 Task: Add an event with the title Lunch Break: Yoga and Mindfulness Meditation Session, date '2024/05/04', time 7:30 AM to 9:30 AMand add a description: Participants will understand the role of nonverbal cues, such as body language, facial expressions, and gestures, in communication. They will learn how to use nonverbal signals effectively to convey their message and understand the nonverbal cues of others.Select event color  Sage . Add location for the event as: Addis Ababa, Ethiopia, logged in from the account softage.4@softage.netand send the event invitation to softage.7@softage.net and softage.8@softage.net. Set a reminder for the event Daily
Action: Mouse moved to (92, 122)
Screenshot: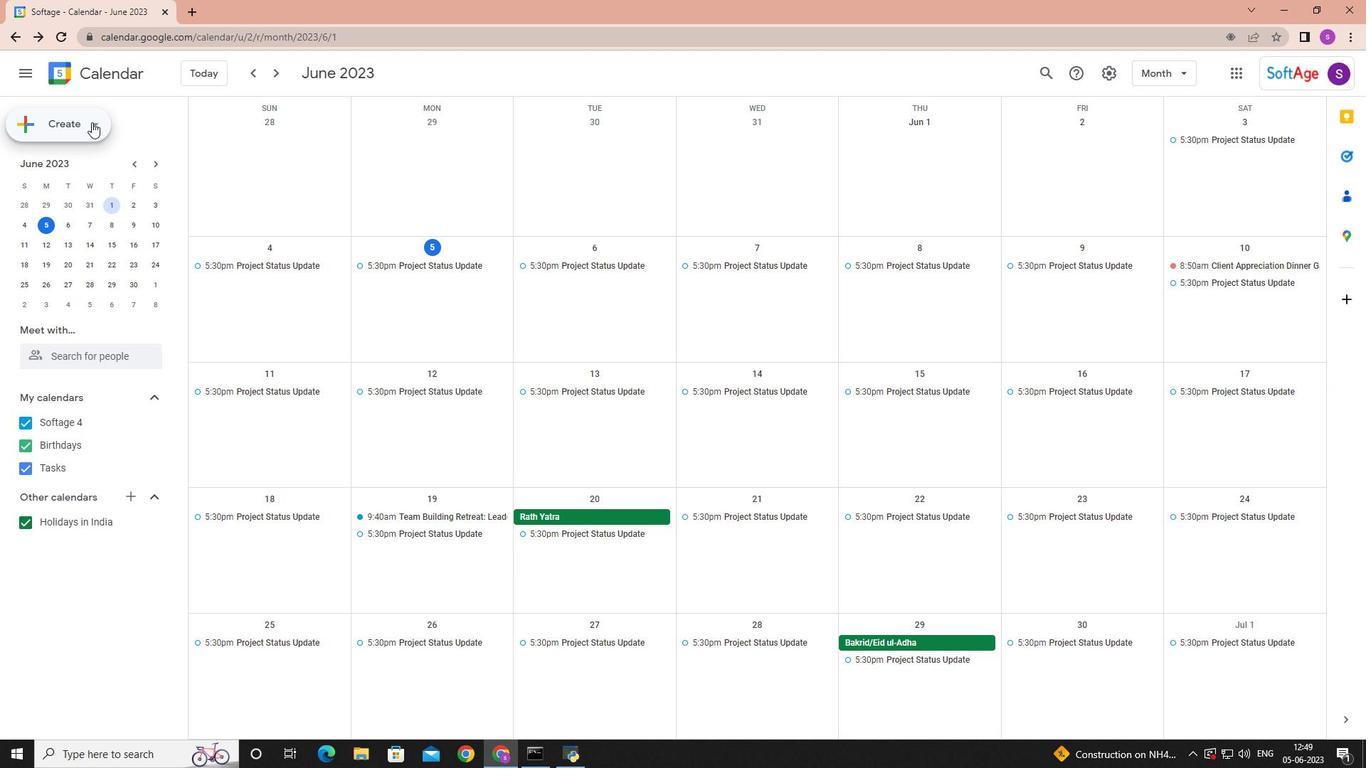 
Action: Mouse pressed left at (92, 122)
Screenshot: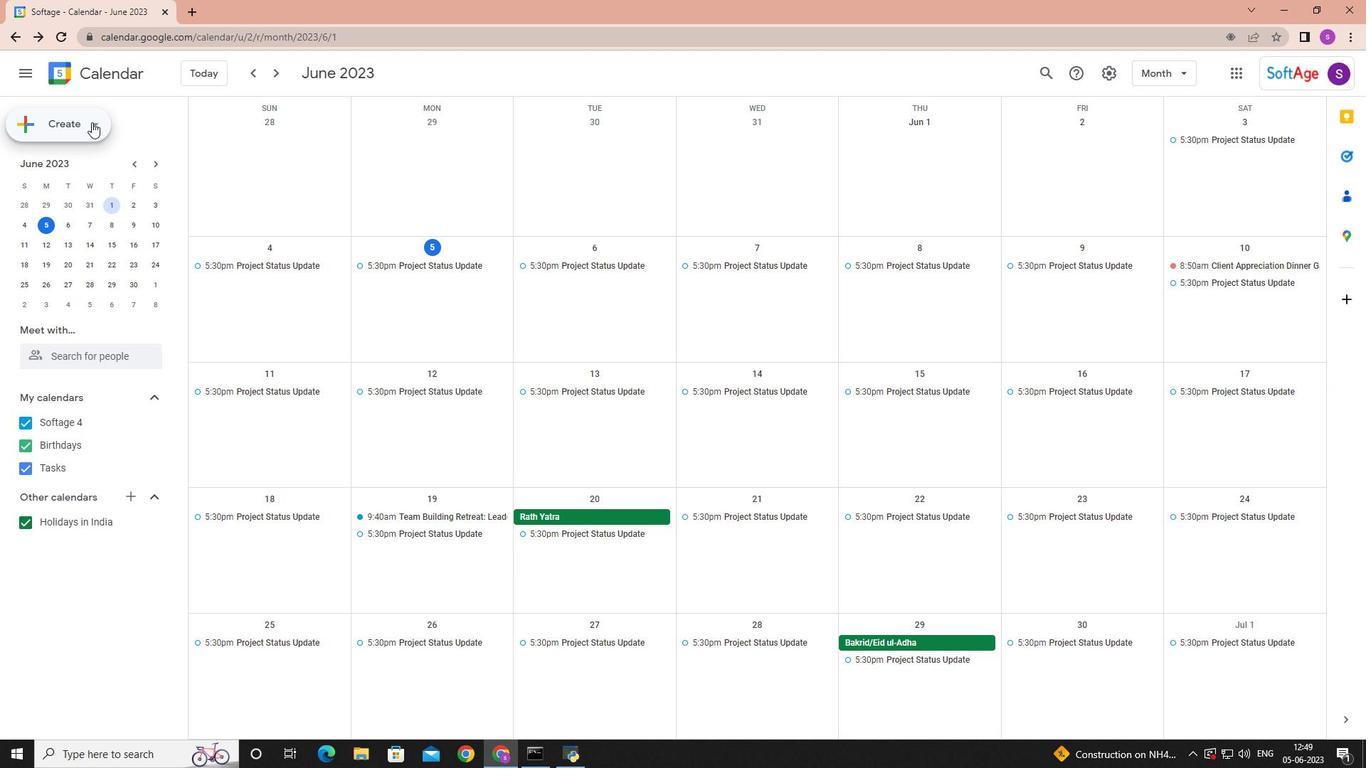 
Action: Mouse moved to (91, 156)
Screenshot: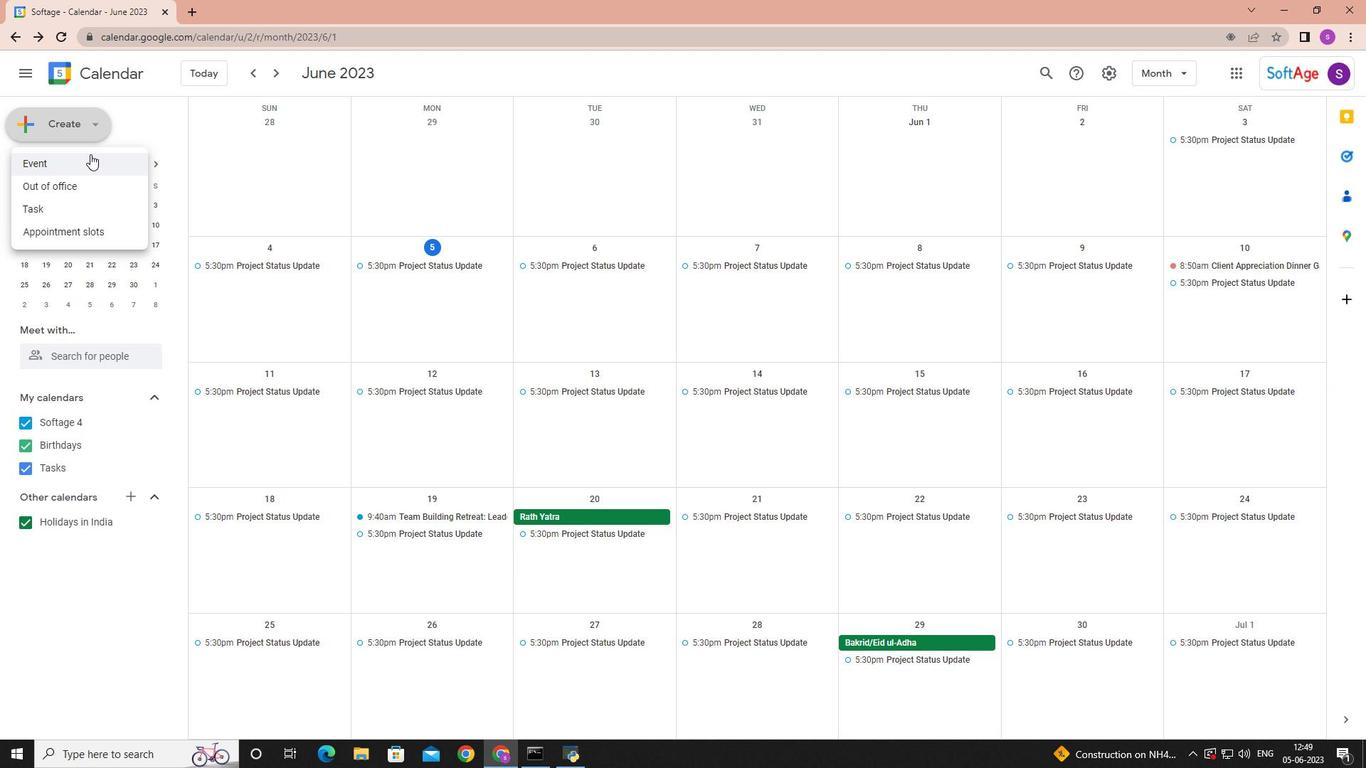 
Action: Mouse pressed left at (91, 156)
Screenshot: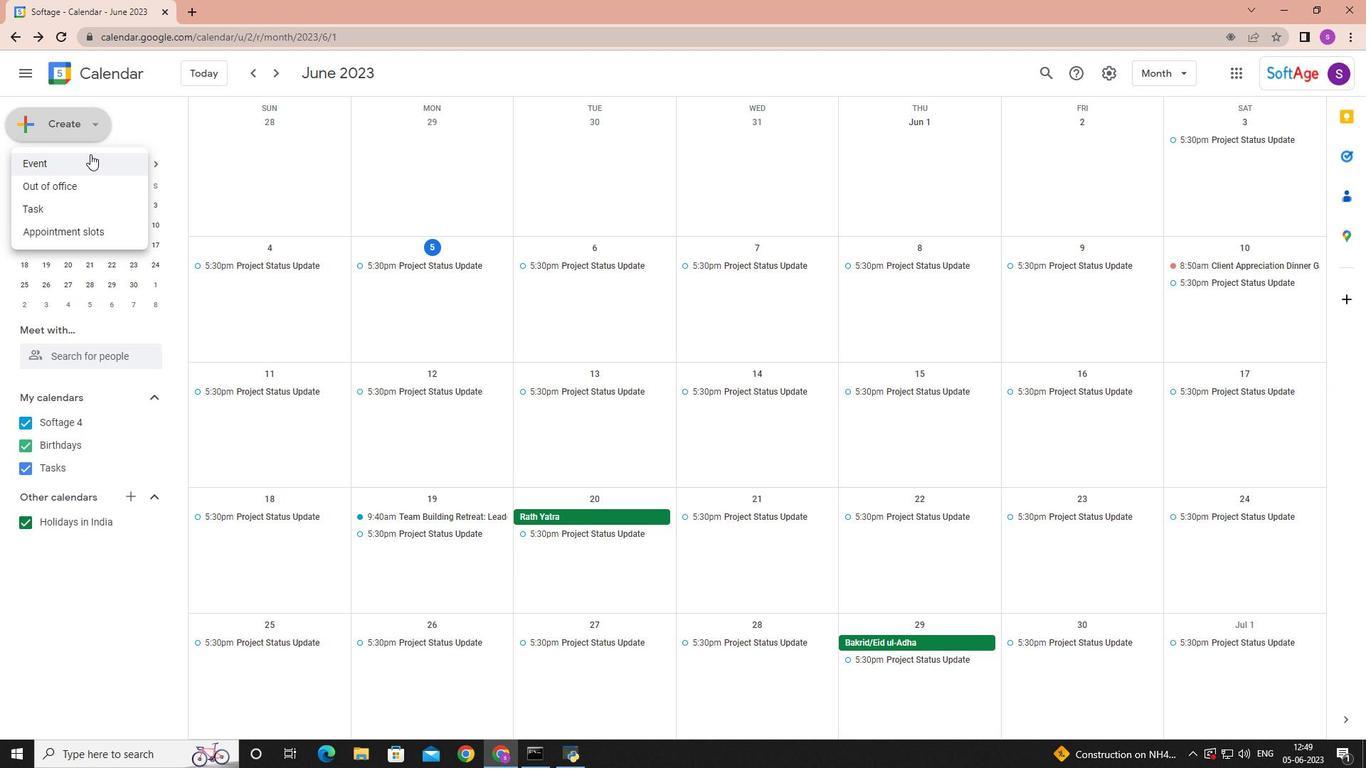 
Action: Mouse moved to (701, 476)
Screenshot: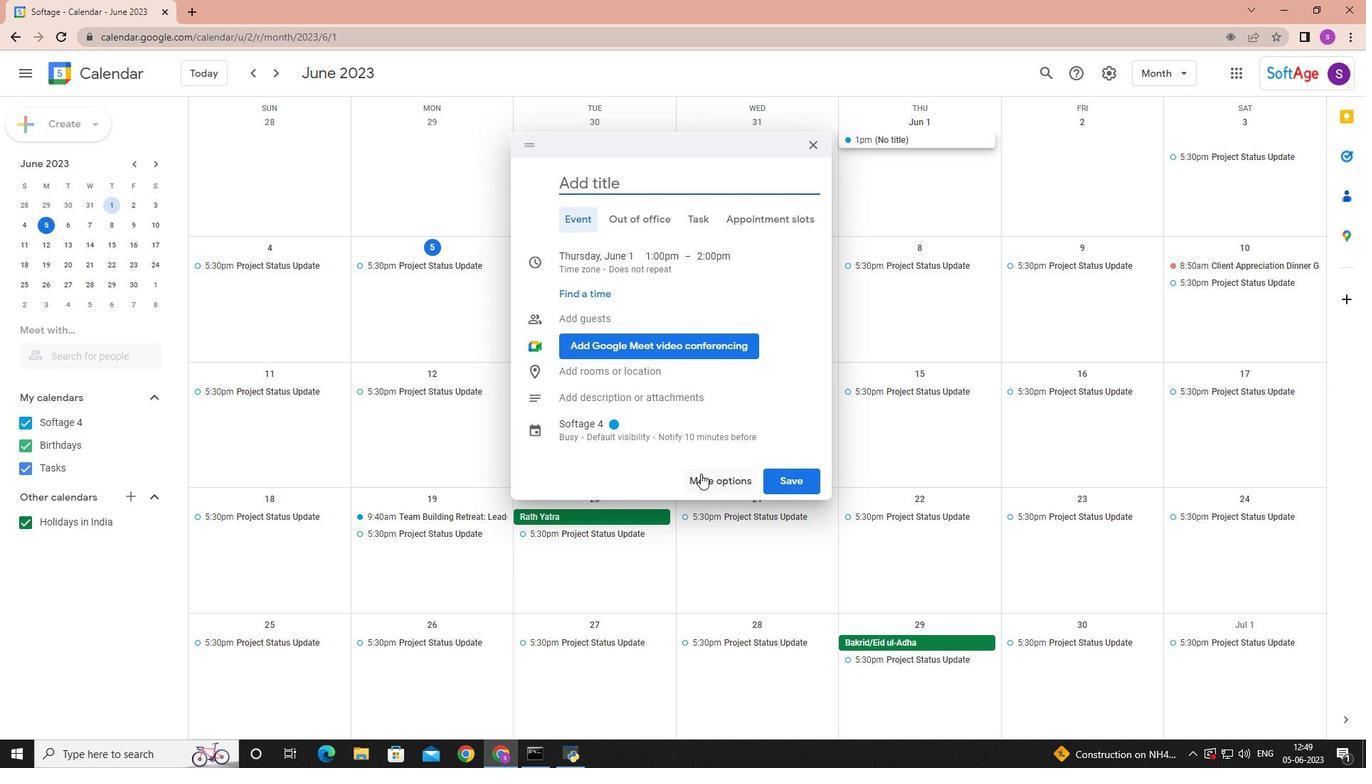 
Action: Mouse pressed left at (701, 476)
Screenshot: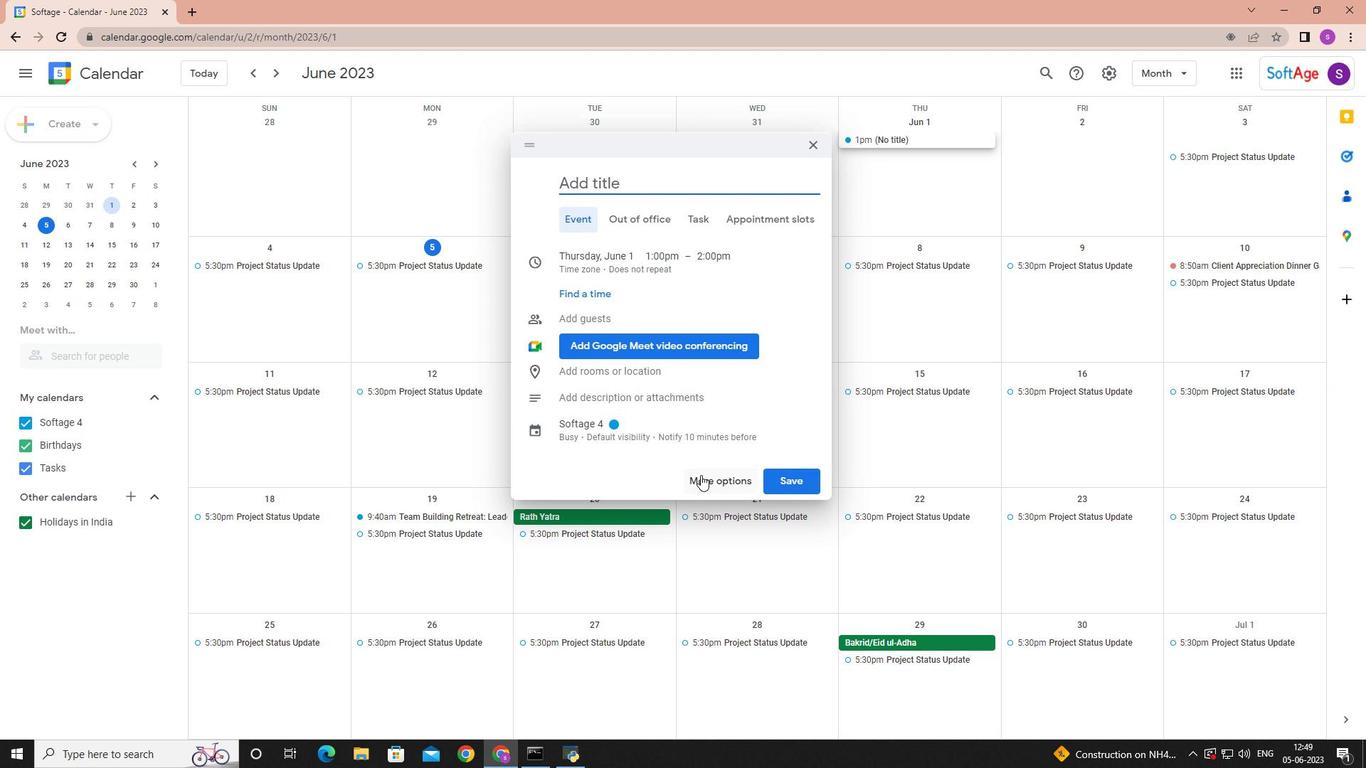 
Action: Mouse moved to (699, 477)
Screenshot: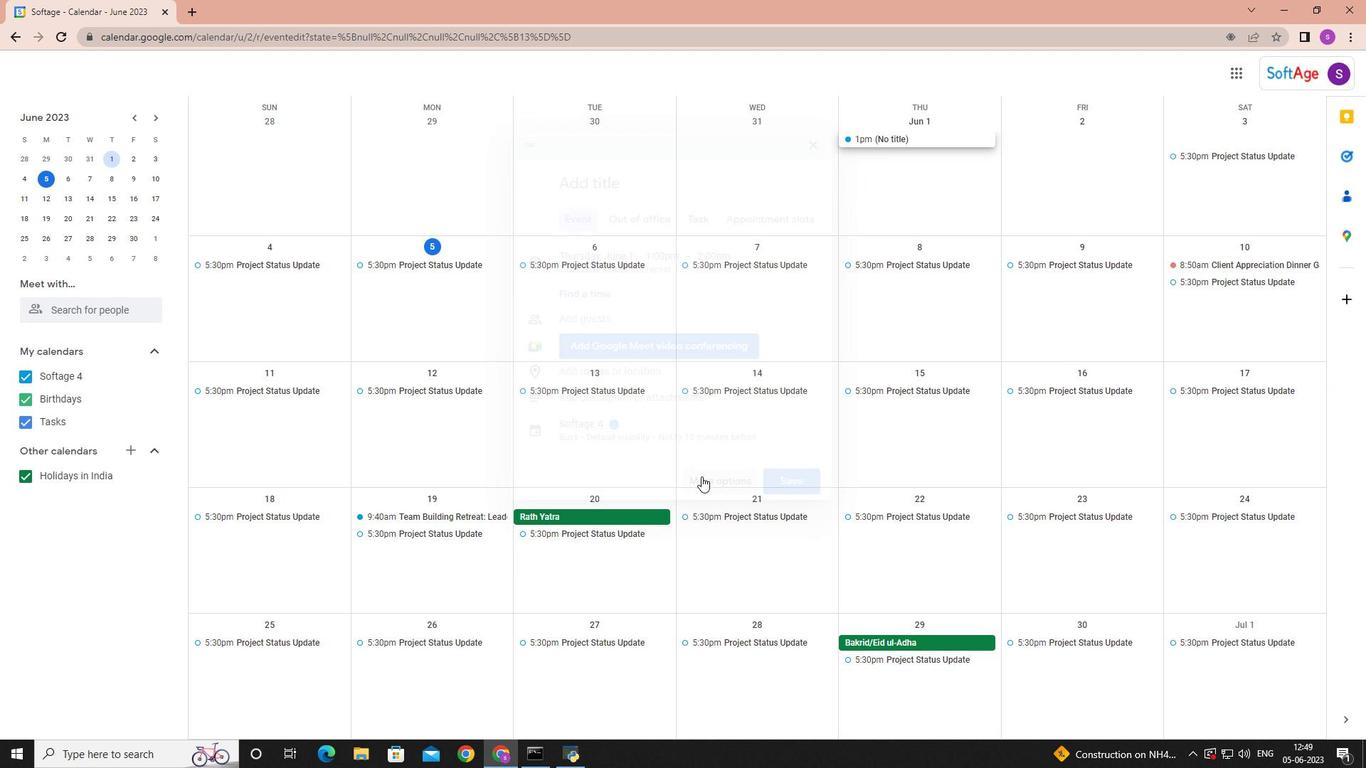 
Action: Key pressed <Key.shift>Lunch<Key.space><Key.shift>Break<Key.shift>:<Key.space><Key.shift>Yoga<Key.space>and<Key.space><Key.shift>Mindfulness<Key.space><Key.shift>Meditation<Key.space>session
Screenshot: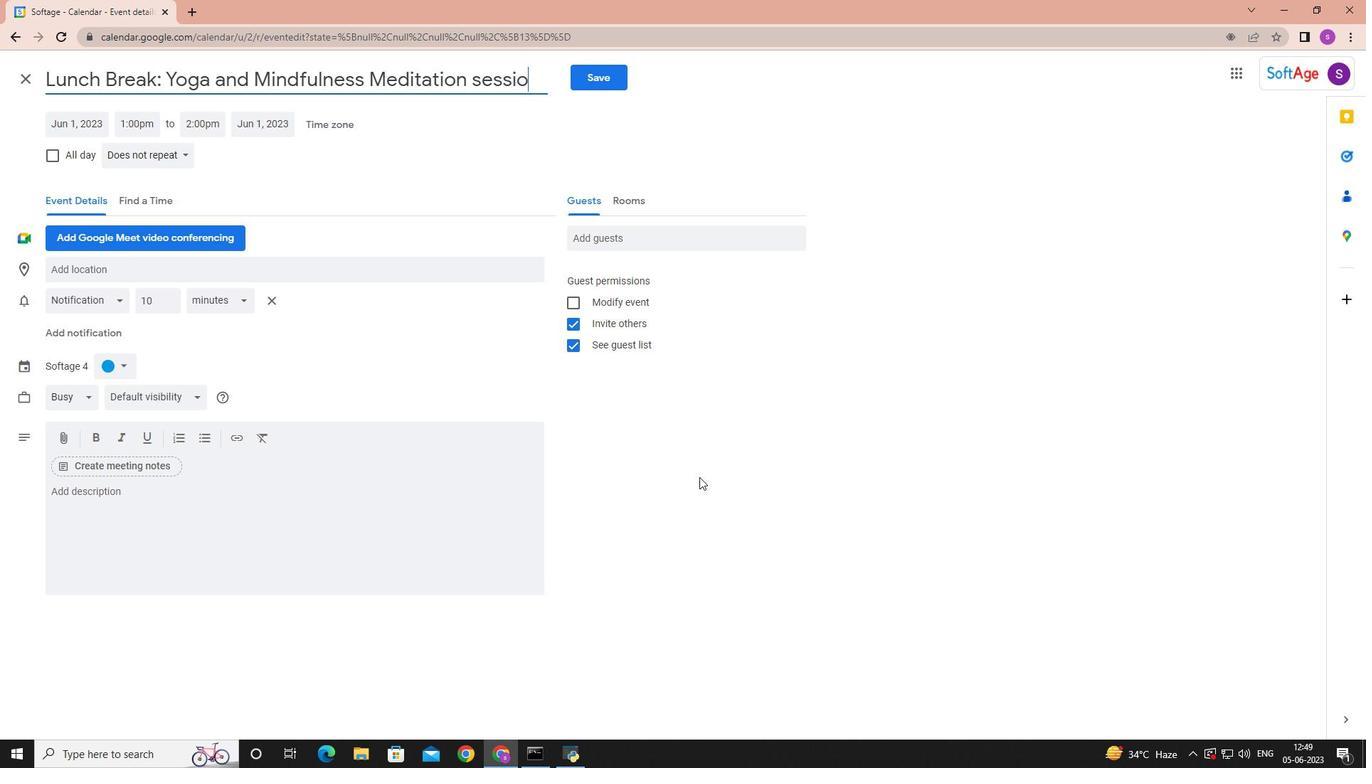
Action: Mouse moved to (81, 128)
Screenshot: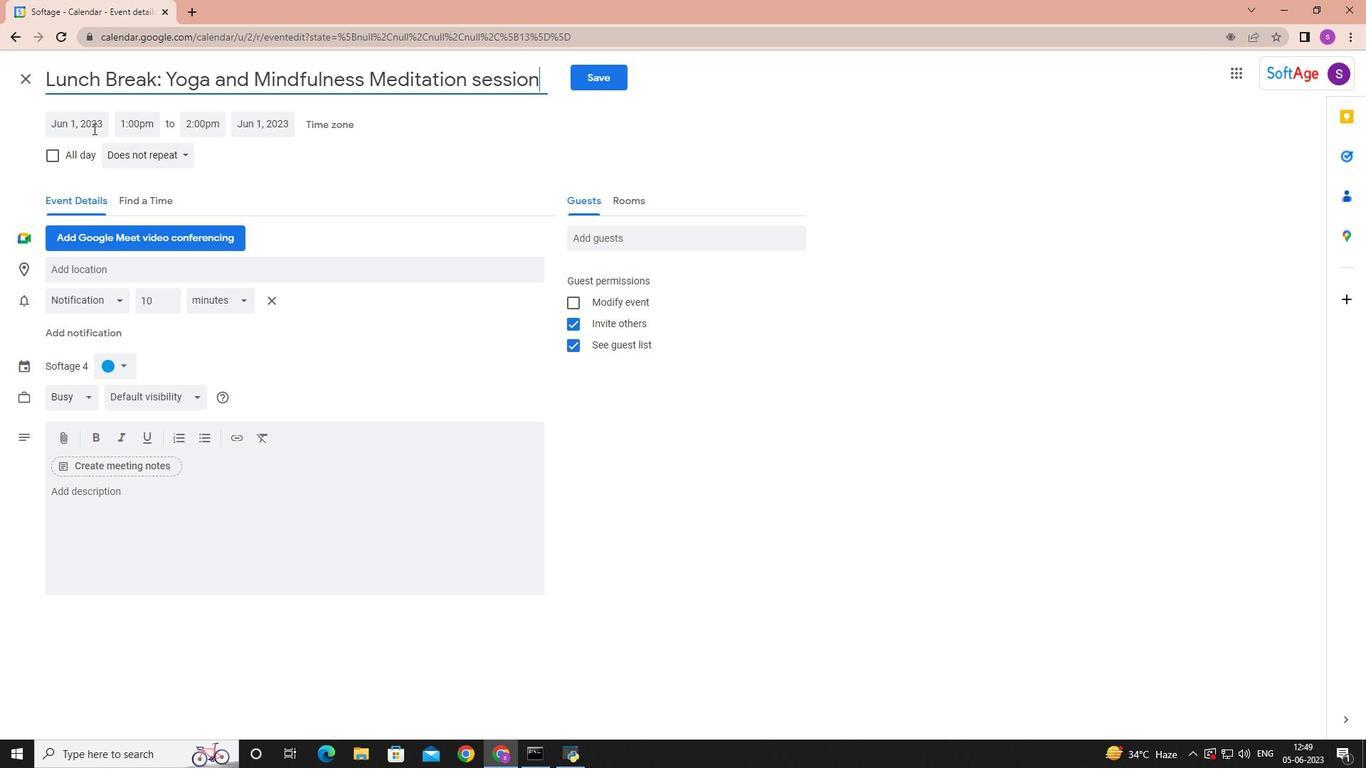 
Action: Mouse pressed left at (81, 128)
Screenshot: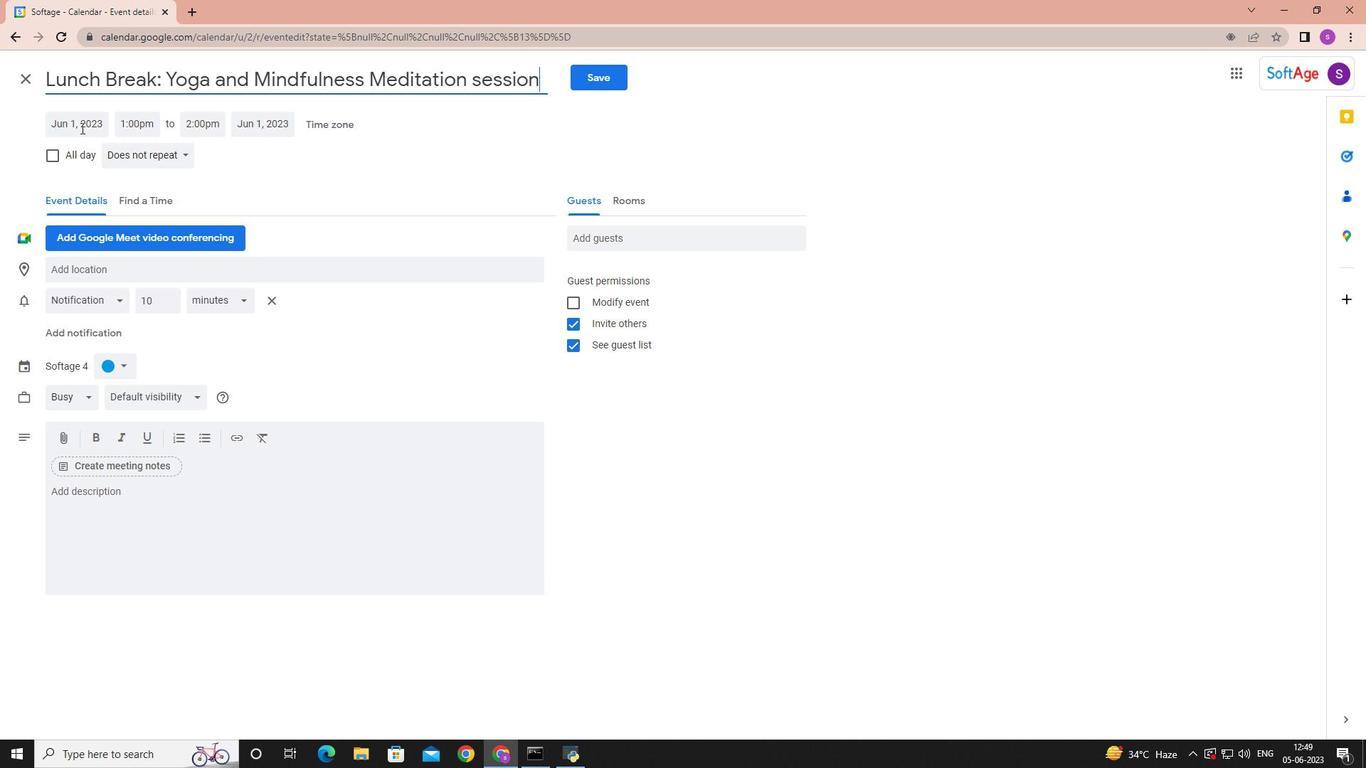 
Action: Mouse moved to (224, 153)
Screenshot: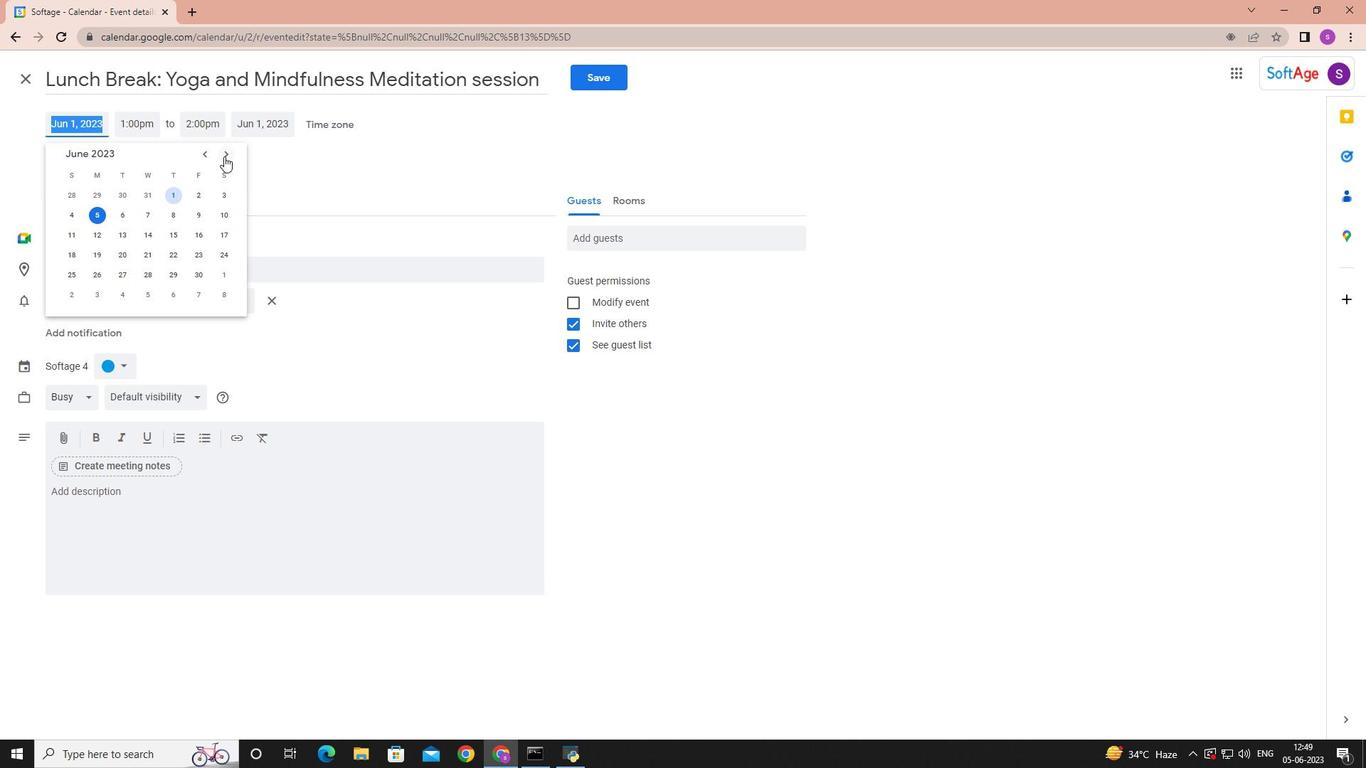 
Action: Mouse pressed left at (224, 153)
Screenshot: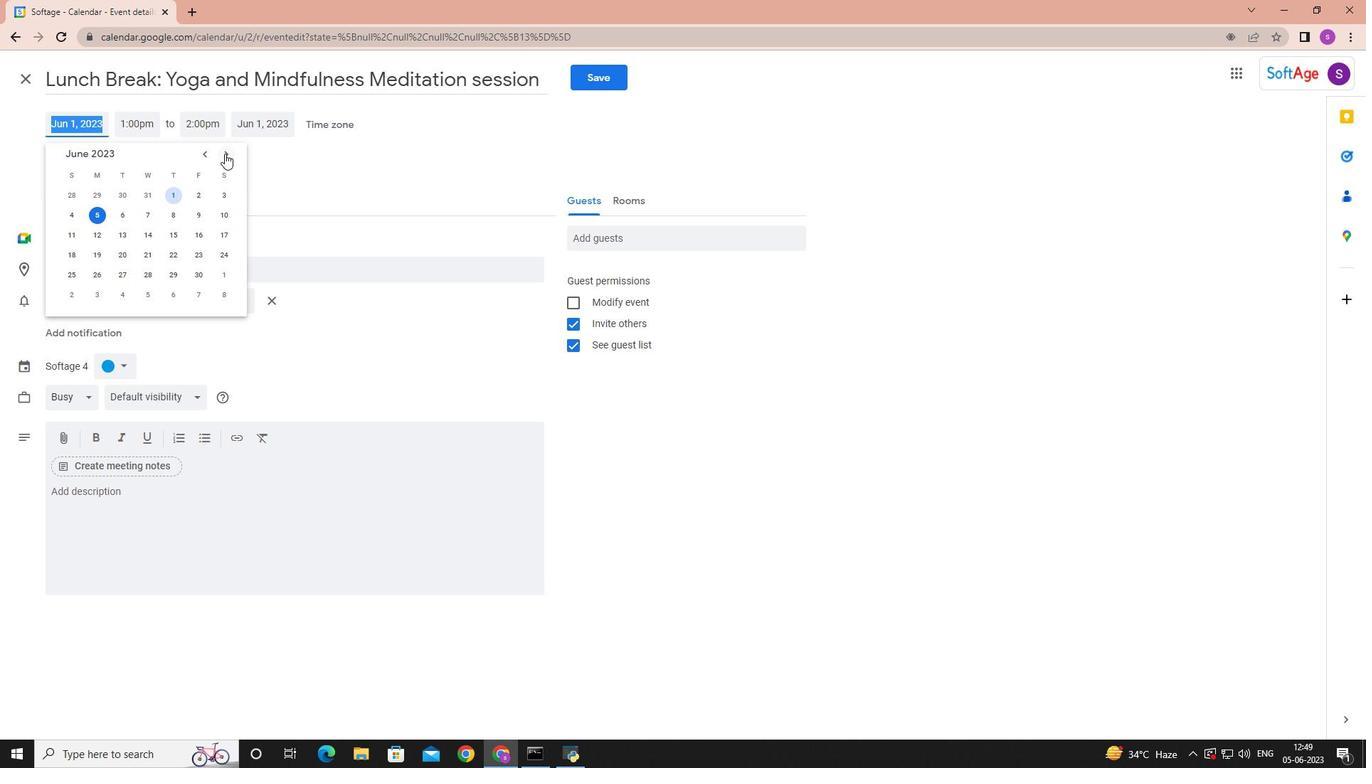 
Action: Mouse pressed left at (224, 153)
Screenshot: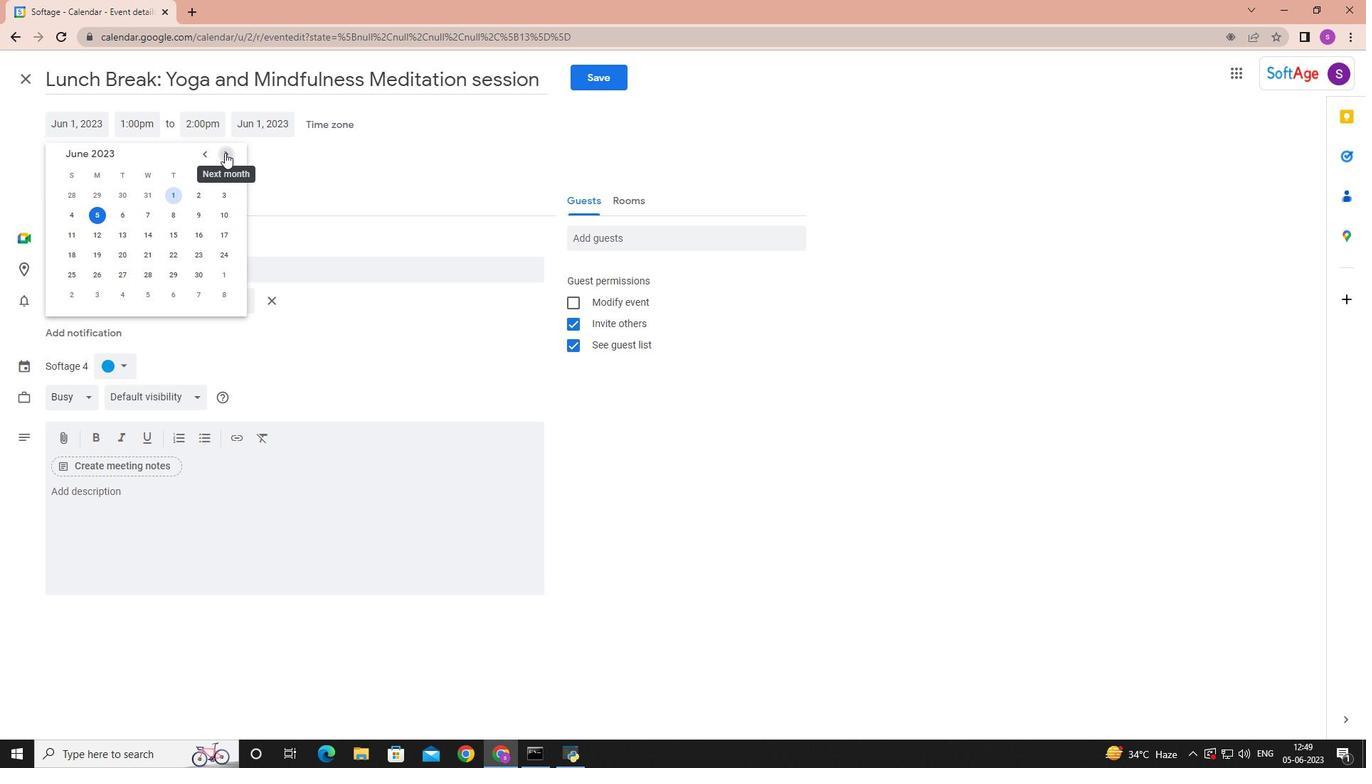 
Action: Mouse pressed left at (224, 153)
Screenshot: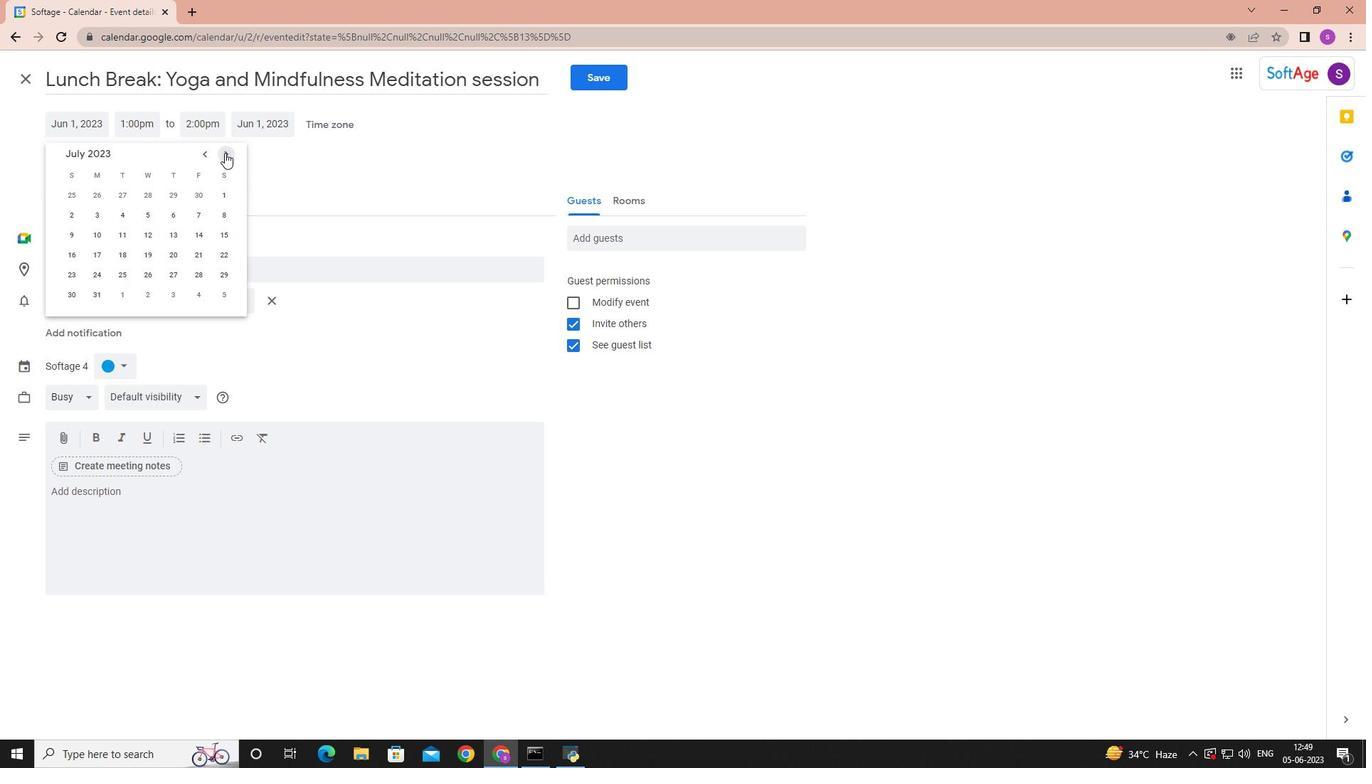 
Action: Mouse pressed left at (224, 153)
Screenshot: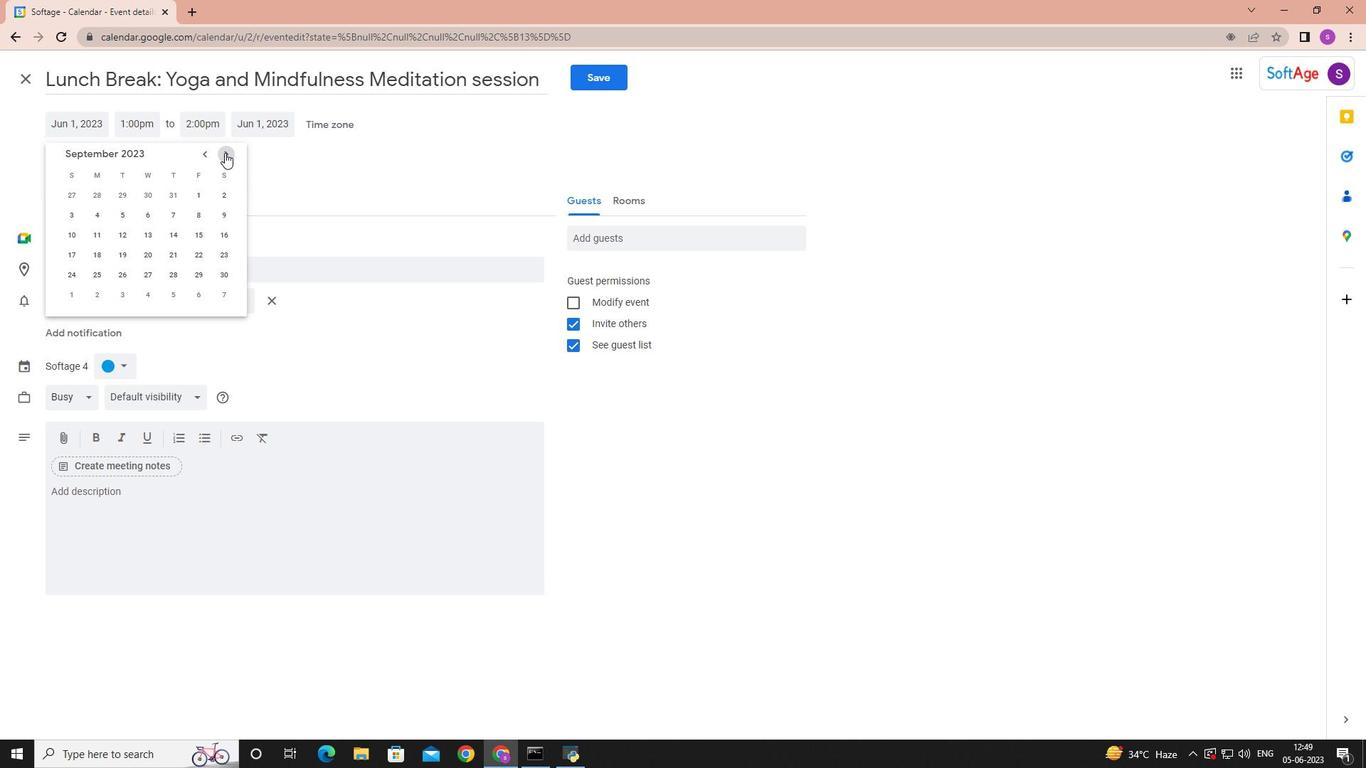 
Action: Mouse pressed left at (224, 153)
Screenshot: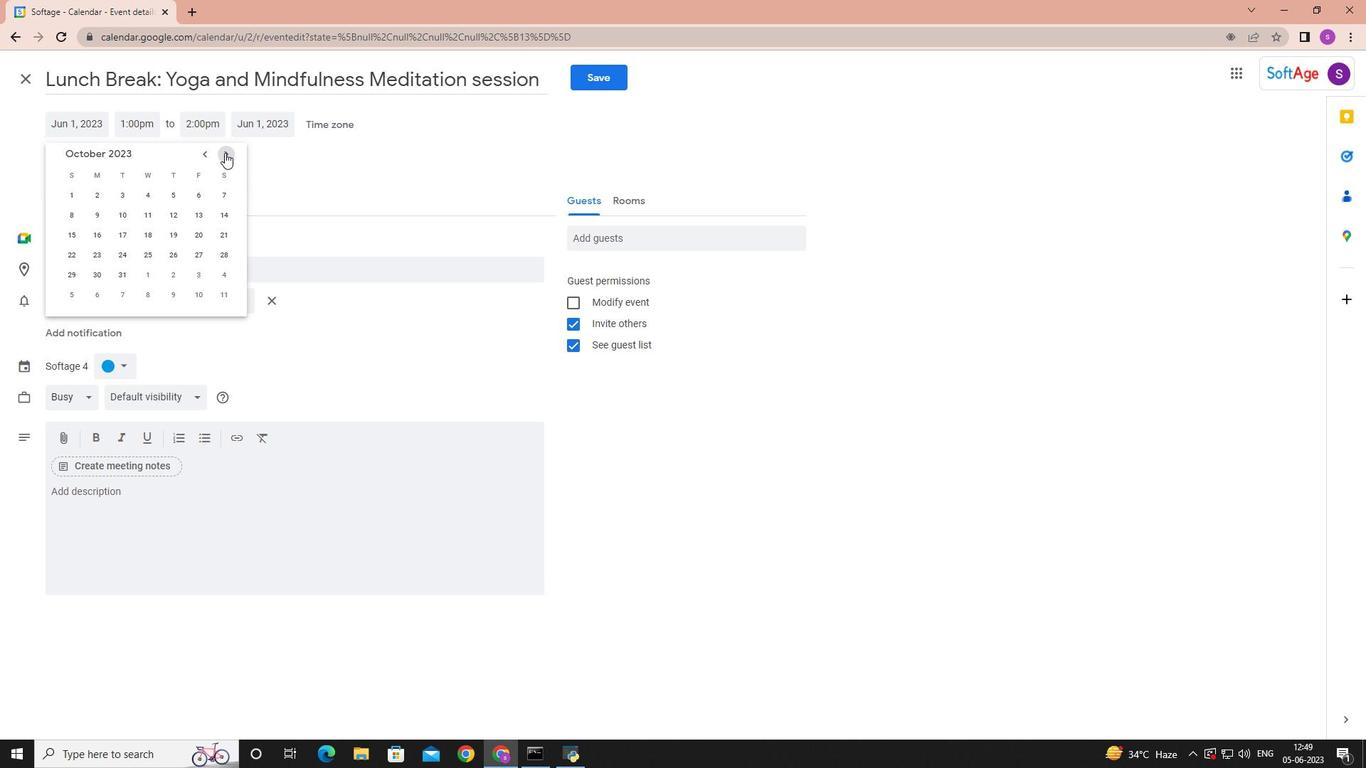 
Action: Mouse pressed left at (224, 153)
Screenshot: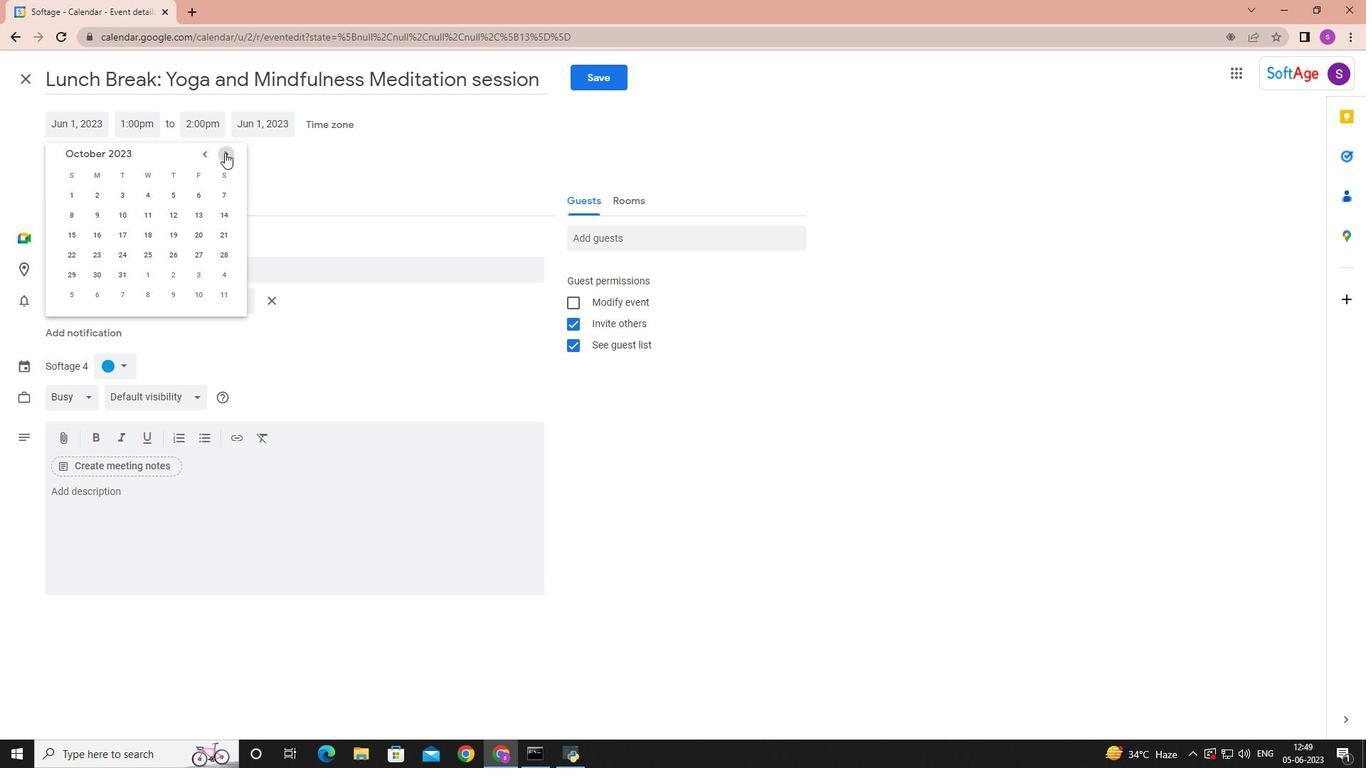 
Action: Mouse pressed left at (224, 153)
Screenshot: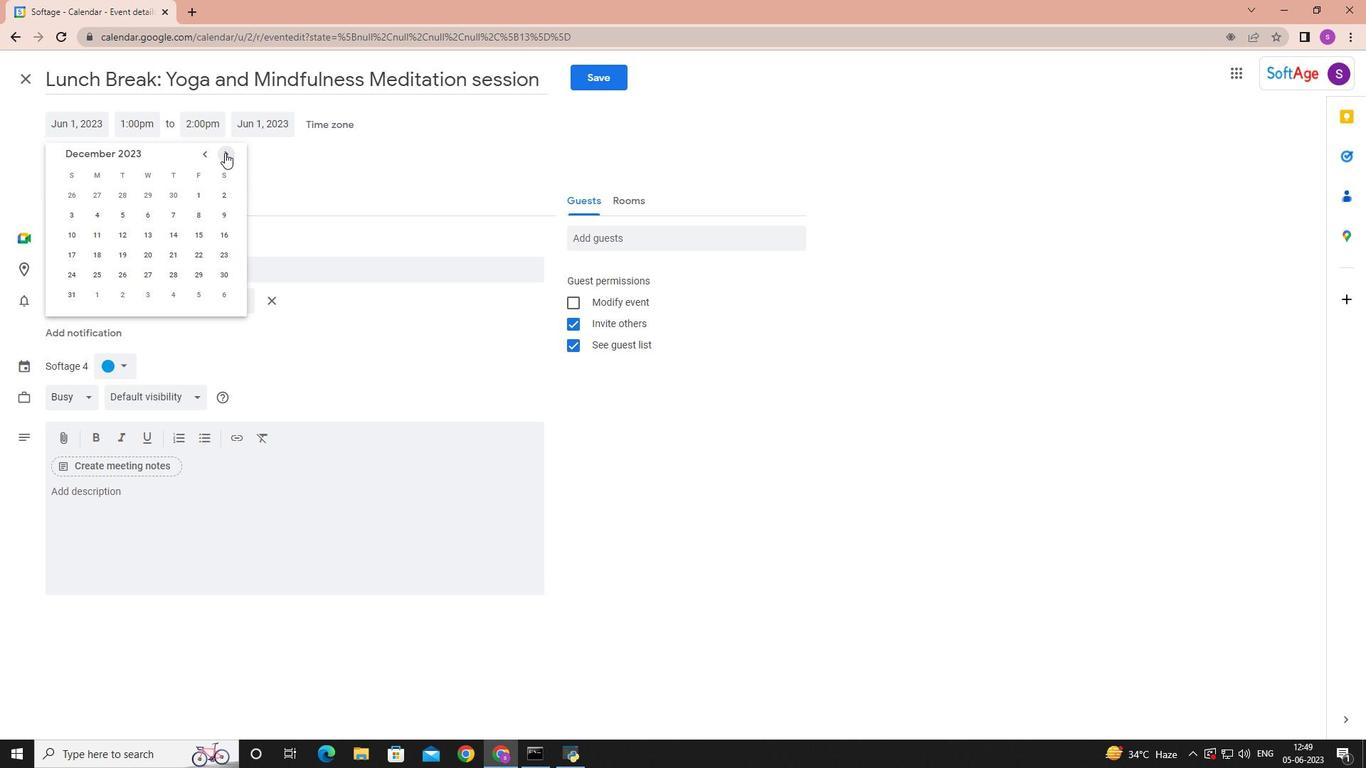 
Action: Mouse pressed left at (224, 153)
Screenshot: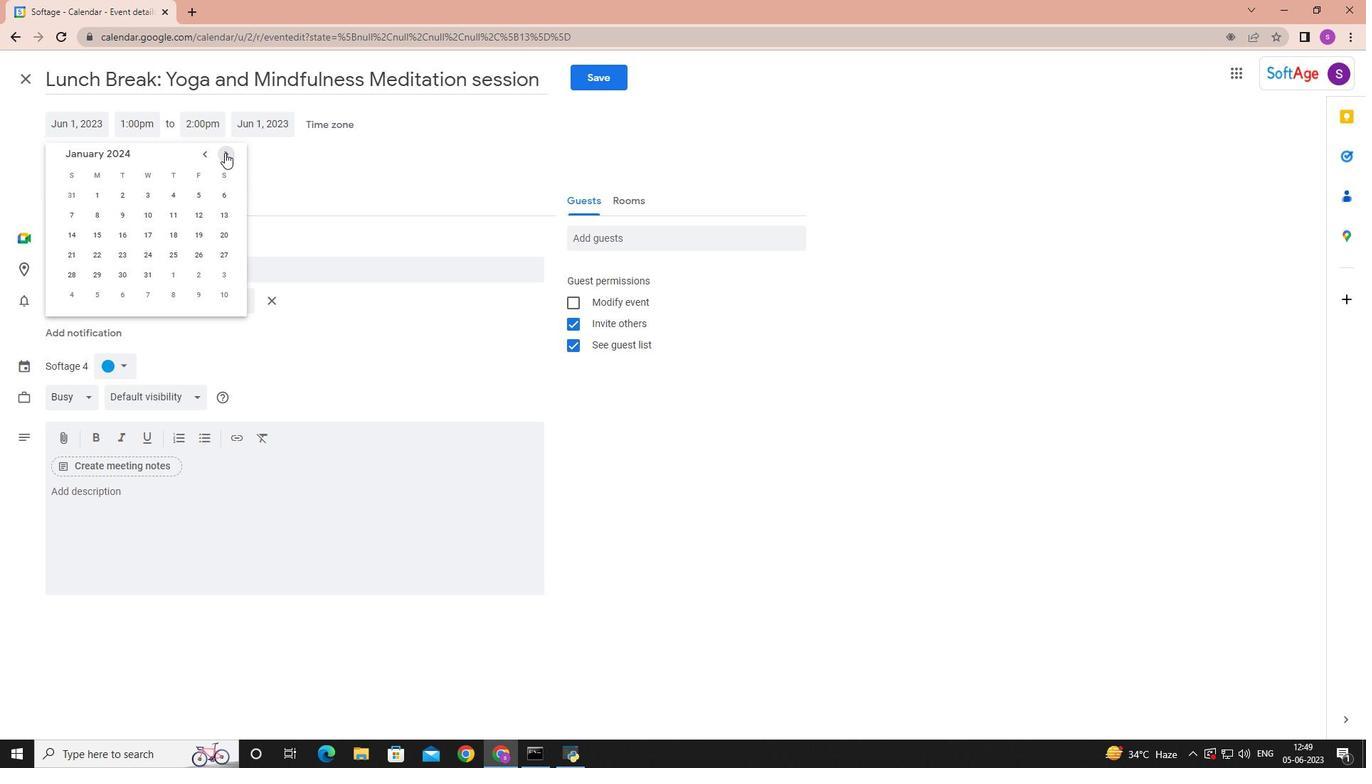 
Action: Mouse pressed left at (224, 153)
Screenshot: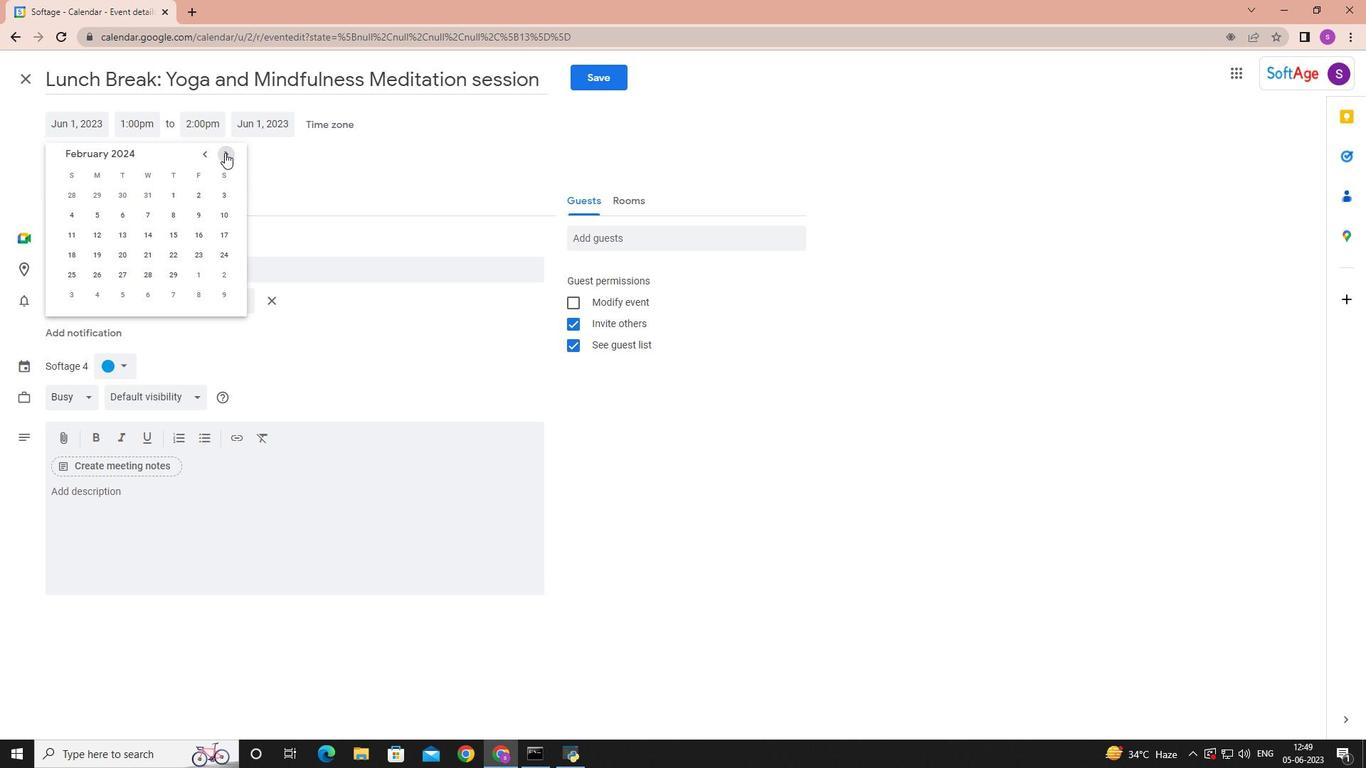 
Action: Mouse pressed left at (224, 153)
Screenshot: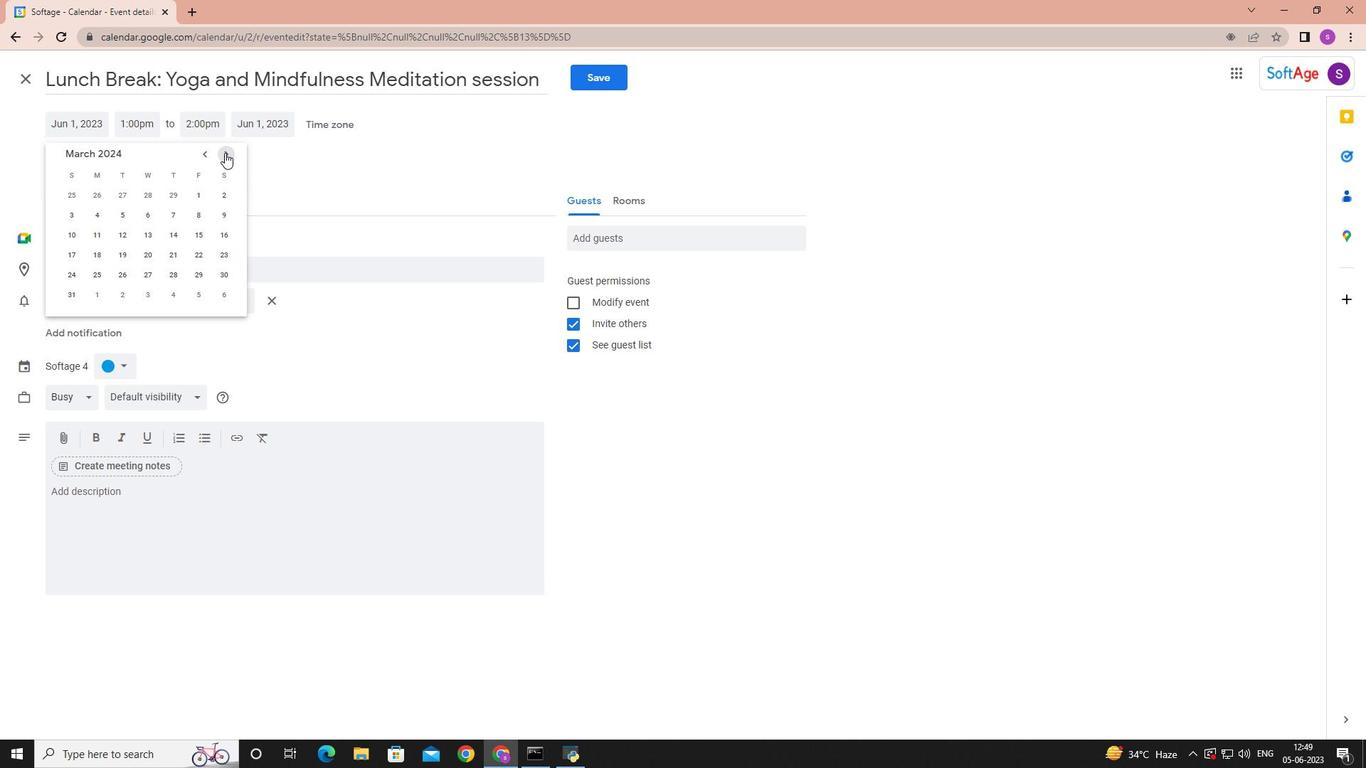 
Action: Mouse pressed left at (224, 153)
Screenshot: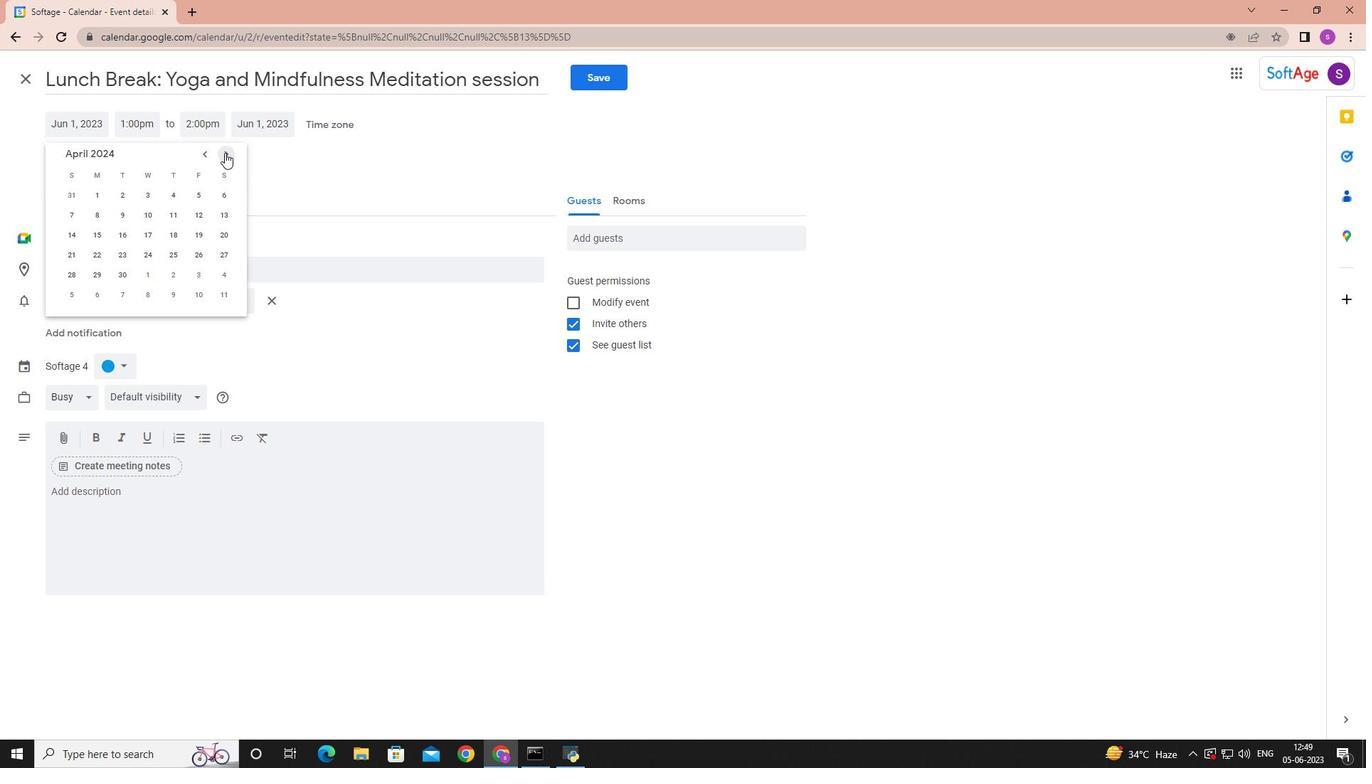 
Action: Mouse moved to (222, 195)
Screenshot: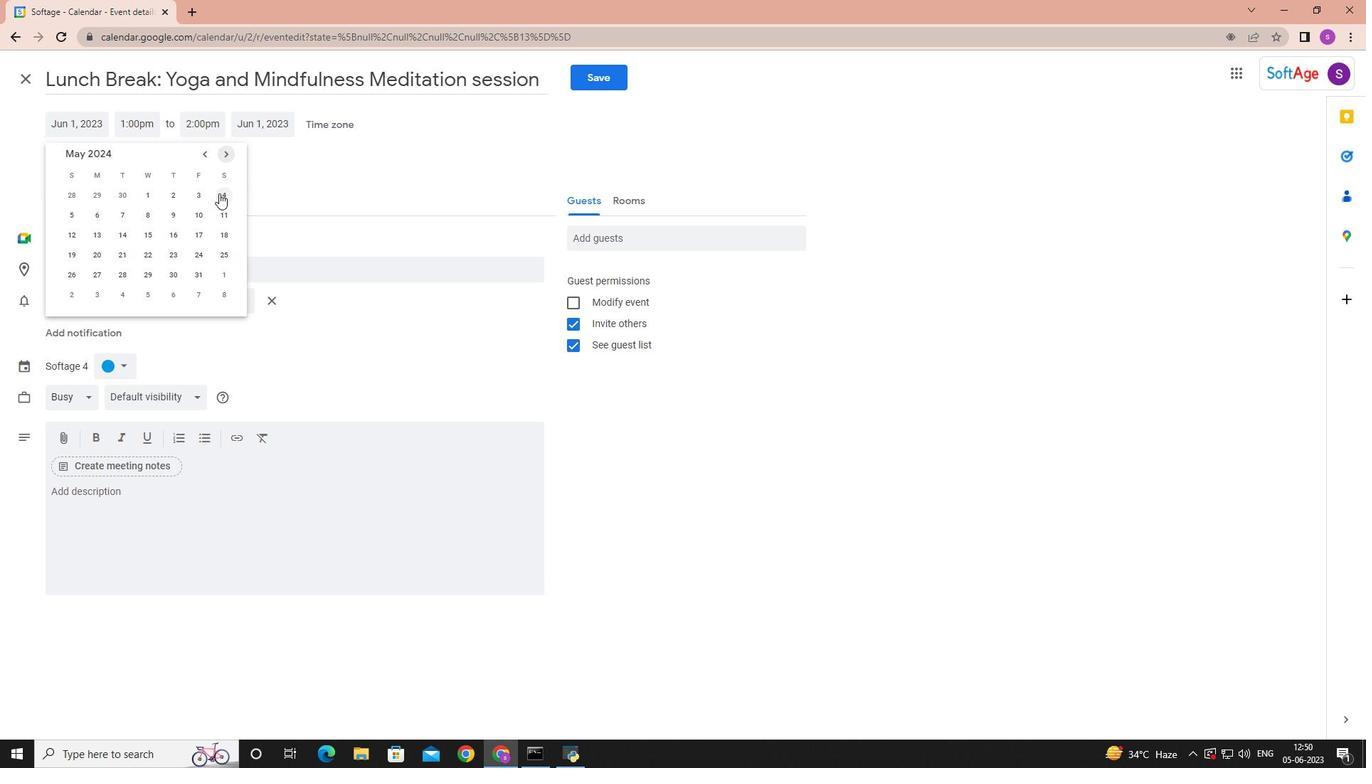 
Action: Mouse pressed left at (222, 195)
Screenshot: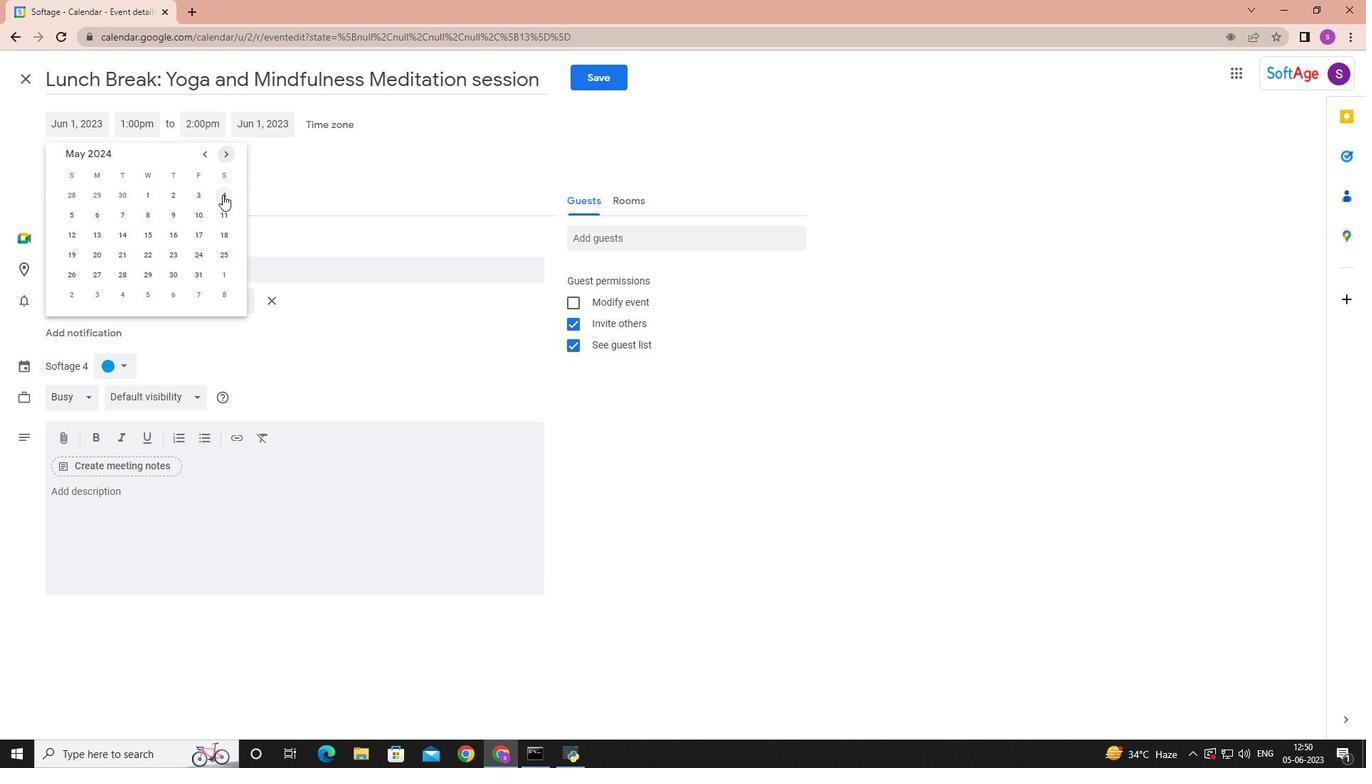 
Action: Mouse moved to (148, 123)
Screenshot: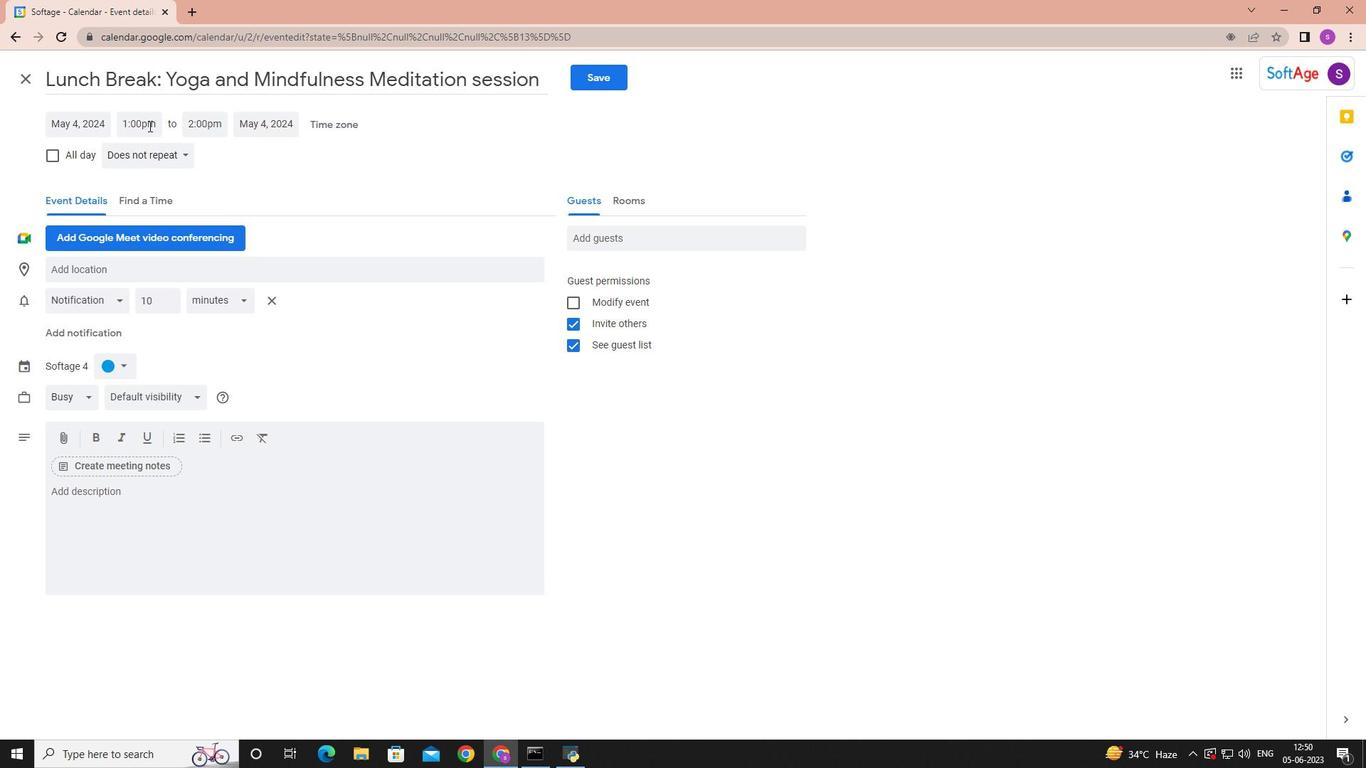 
Action: Mouse pressed left at (148, 123)
Screenshot: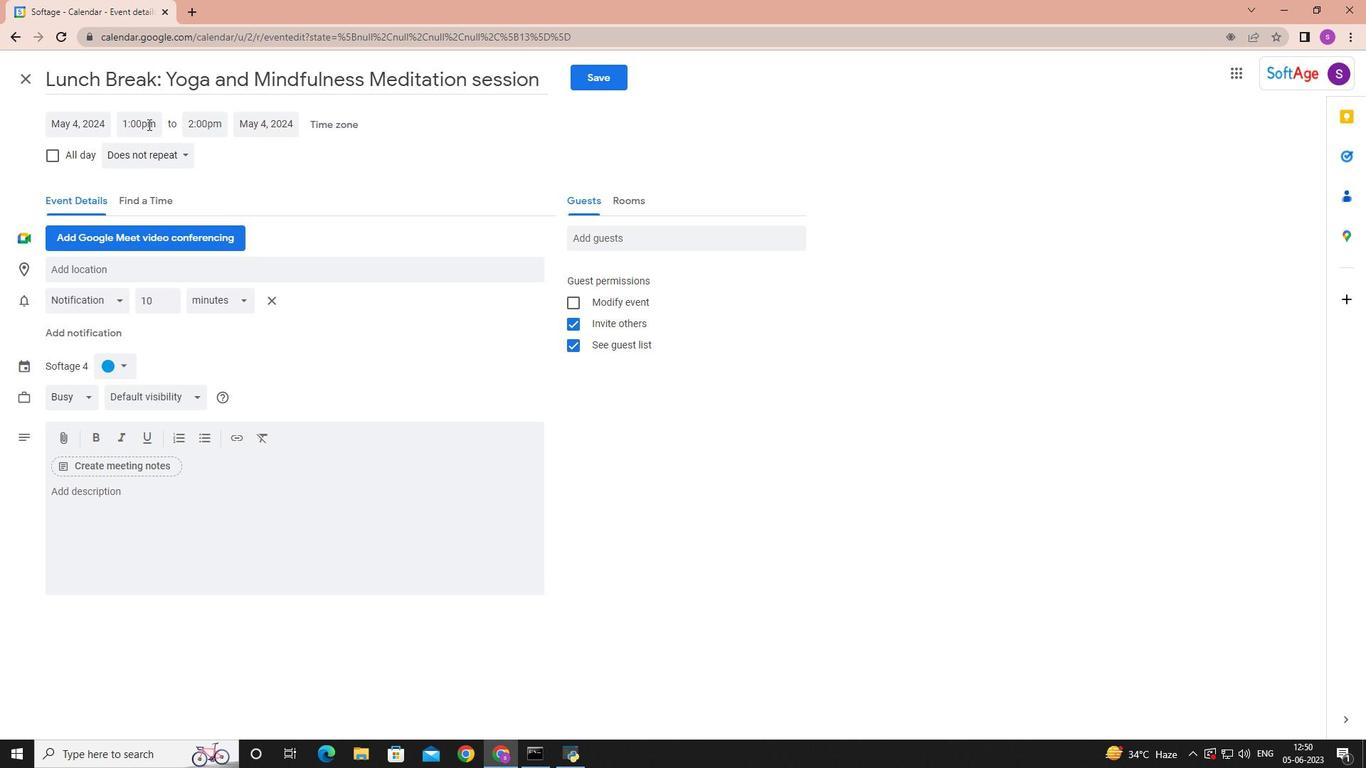 
Action: Mouse moved to (176, 195)
Screenshot: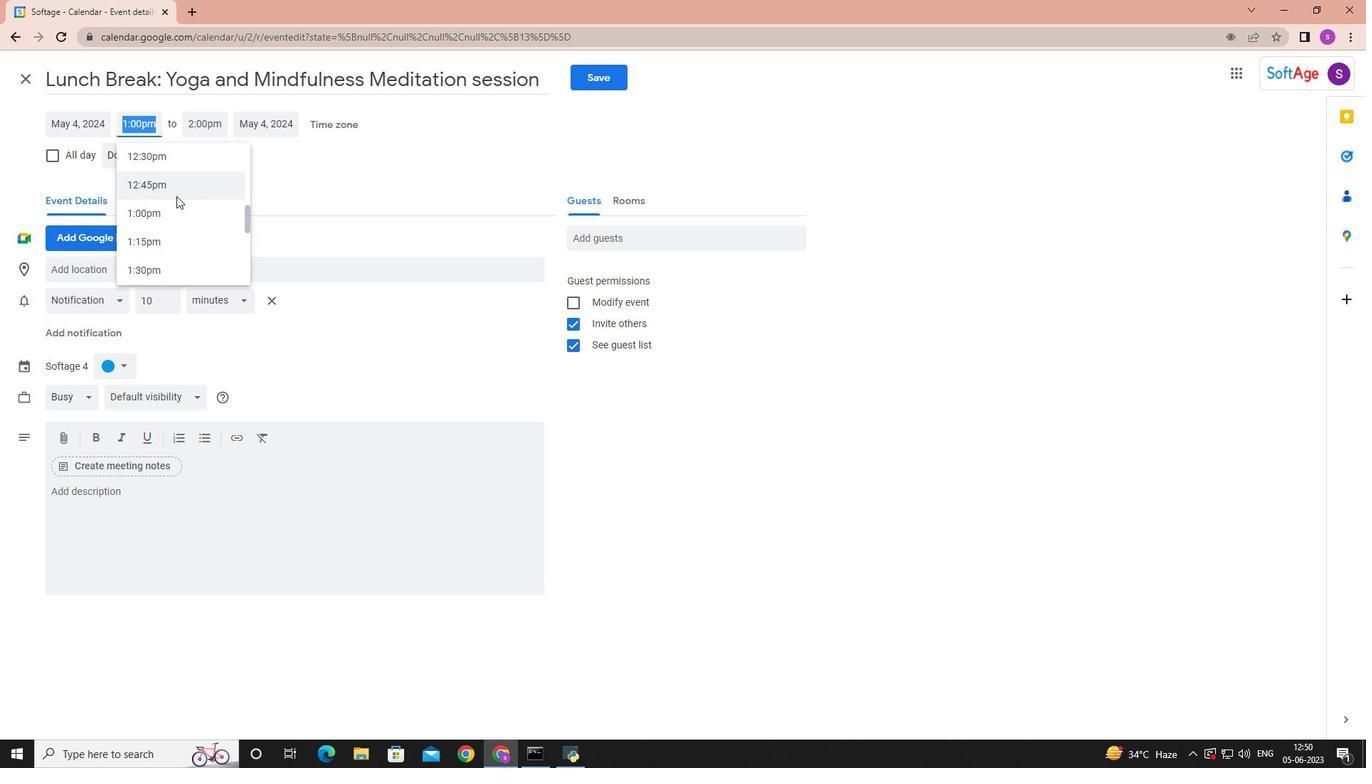 
Action: Mouse scrolled (176, 196) with delta (0, 0)
Screenshot: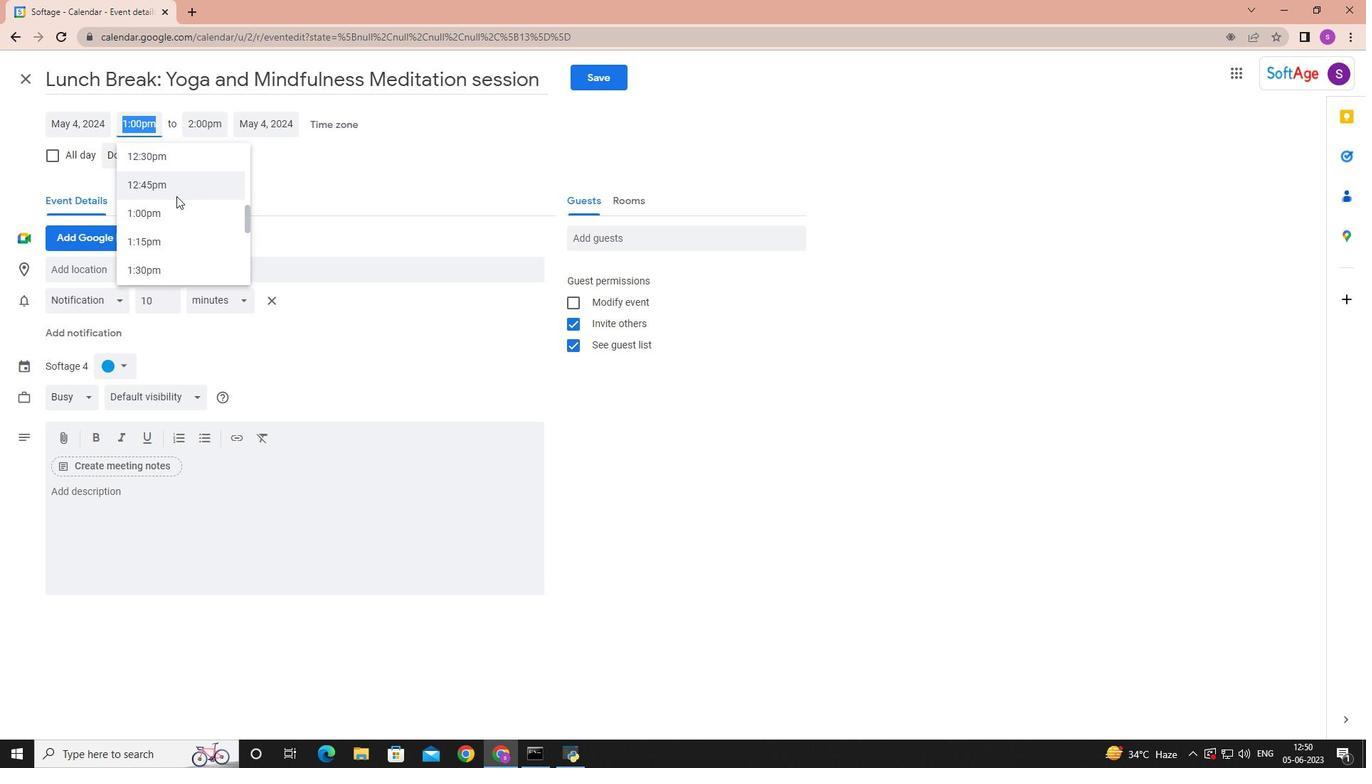 
Action: Mouse scrolled (176, 196) with delta (0, 0)
Screenshot: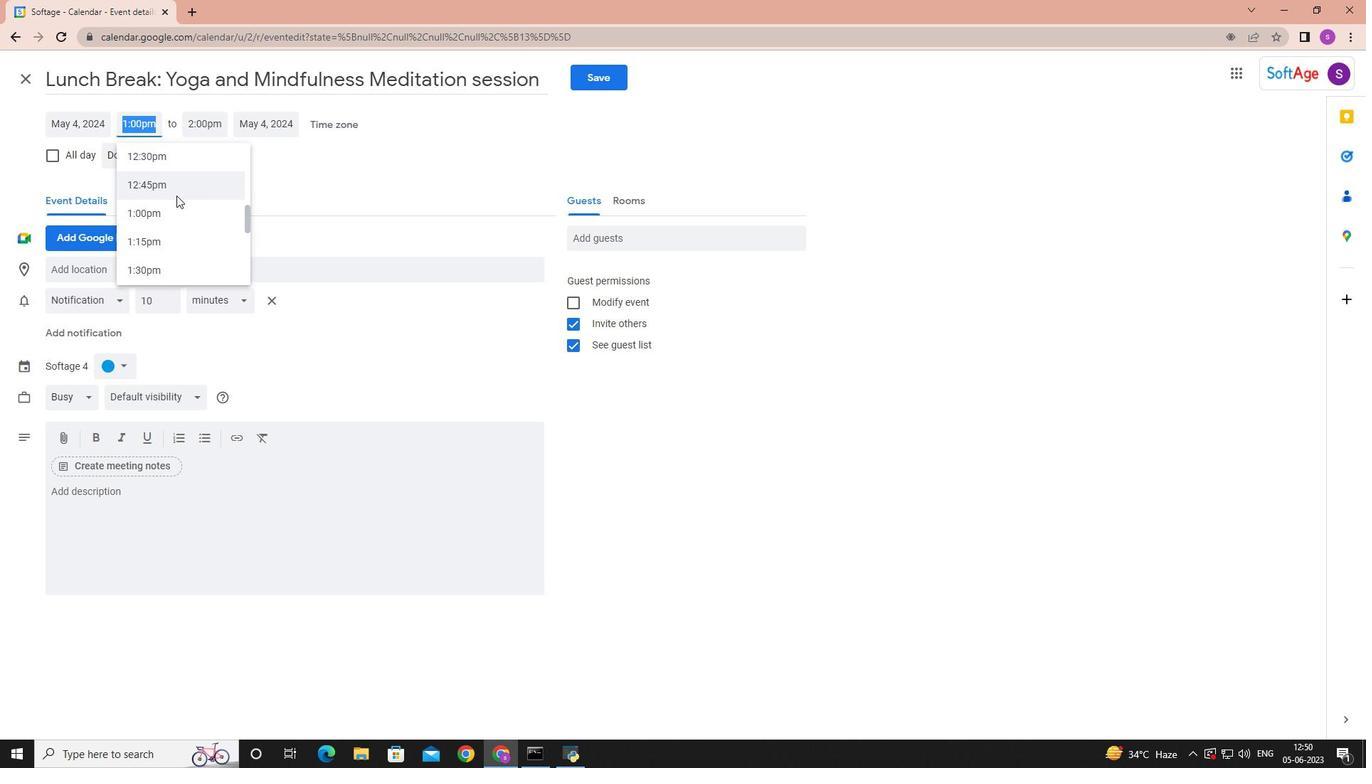 
Action: Mouse scrolled (176, 196) with delta (0, 0)
Screenshot: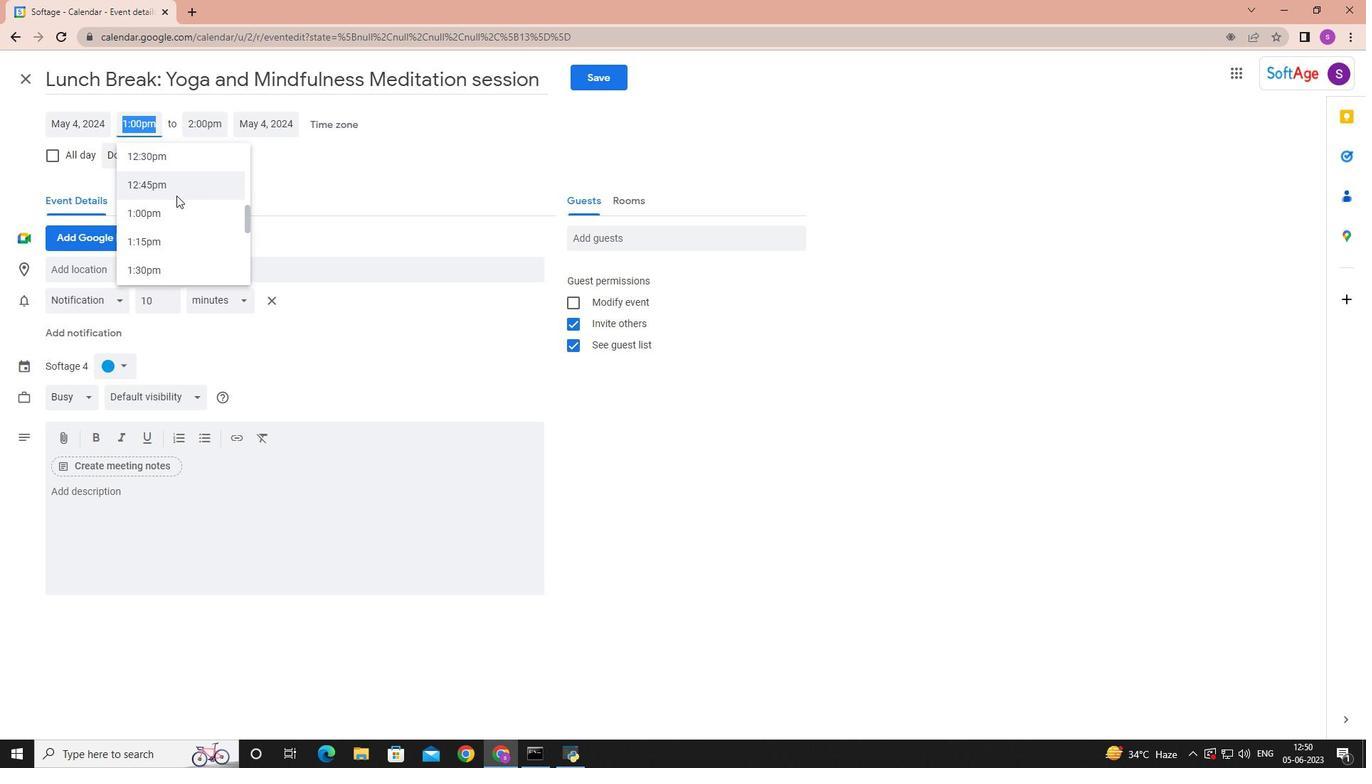 
Action: Mouse moved to (176, 195)
Screenshot: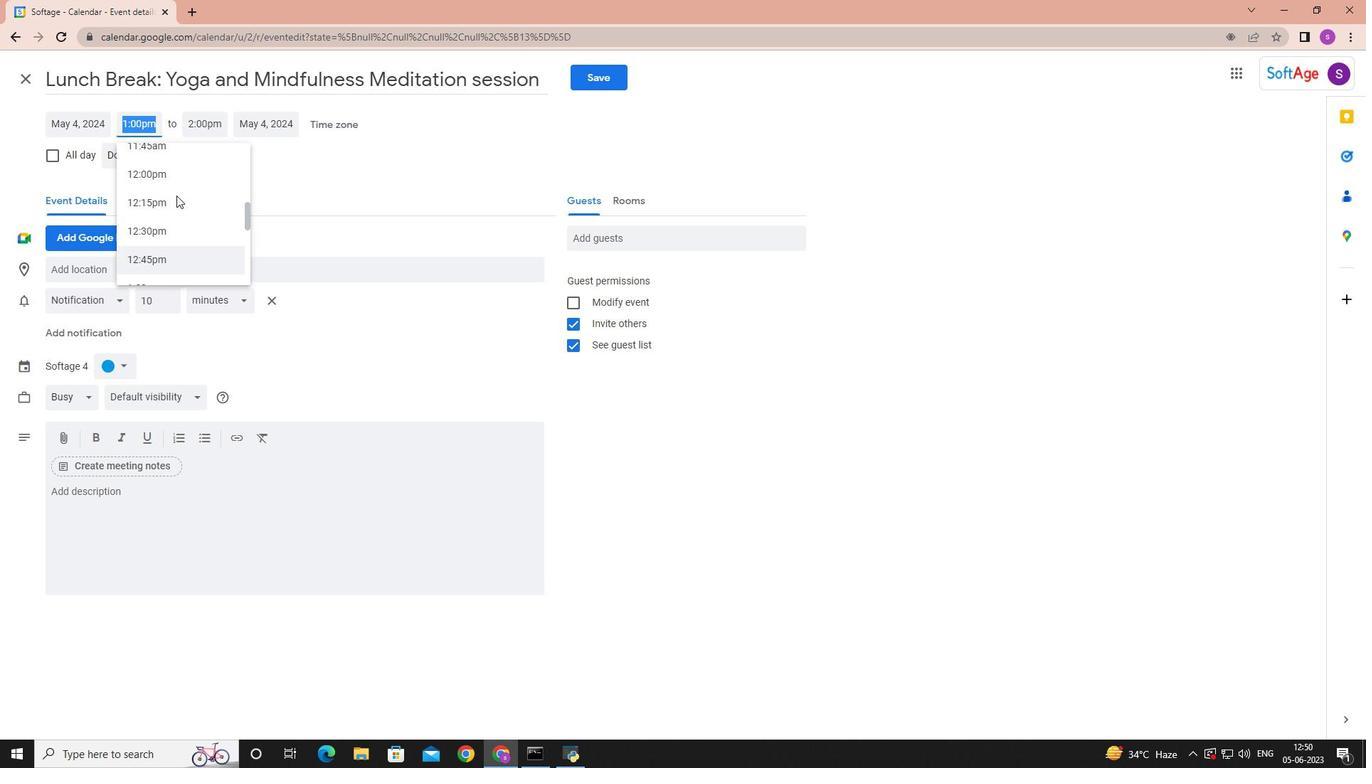 
Action: Mouse scrolled (176, 196) with delta (0, 0)
Screenshot: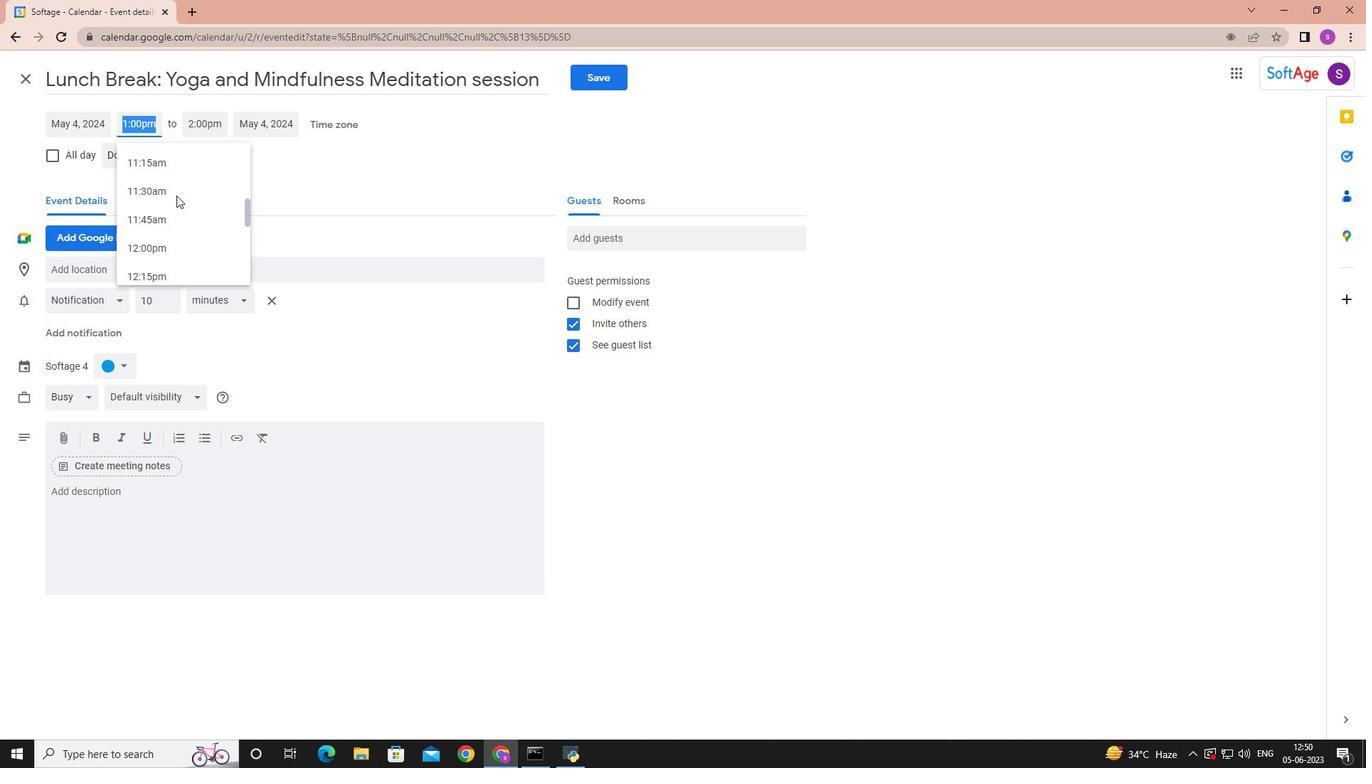 
Action: Mouse scrolled (176, 196) with delta (0, 0)
Screenshot: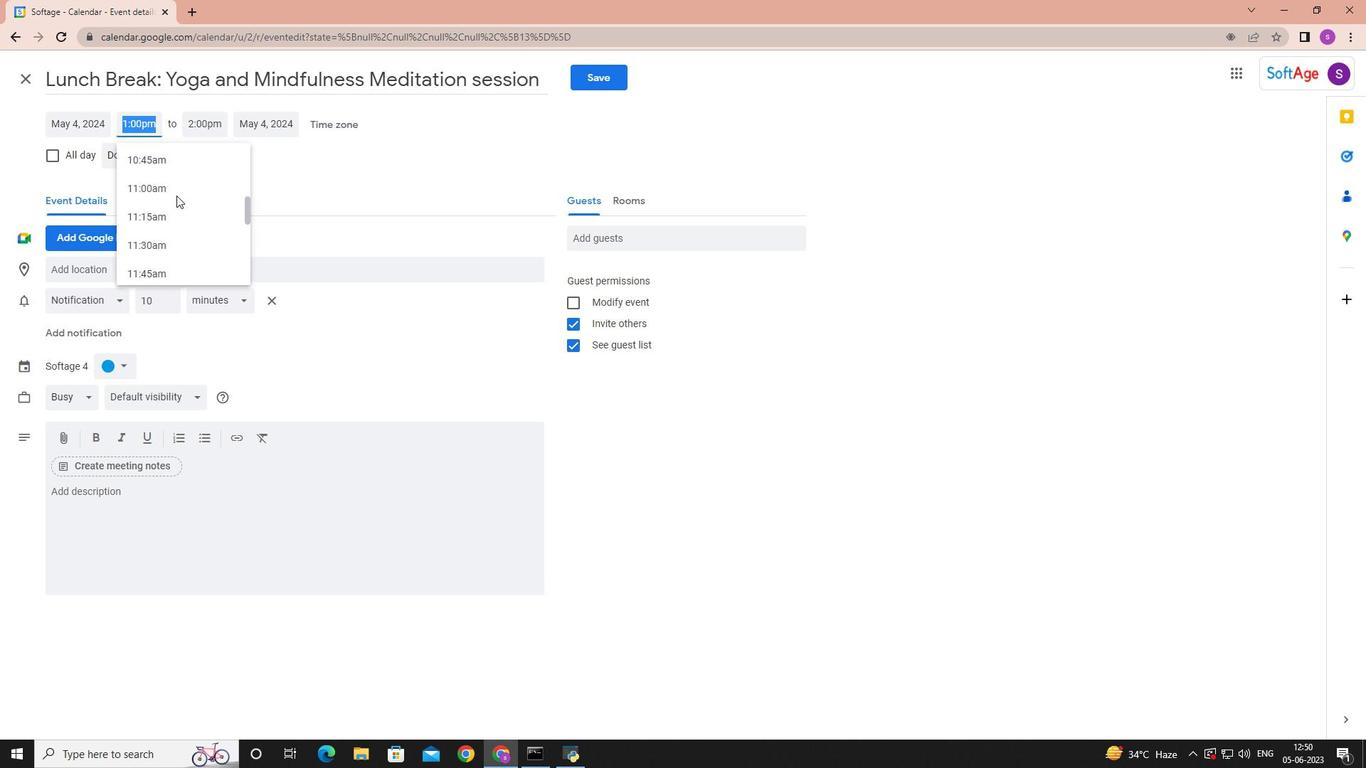 
Action: Mouse scrolled (176, 196) with delta (0, 0)
Screenshot: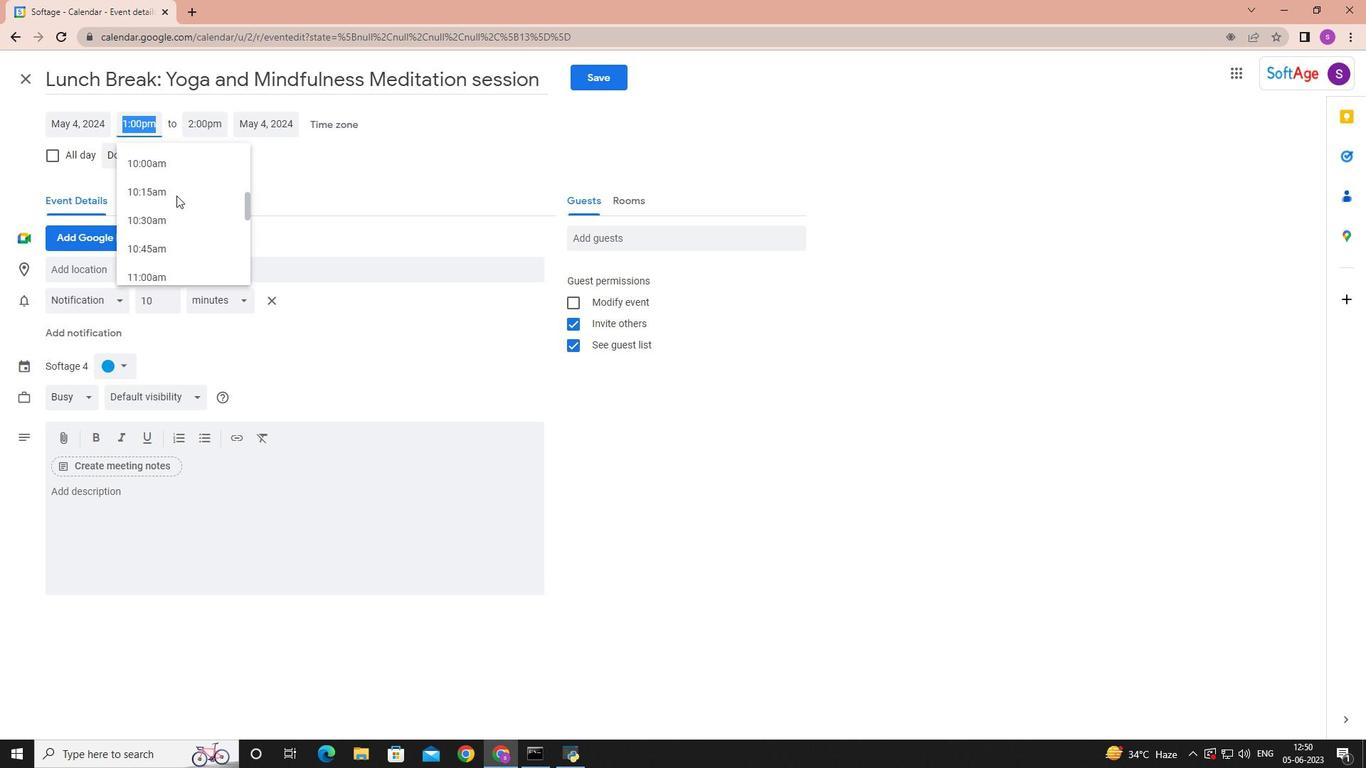 
Action: Mouse scrolled (176, 196) with delta (0, 0)
Screenshot: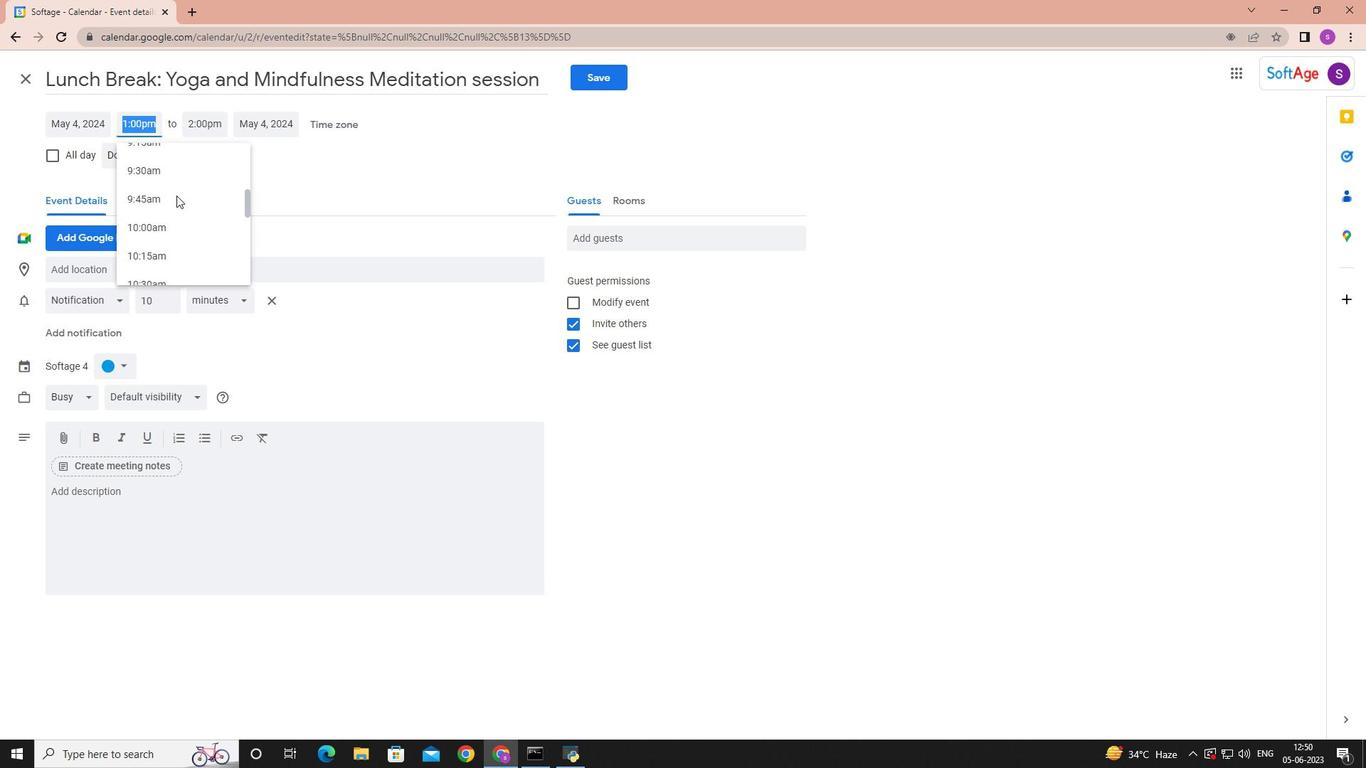 
Action: Mouse scrolled (176, 196) with delta (0, 0)
Screenshot: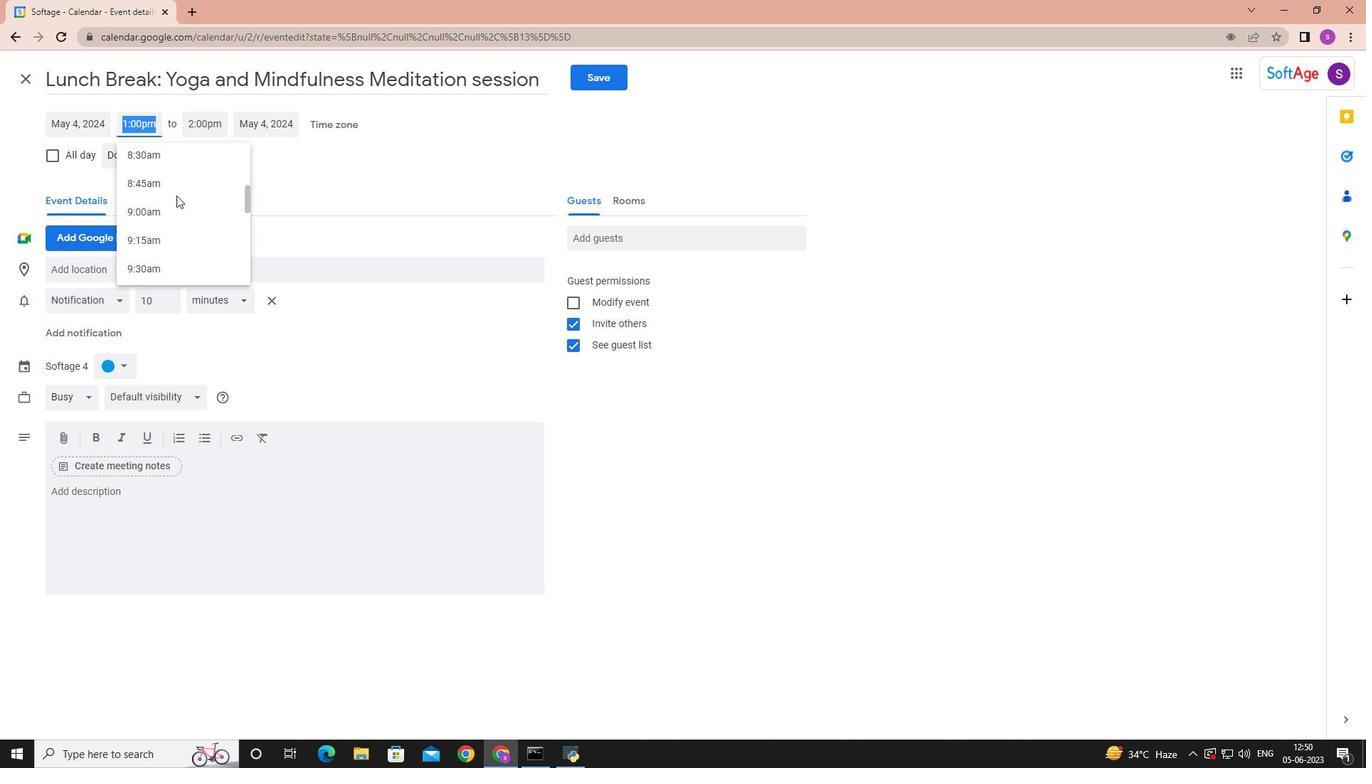 
Action: Mouse scrolled (176, 196) with delta (0, 0)
Screenshot: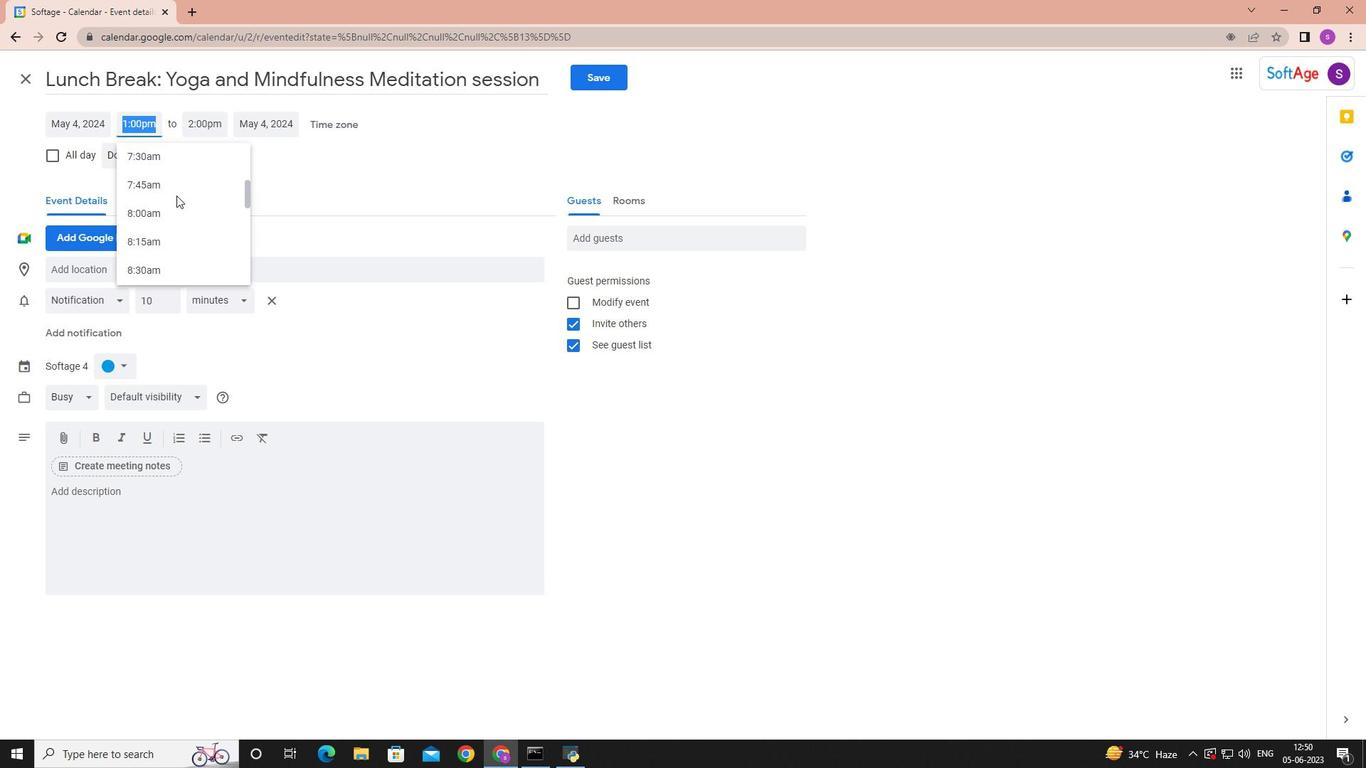 
Action: Mouse scrolled (176, 196) with delta (0, 0)
Screenshot: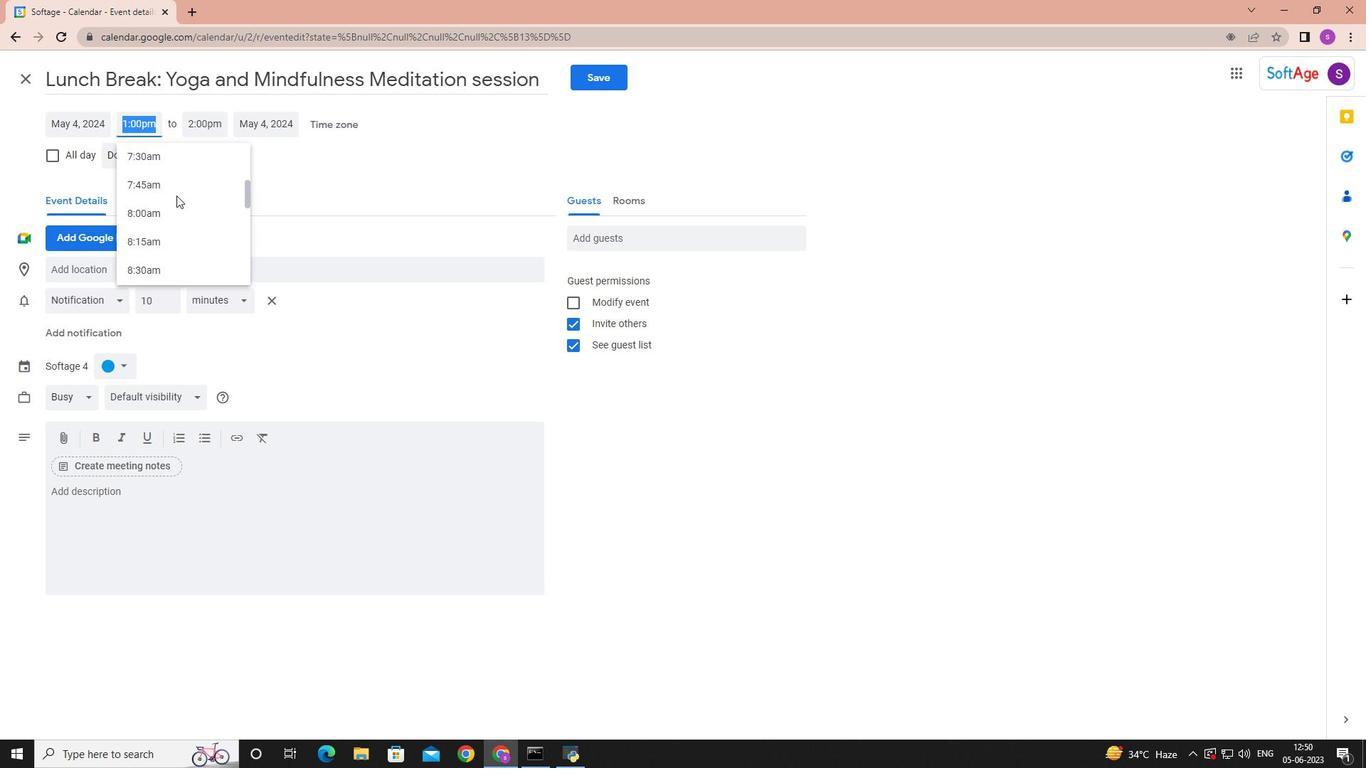 
Action: Mouse moved to (177, 196)
Screenshot: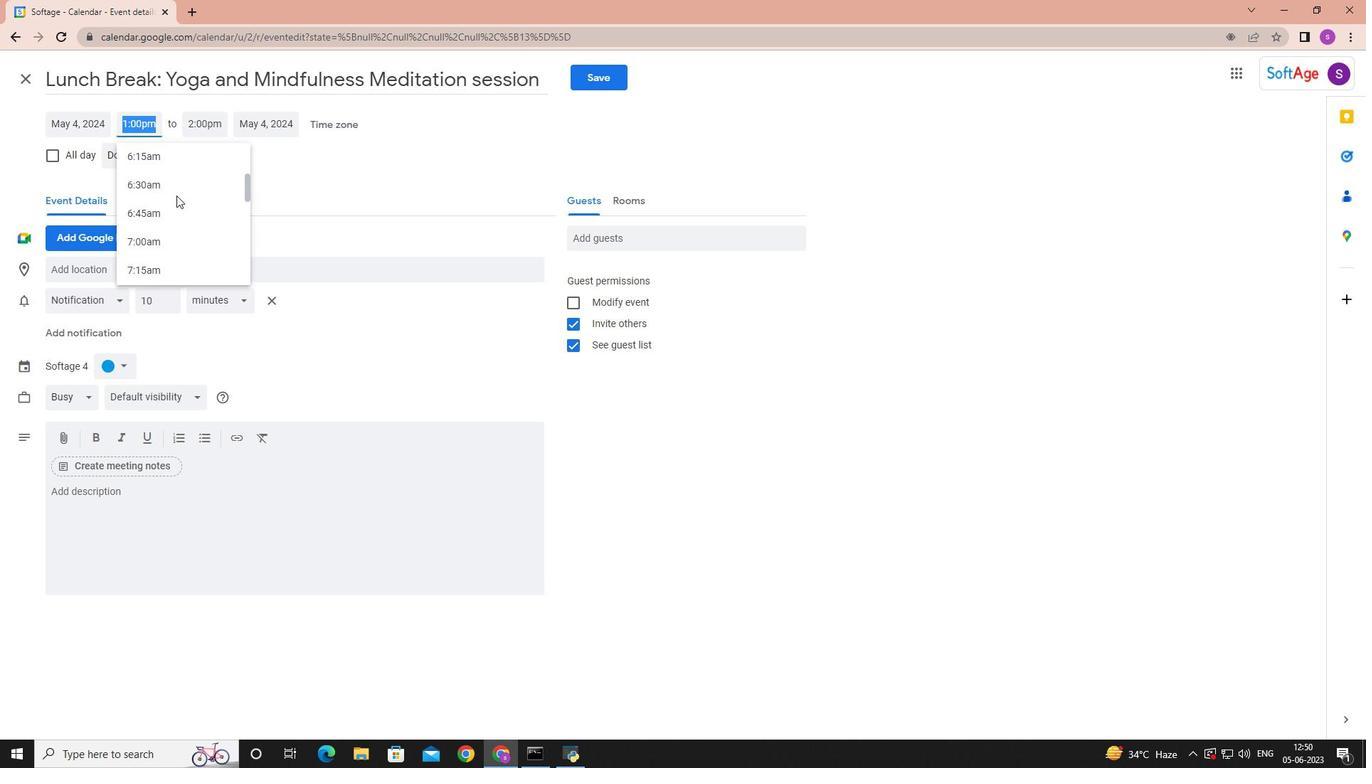 
Action: Mouse scrolled (177, 195) with delta (0, 0)
Screenshot: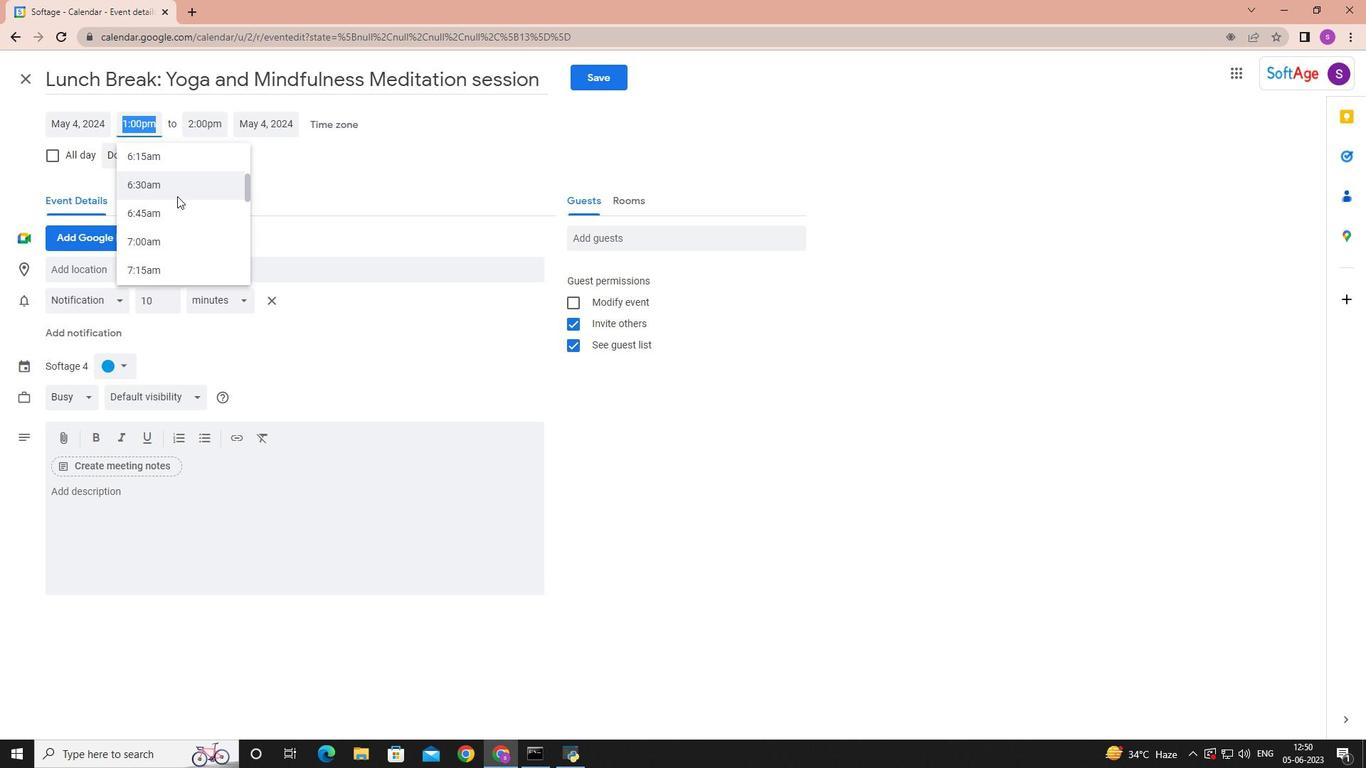
Action: Mouse moved to (179, 224)
Screenshot: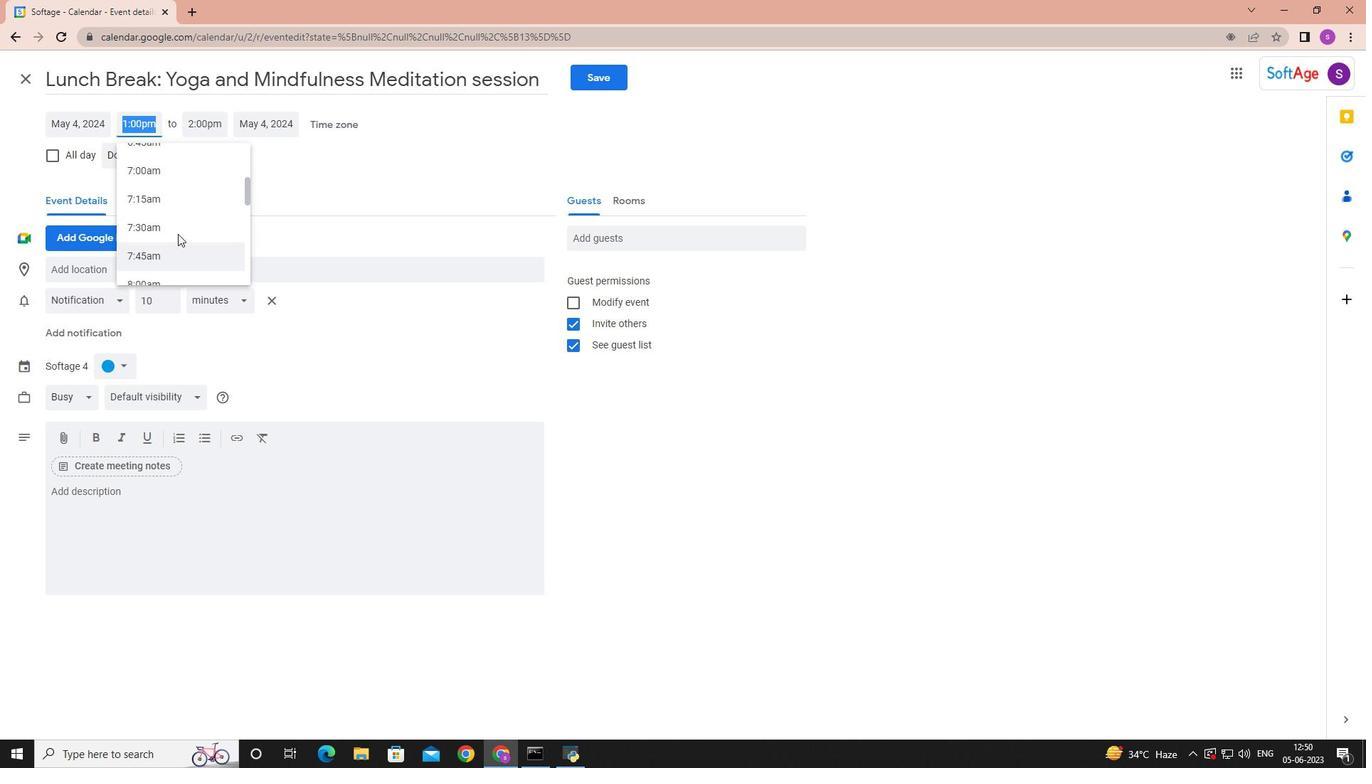 
Action: Mouse pressed left at (179, 224)
Screenshot: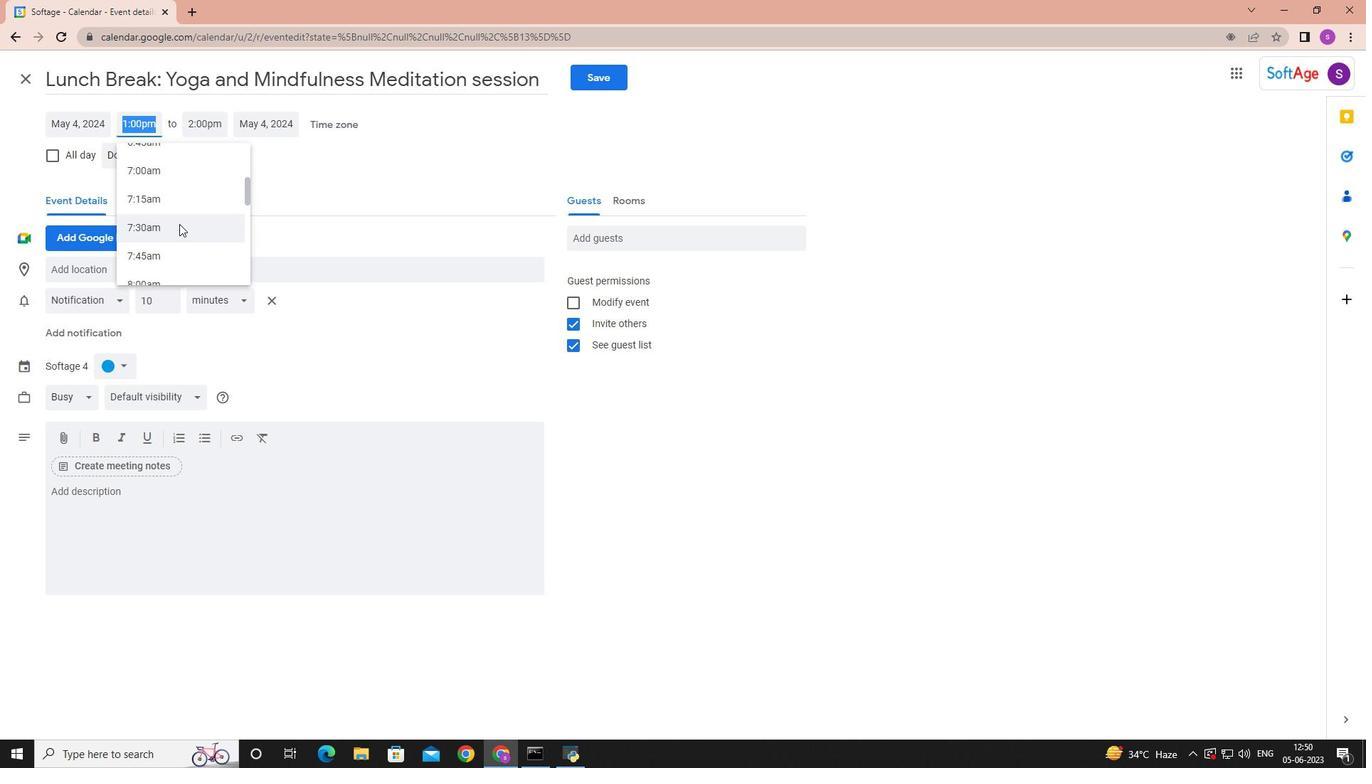
Action: Mouse moved to (202, 123)
Screenshot: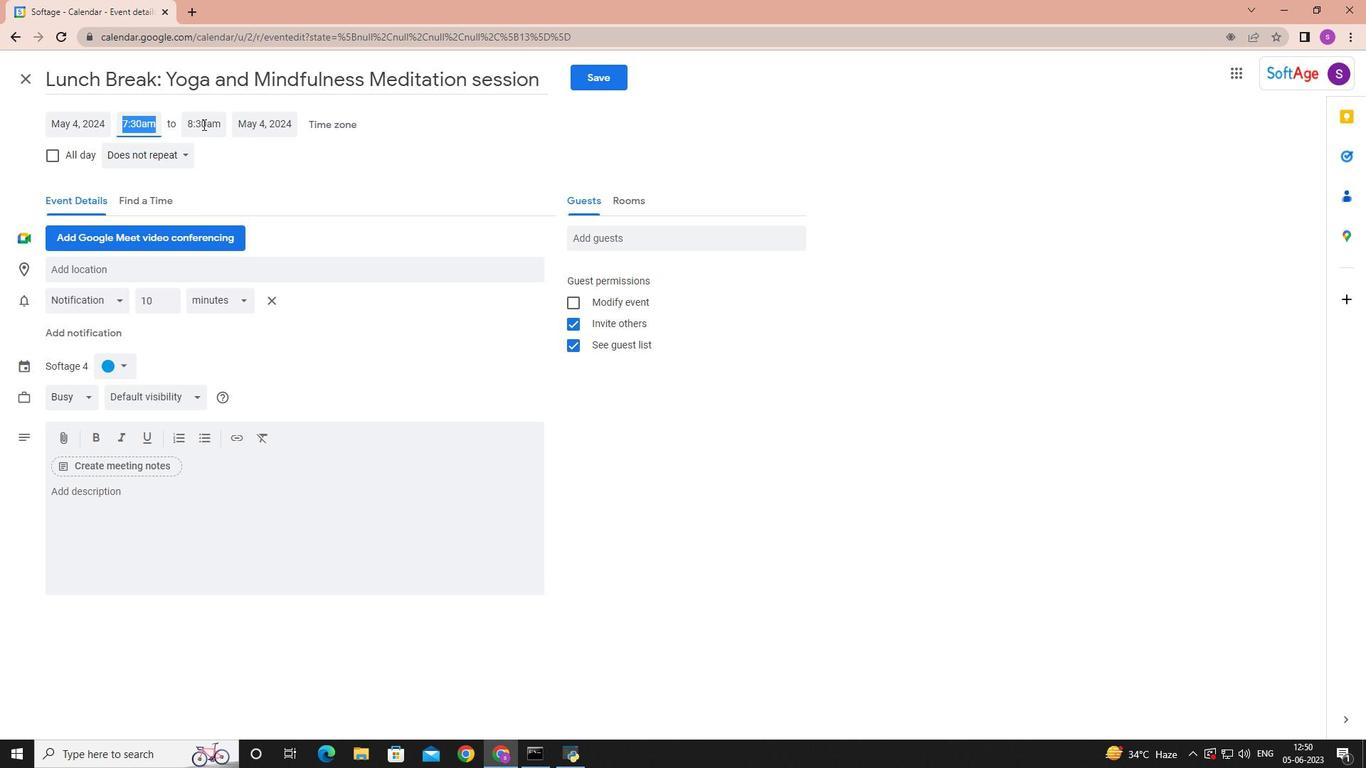 
Action: Mouse pressed left at (202, 123)
Screenshot: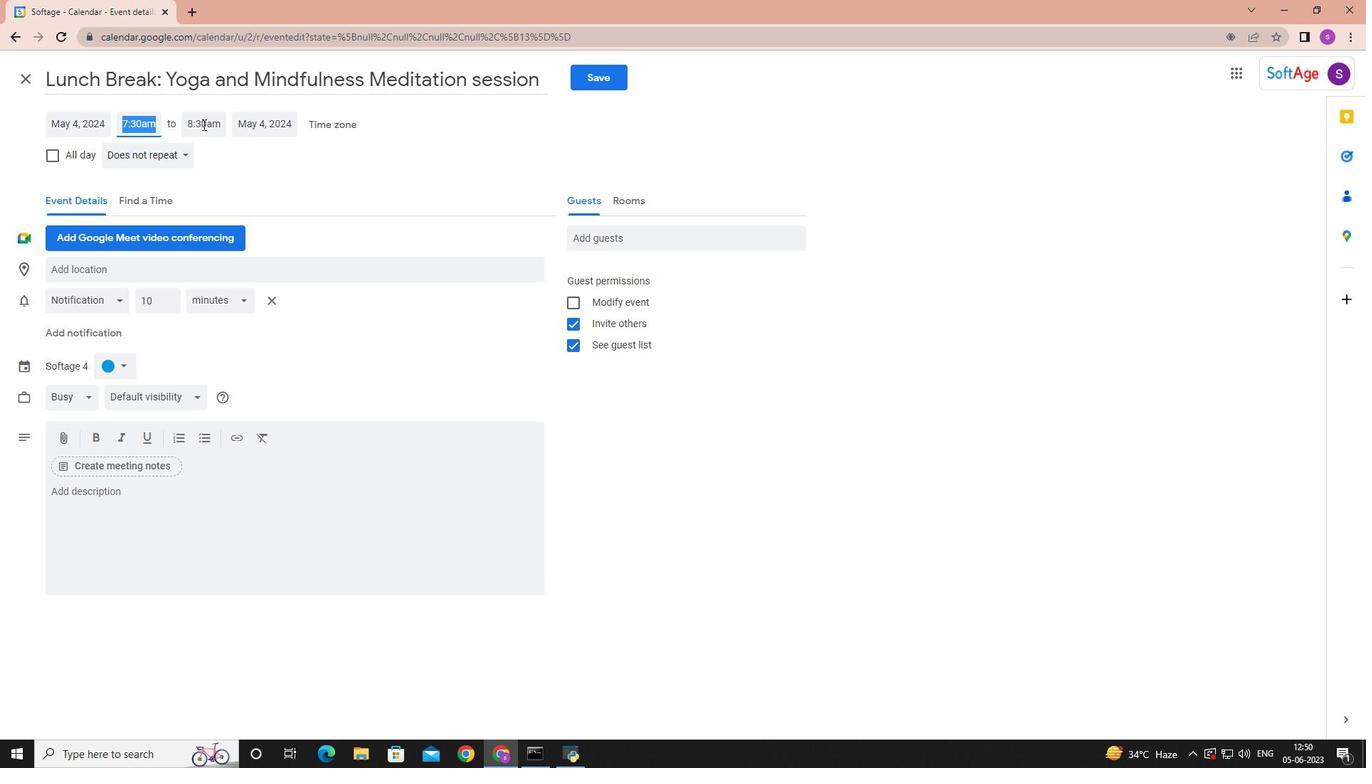 
Action: Mouse moved to (261, 267)
Screenshot: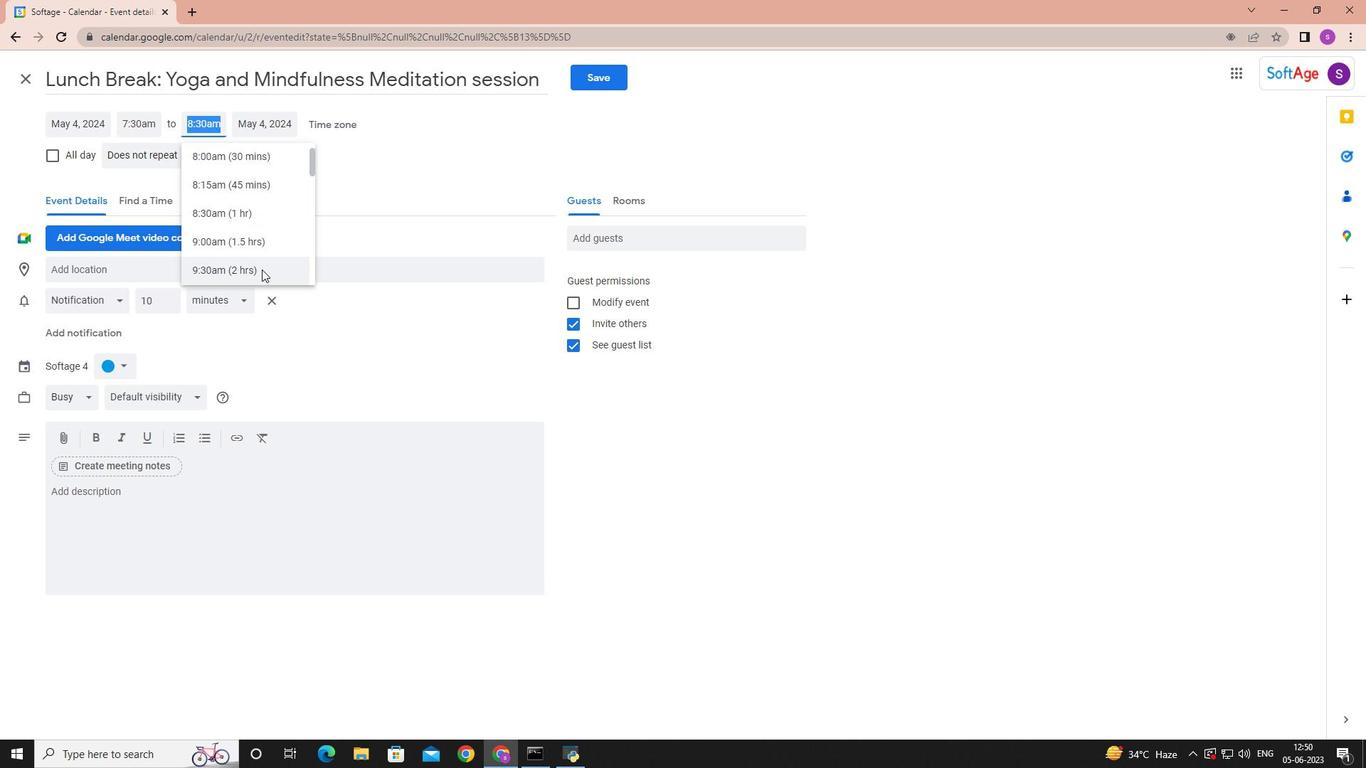 
Action: Mouse pressed left at (261, 267)
Screenshot: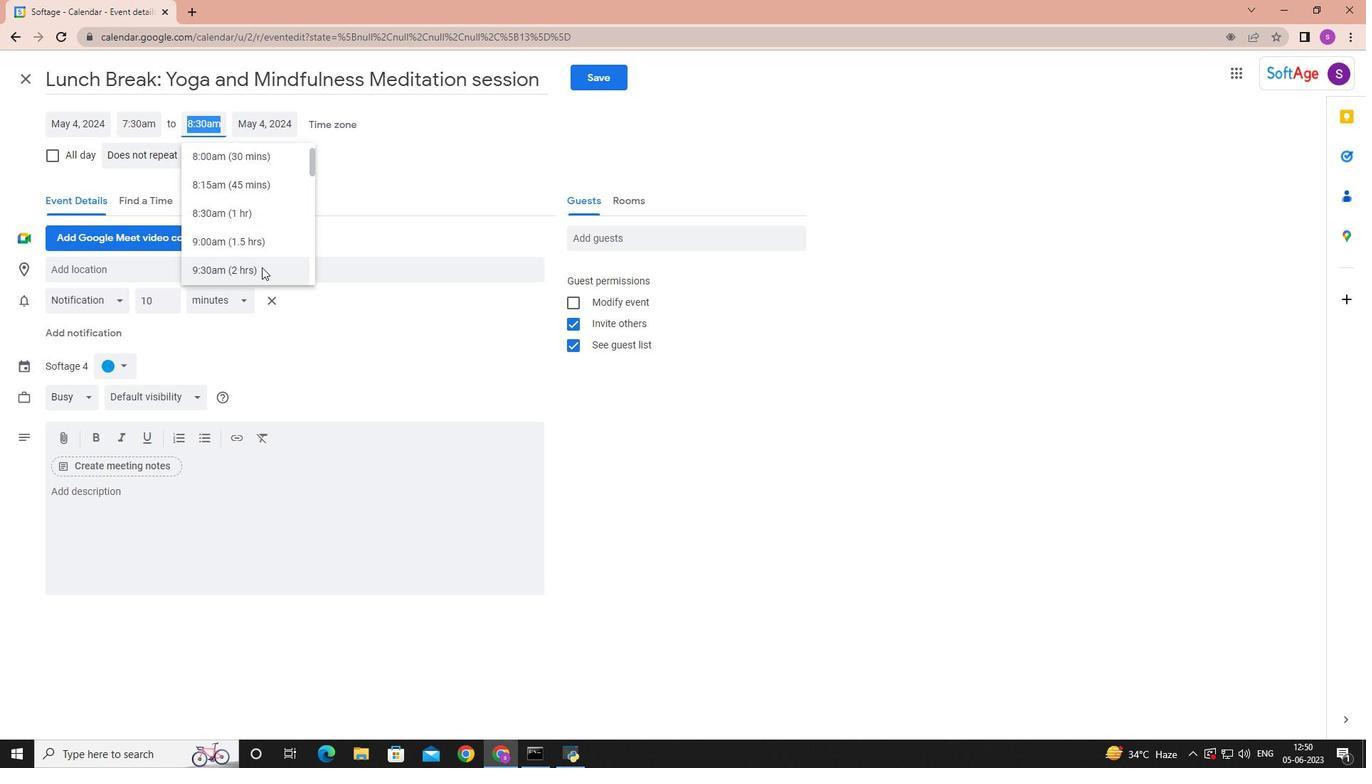 
Action: Mouse moved to (129, 513)
Screenshot: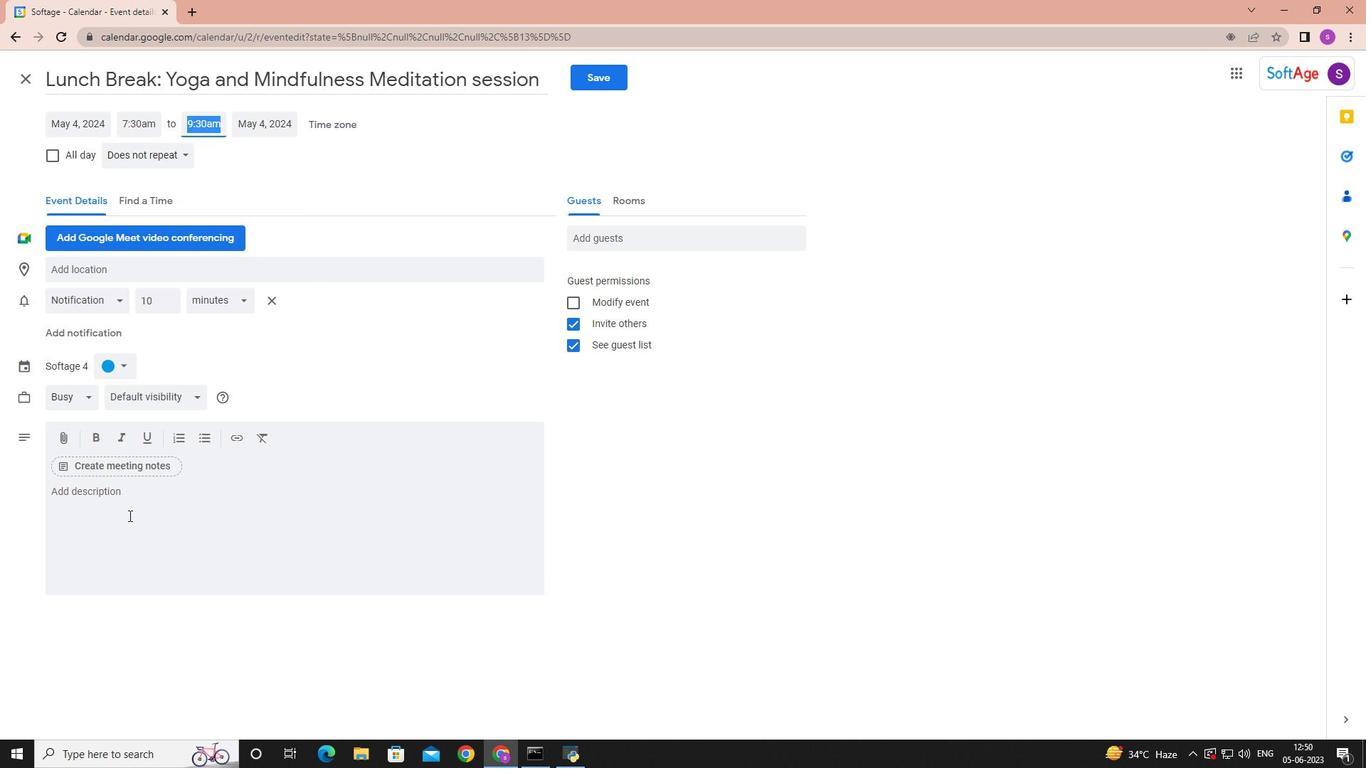 
Action: Mouse pressed left at (129, 513)
Screenshot: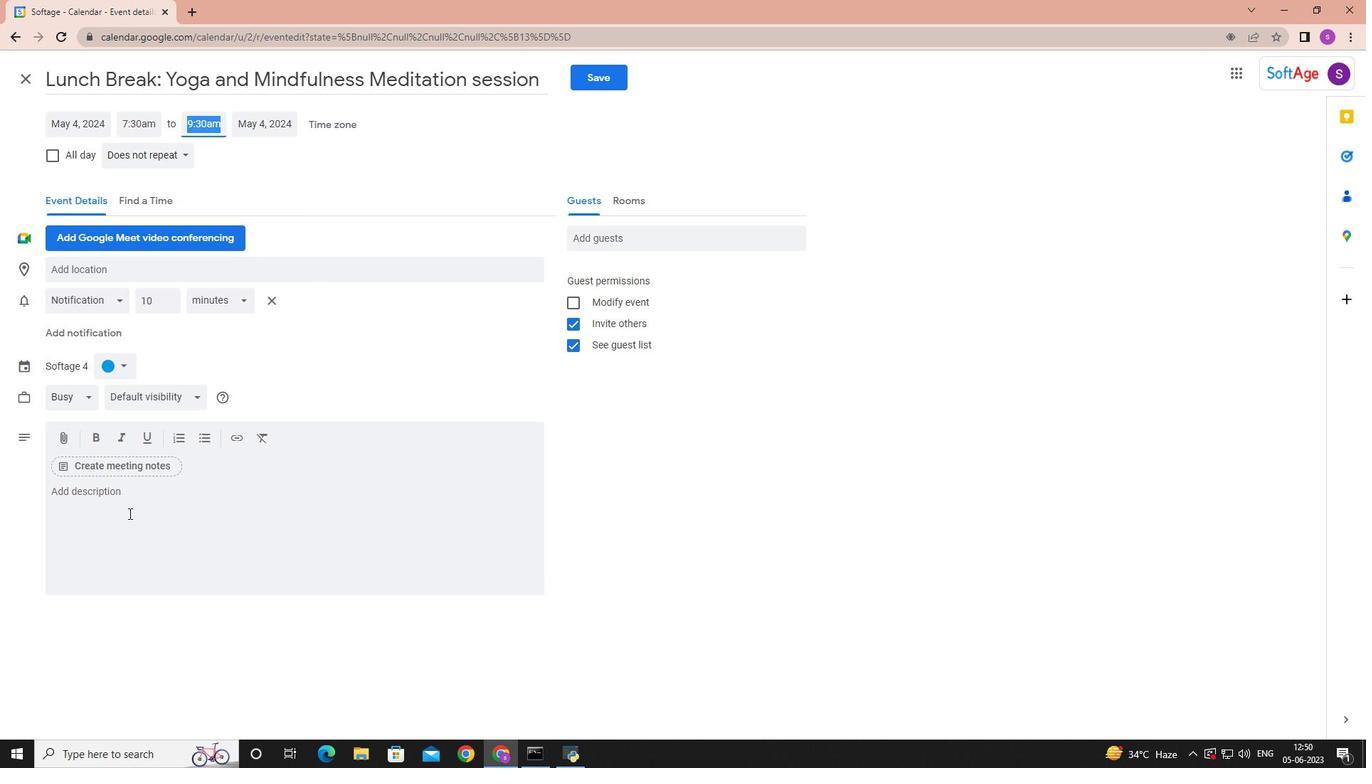 
Action: Key pressed <Key.shift>Participants<Key.space>will<Key.space>understand<Key.space>the<Key.space>role<Key.space>of<Key.space>nonverbal<Key.space>v<Key.backspace>cues,<Key.space>such<Key.space>as<Key.space>boby<Key.space><Key.backspace><Key.backspace><Key.backspace>dy<Key.space>language,<Key.space>facial<Key.space>expressions,<Key.space>and<Key.space>gestures<Key.space>in<Key.space>communication<Key.space><Key.backspace>.<Key.space><Key.shift>They<Key.space>will<Key.space>learn<Key.space>how<Key.space>to<Key.space>use<Key.space>nonverbal<Key.space>signals<Key.space>effectively<Key.space>to<Key.space>convey<Key.space>their<Key.space>message<Key.space>and<Key.space>understand<Key.space>the<Key.space>nonverbal<Key.space>cues<Key.space>of<Key.space>othert<Key.backspace><Key.space><Key.backspace>.<Key.space>
Screenshot: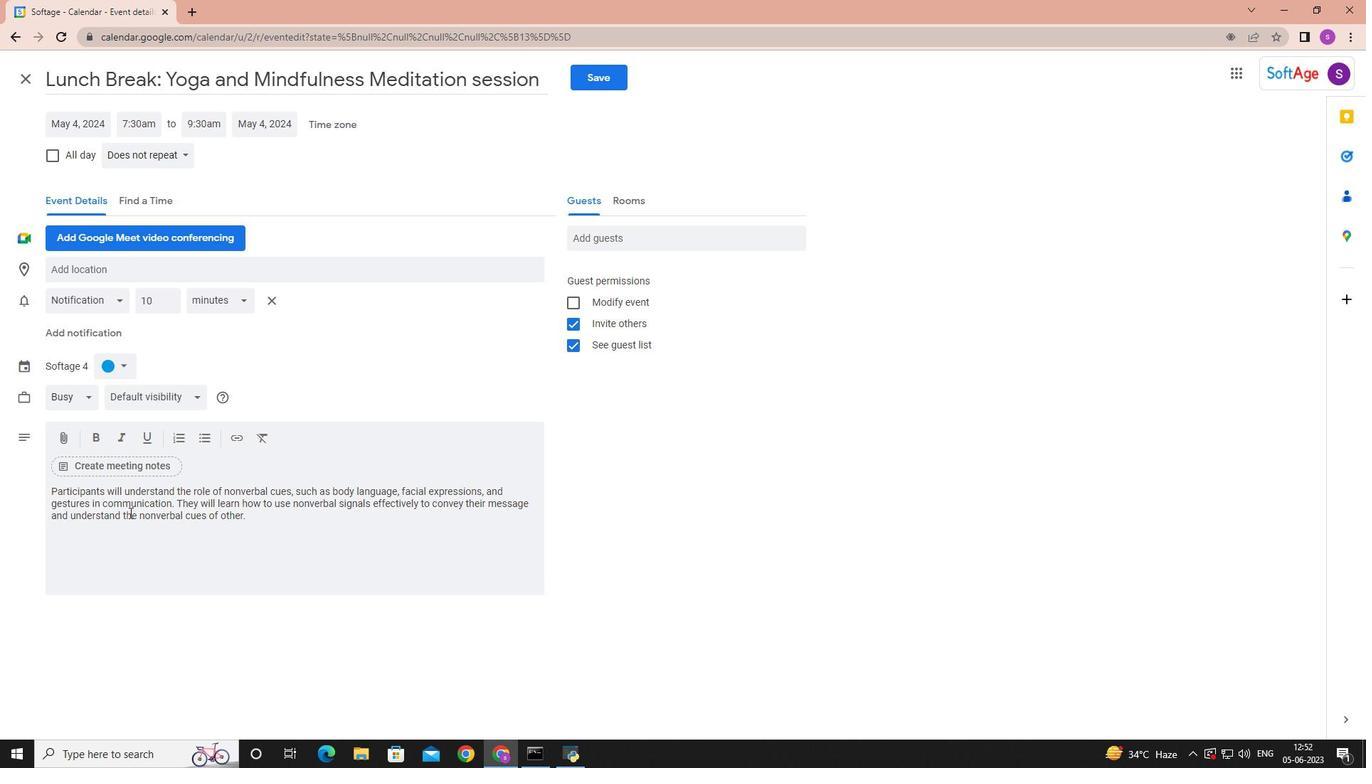 
Action: Mouse moved to (118, 361)
Screenshot: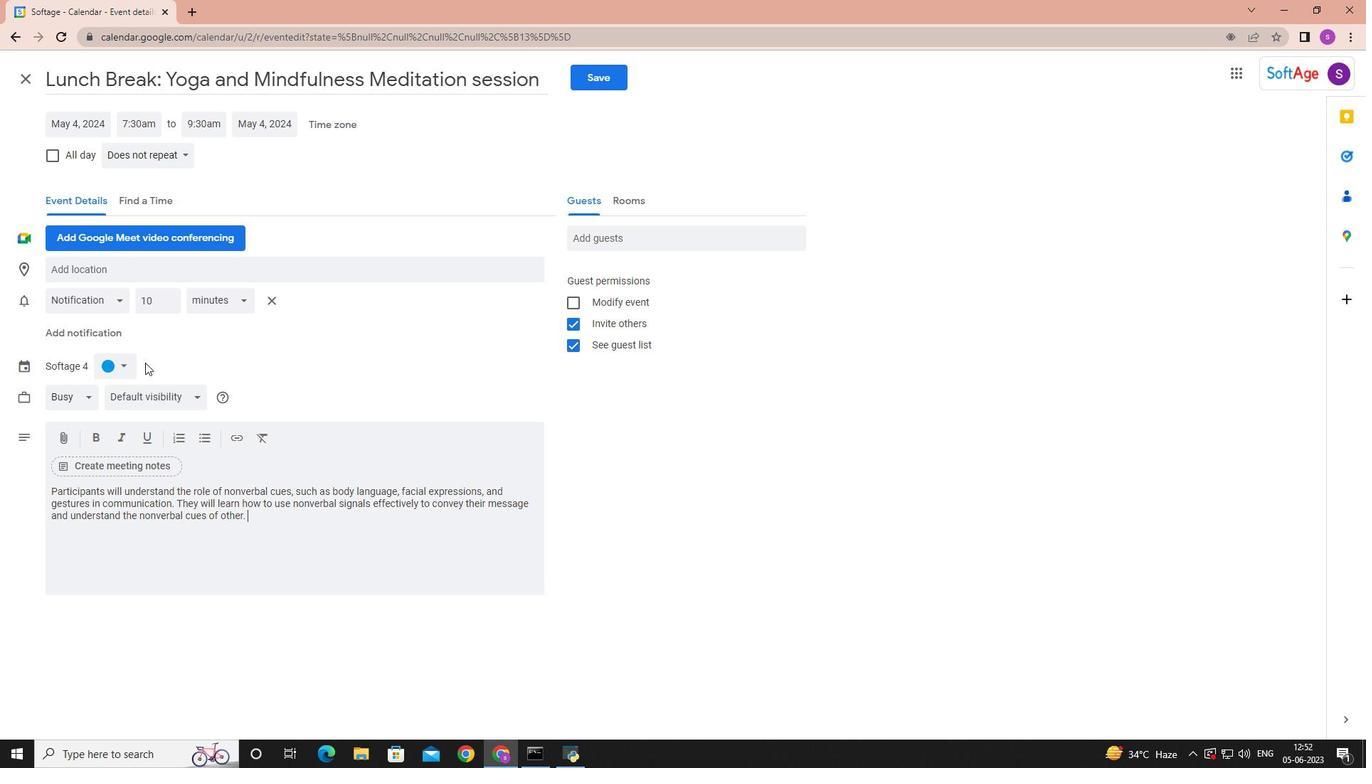 
Action: Mouse pressed left at (118, 361)
Screenshot: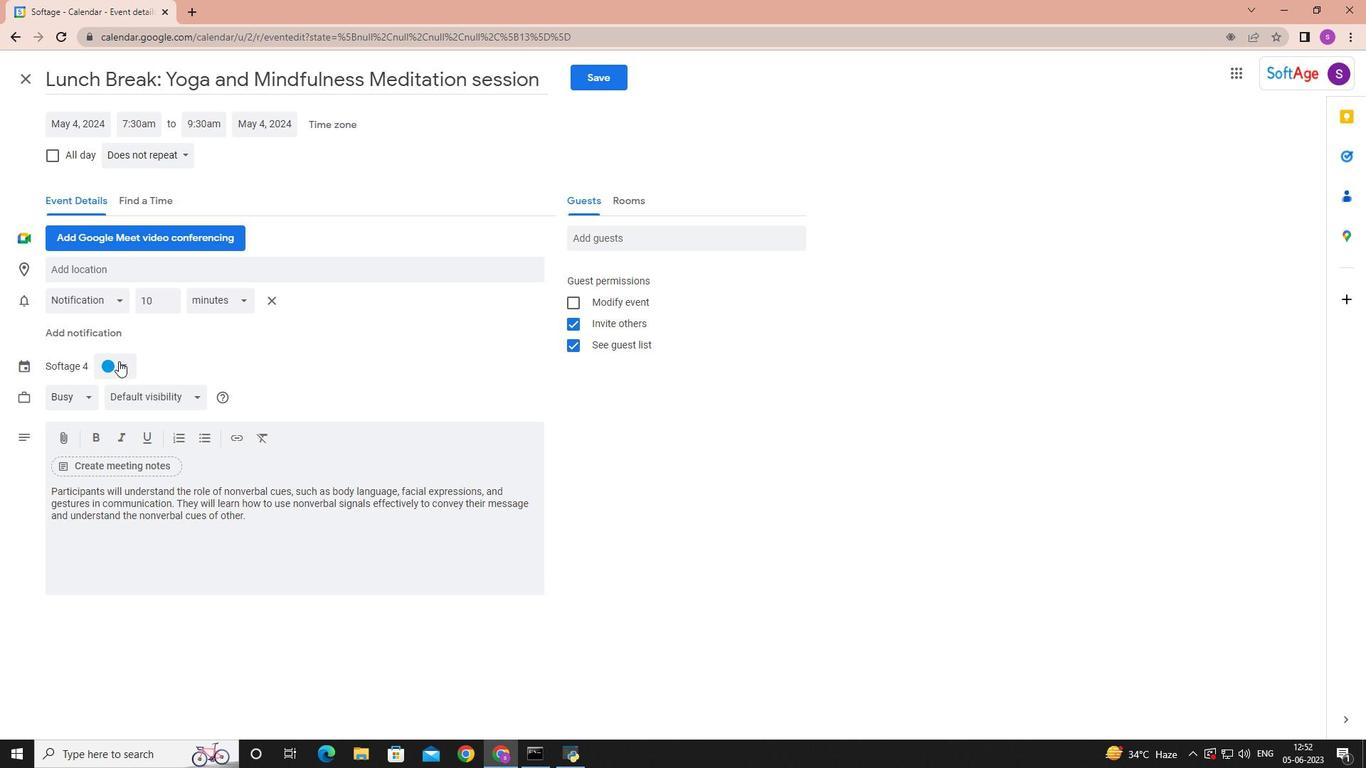 
Action: Mouse moved to (106, 397)
Screenshot: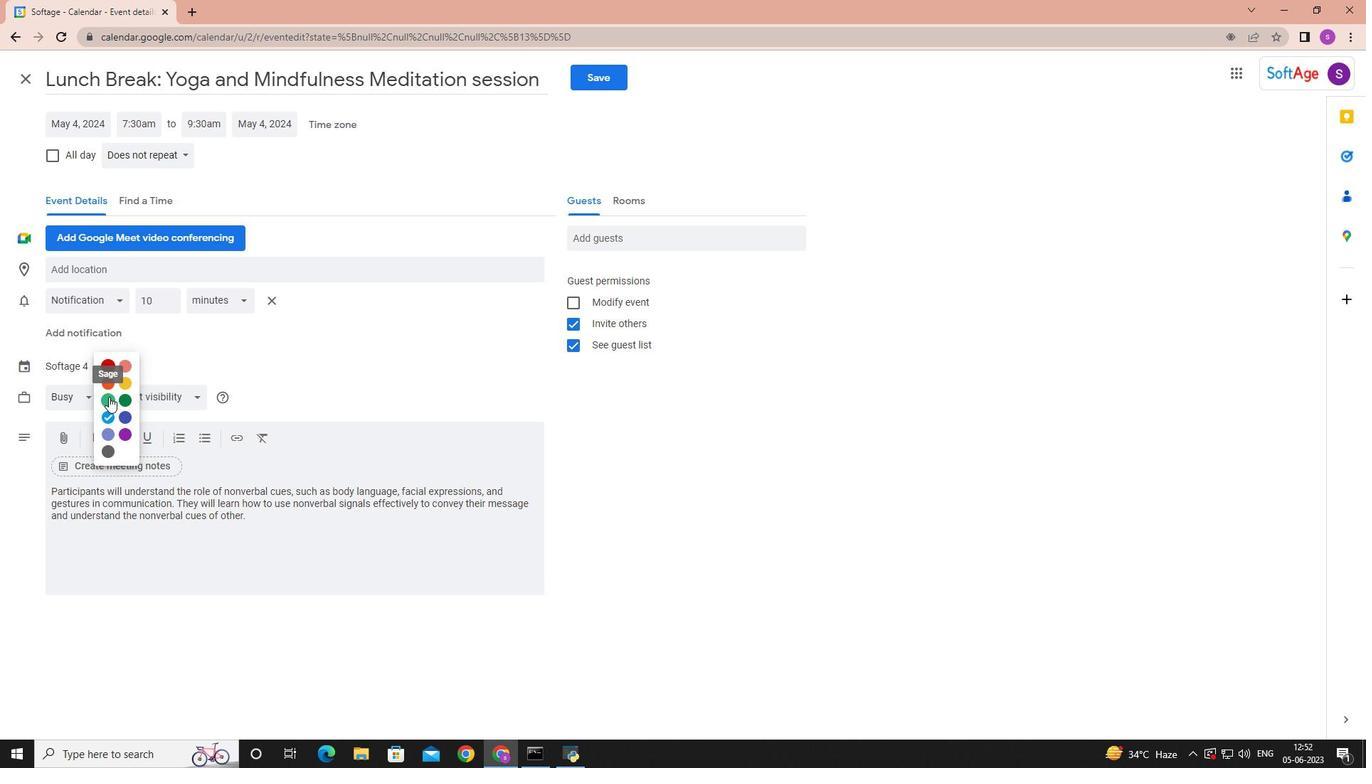 
Action: Mouse pressed left at (106, 397)
Screenshot: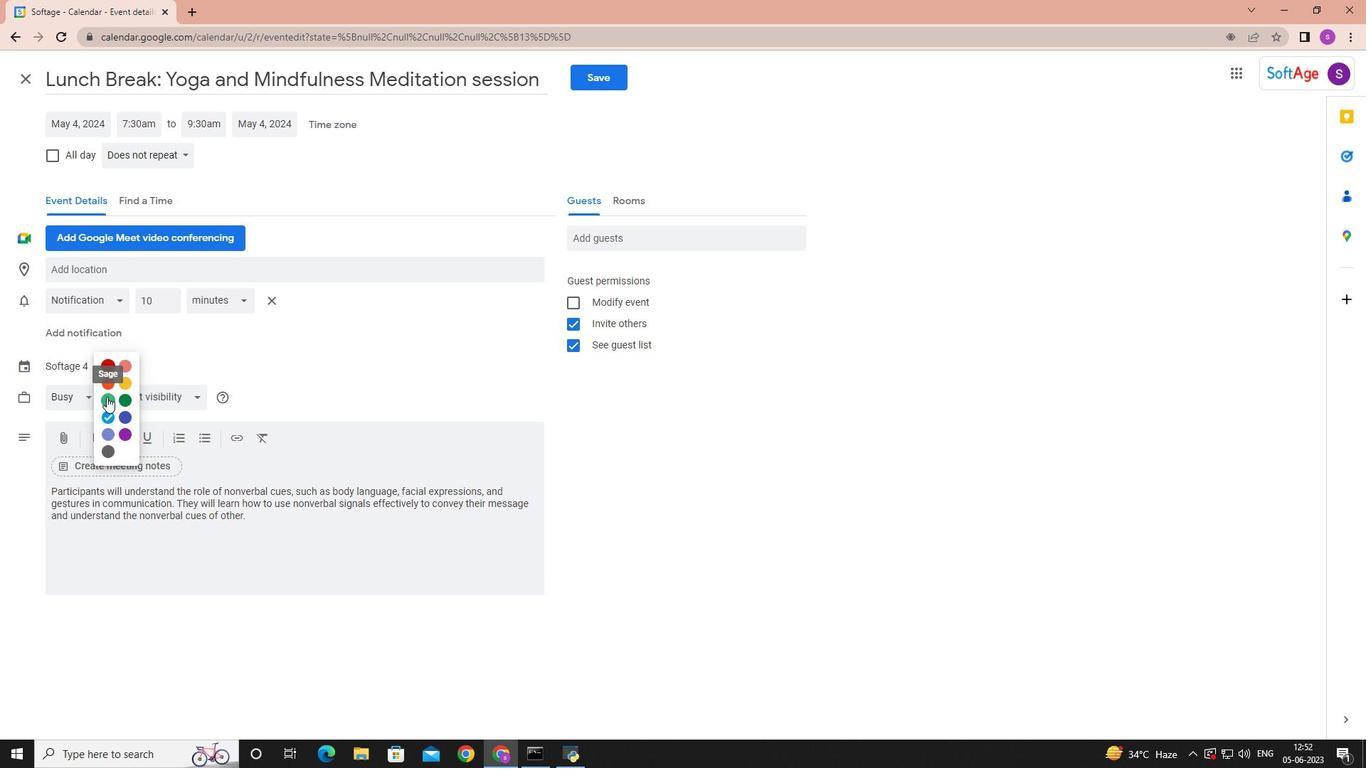 
Action: Mouse moved to (122, 271)
Screenshot: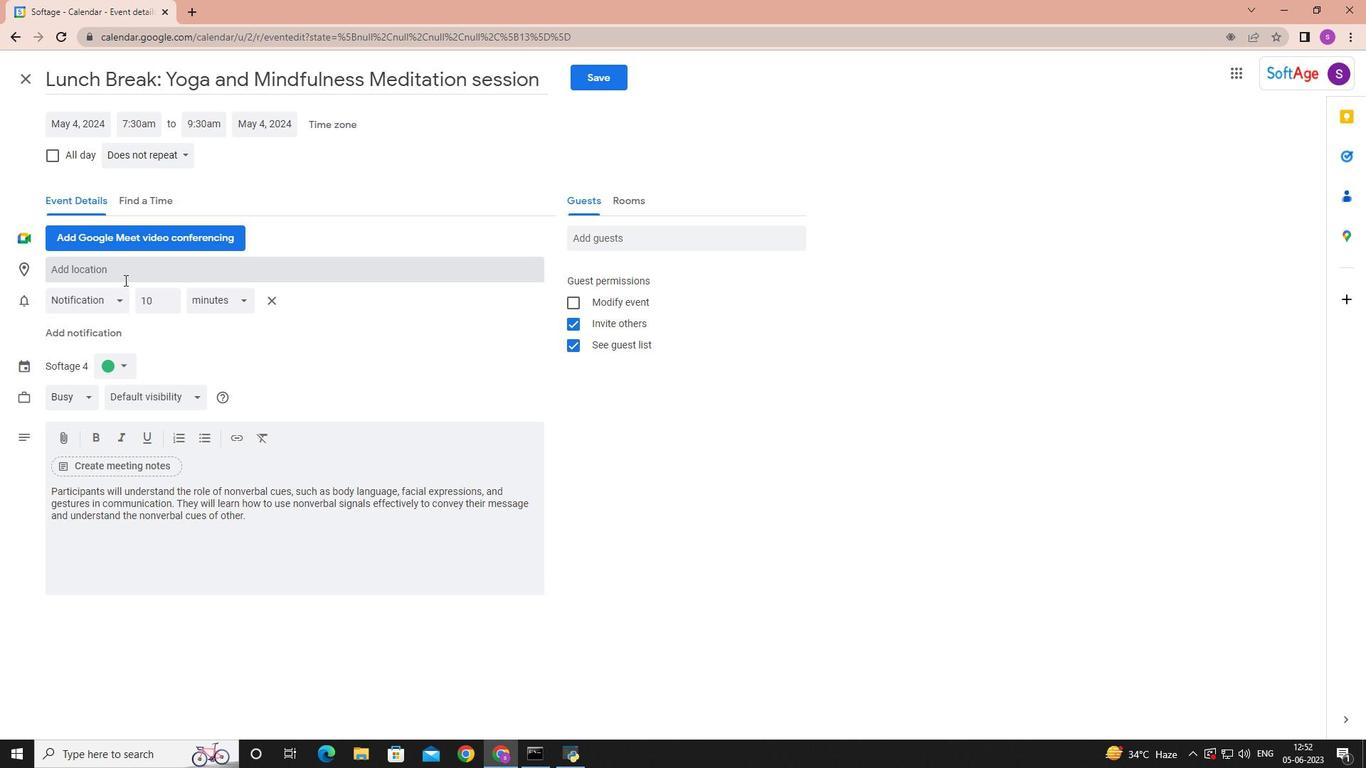 
Action: Mouse pressed left at (122, 271)
Screenshot: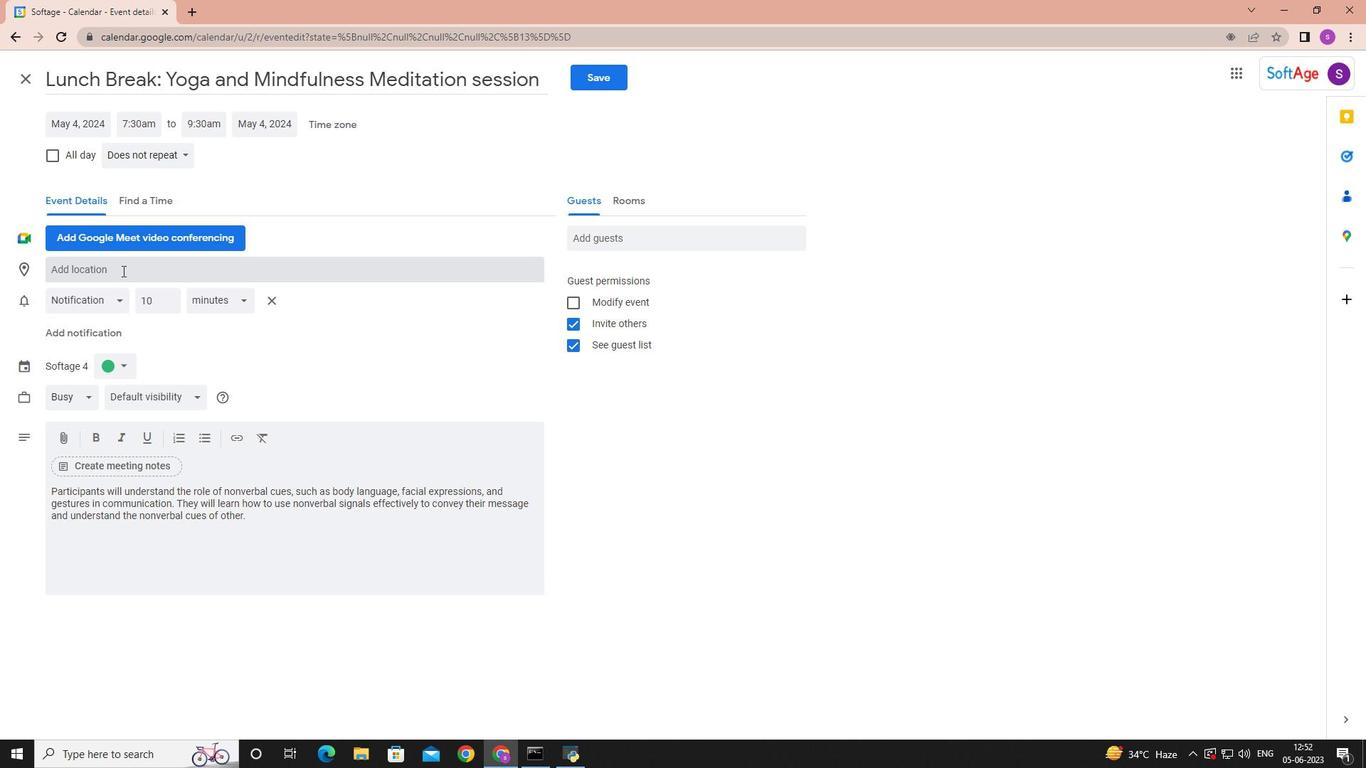 
Action: Key pressed <Key.shift>Addis<Key.space><Key.shift>Ababa,<Key.space><Key.shift>Ethiopia
Screenshot: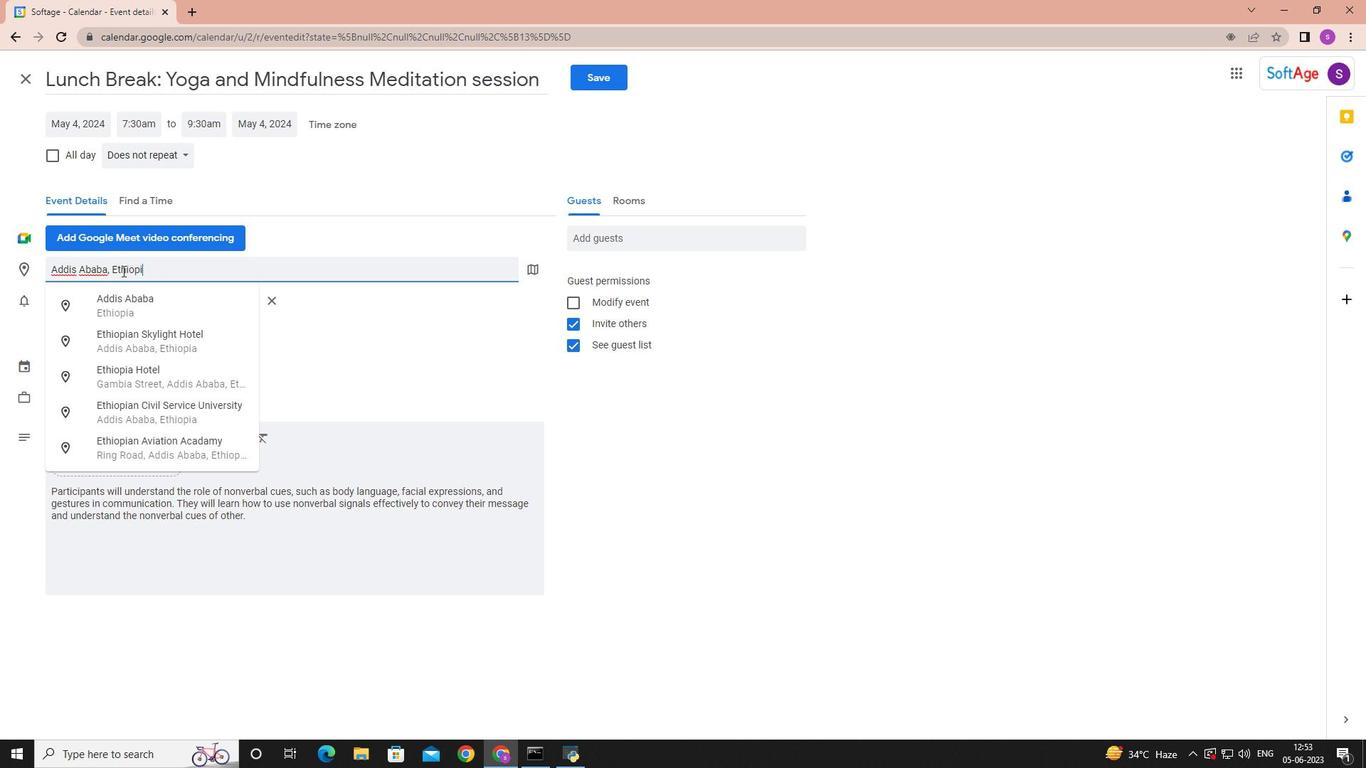 
Action: Mouse moved to (674, 238)
Screenshot: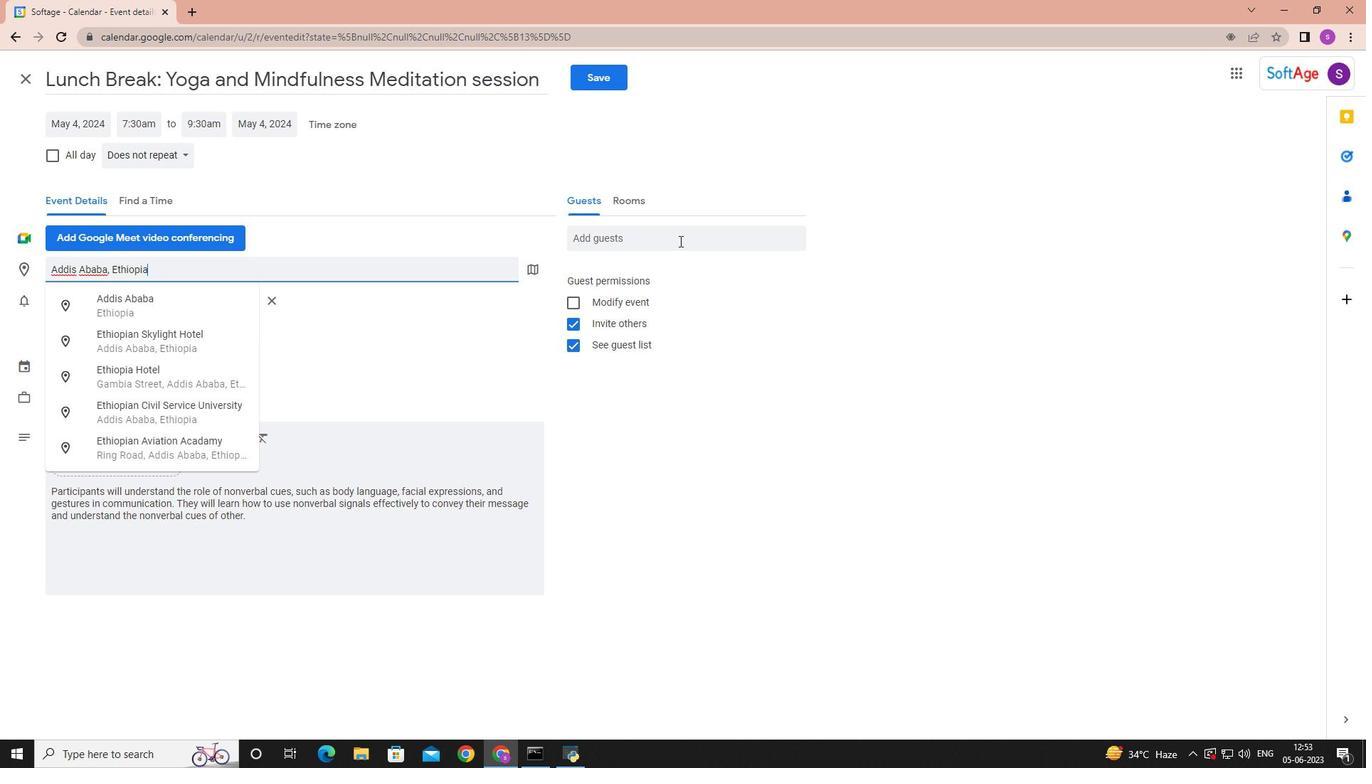 
Action: Mouse pressed left at (674, 238)
Screenshot: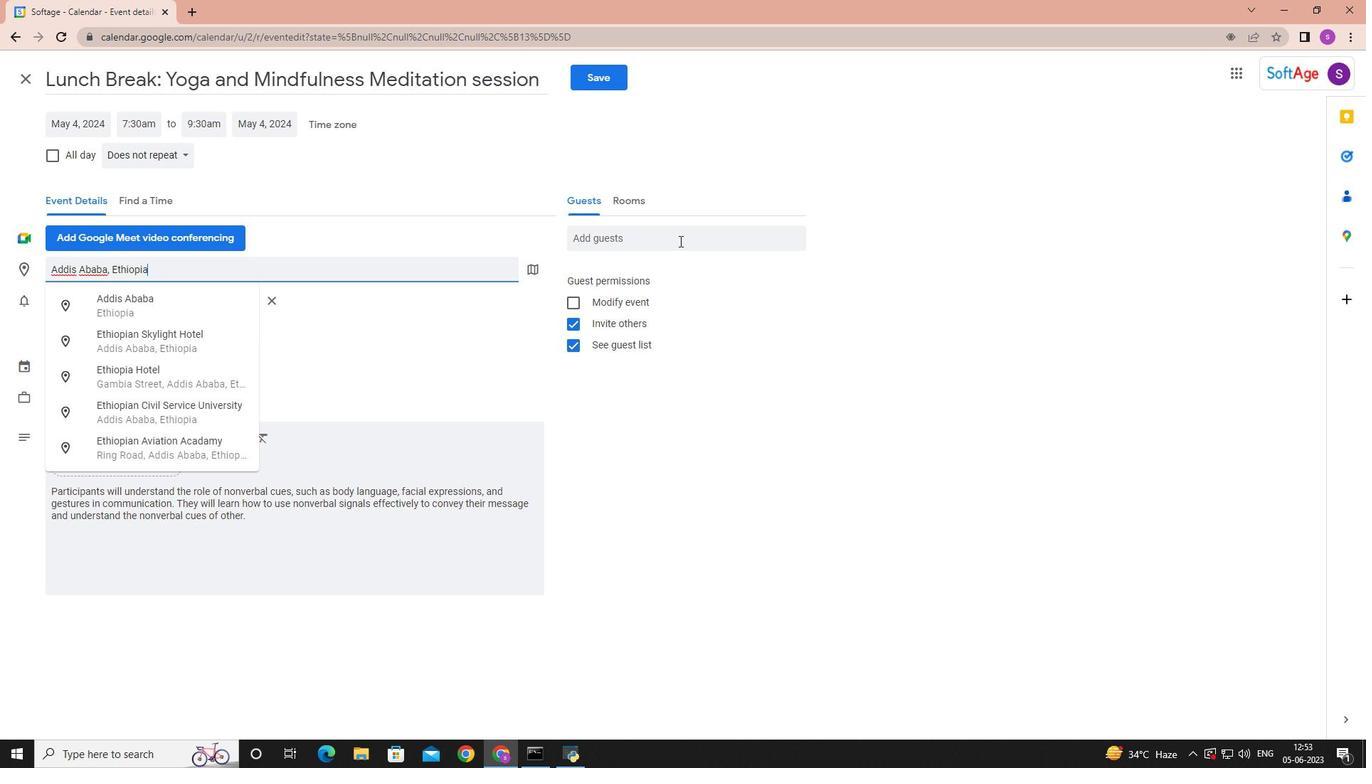 
Action: Key pressed softage.7
Screenshot: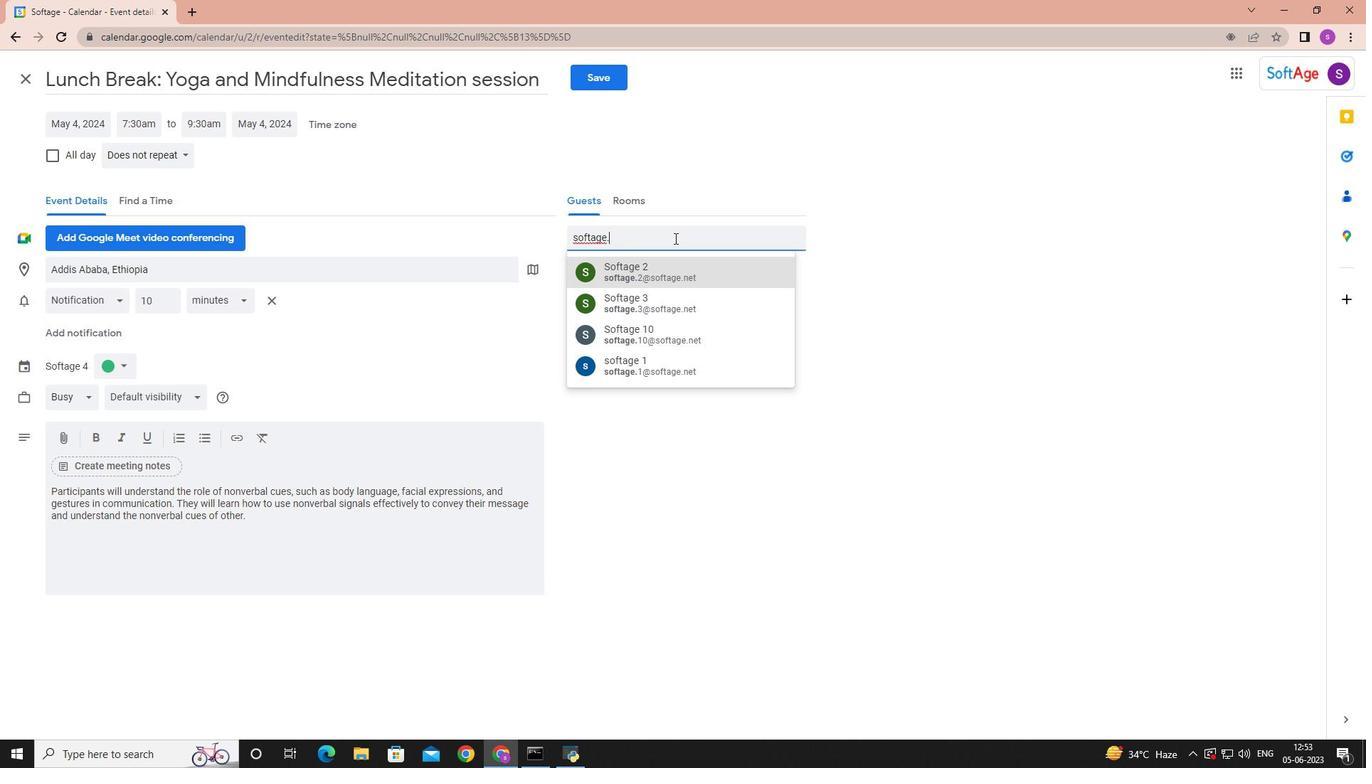 
Action: Mouse moved to (657, 274)
Screenshot: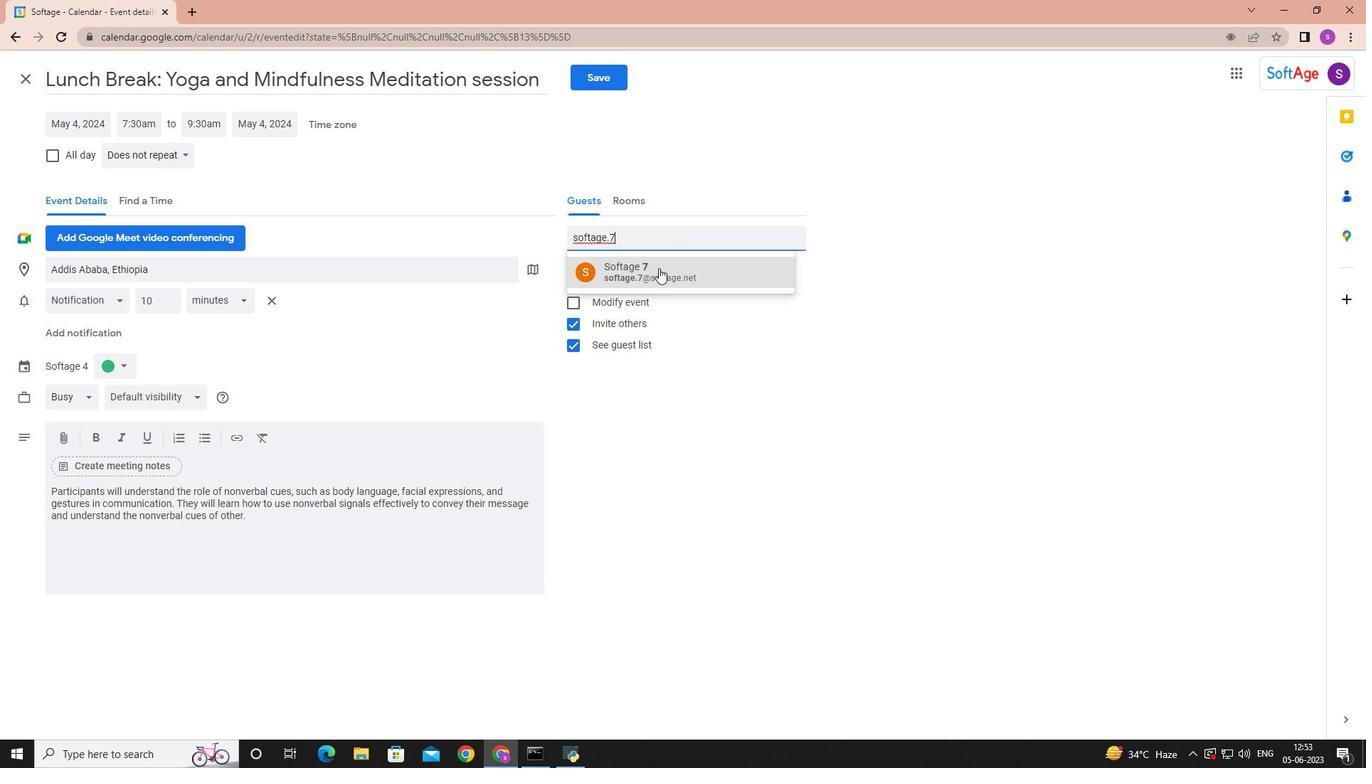 
Action: Mouse pressed left at (657, 274)
Screenshot: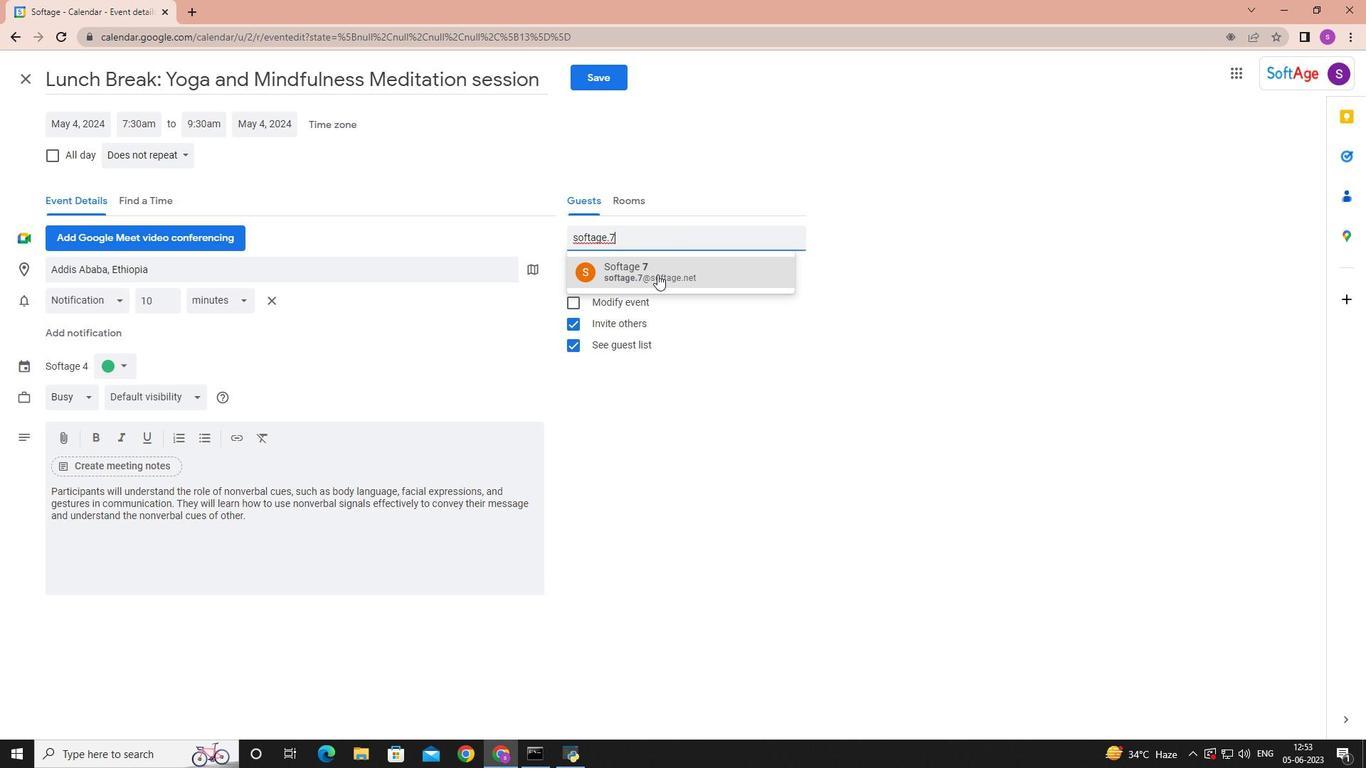 
Action: Key pressed softage.8
Screenshot: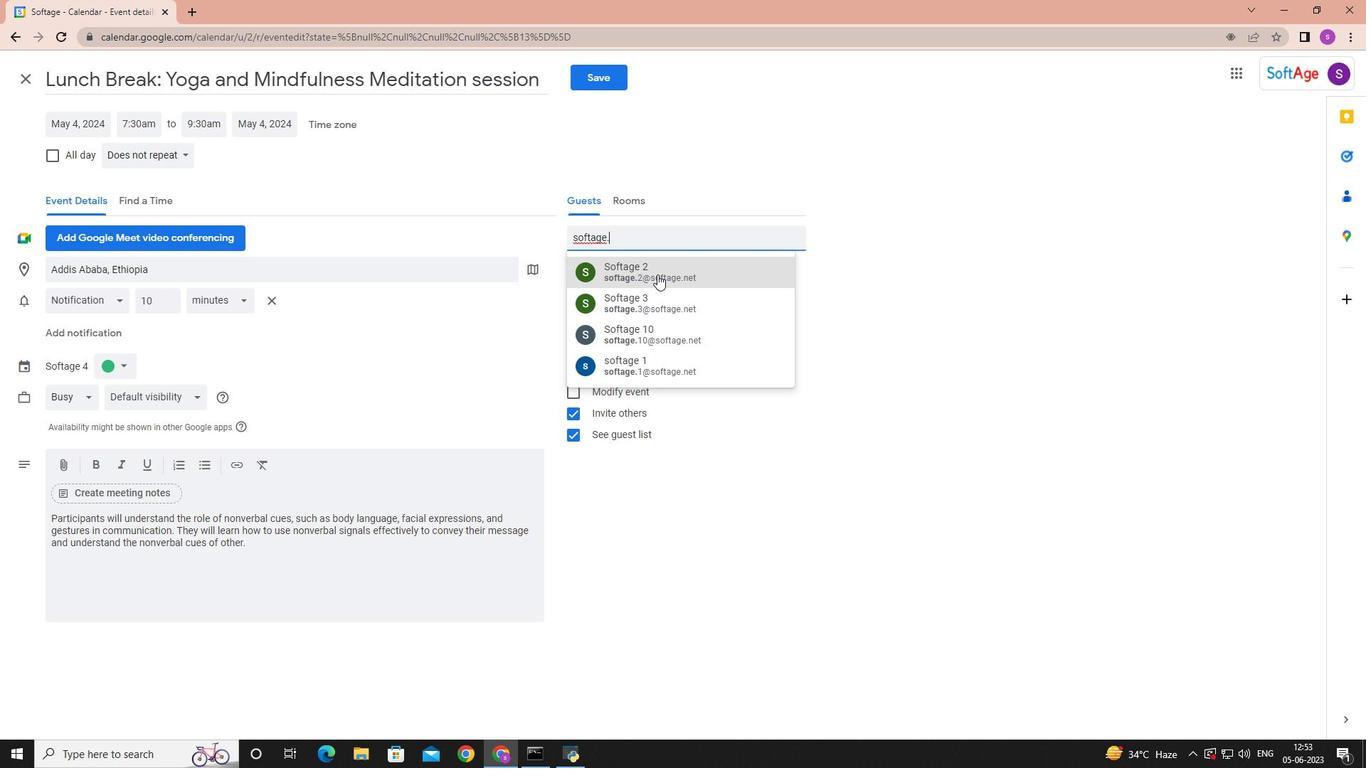 
Action: Mouse pressed left at (657, 274)
Screenshot: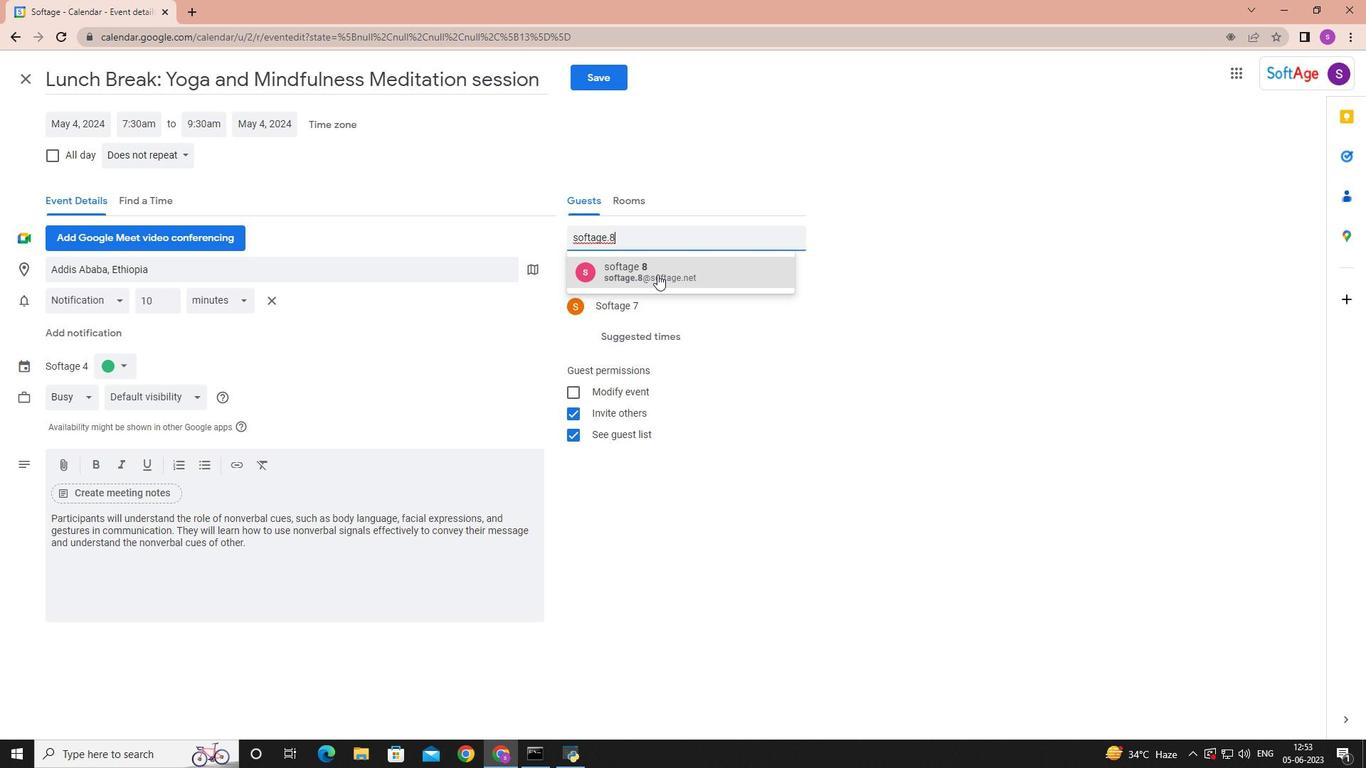 
Action: Mouse moved to (182, 155)
Screenshot: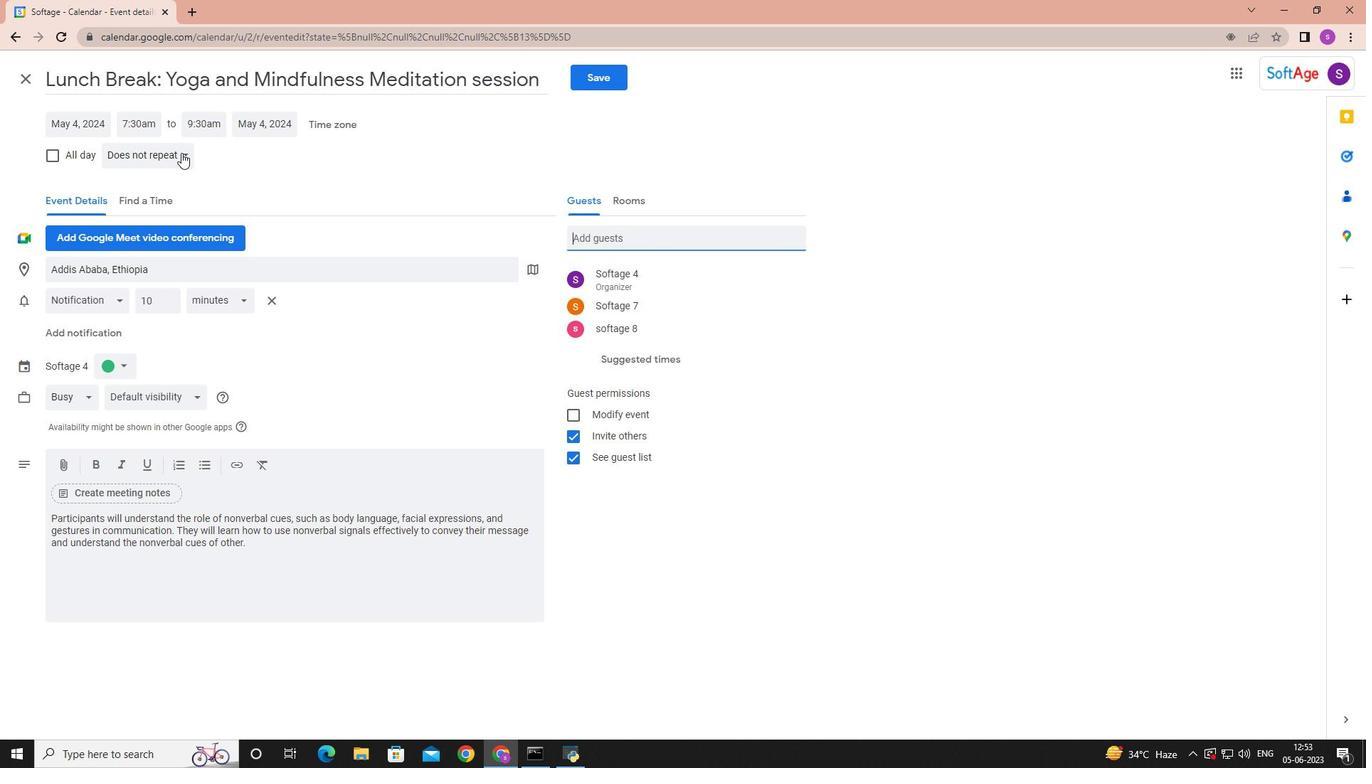 
Action: Mouse pressed left at (182, 155)
Screenshot: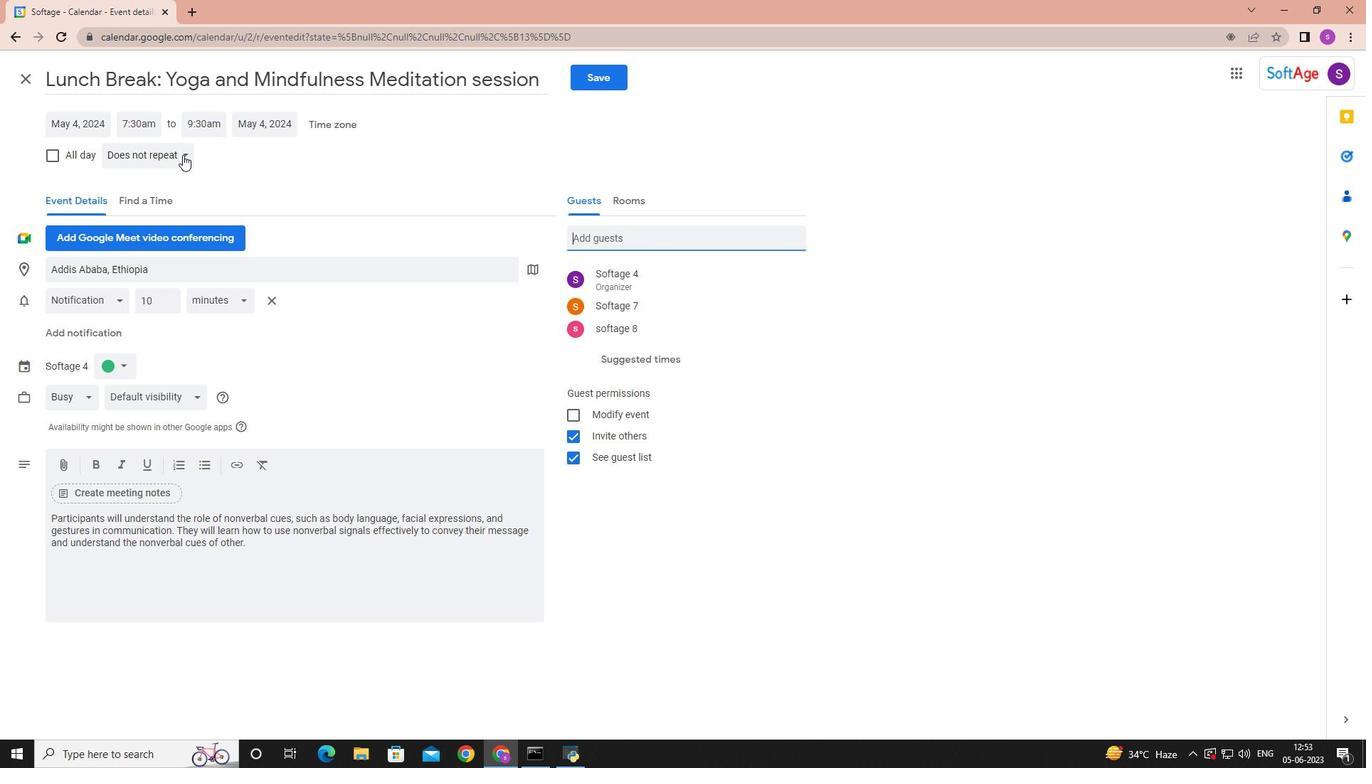 
Action: Mouse moved to (178, 186)
Screenshot: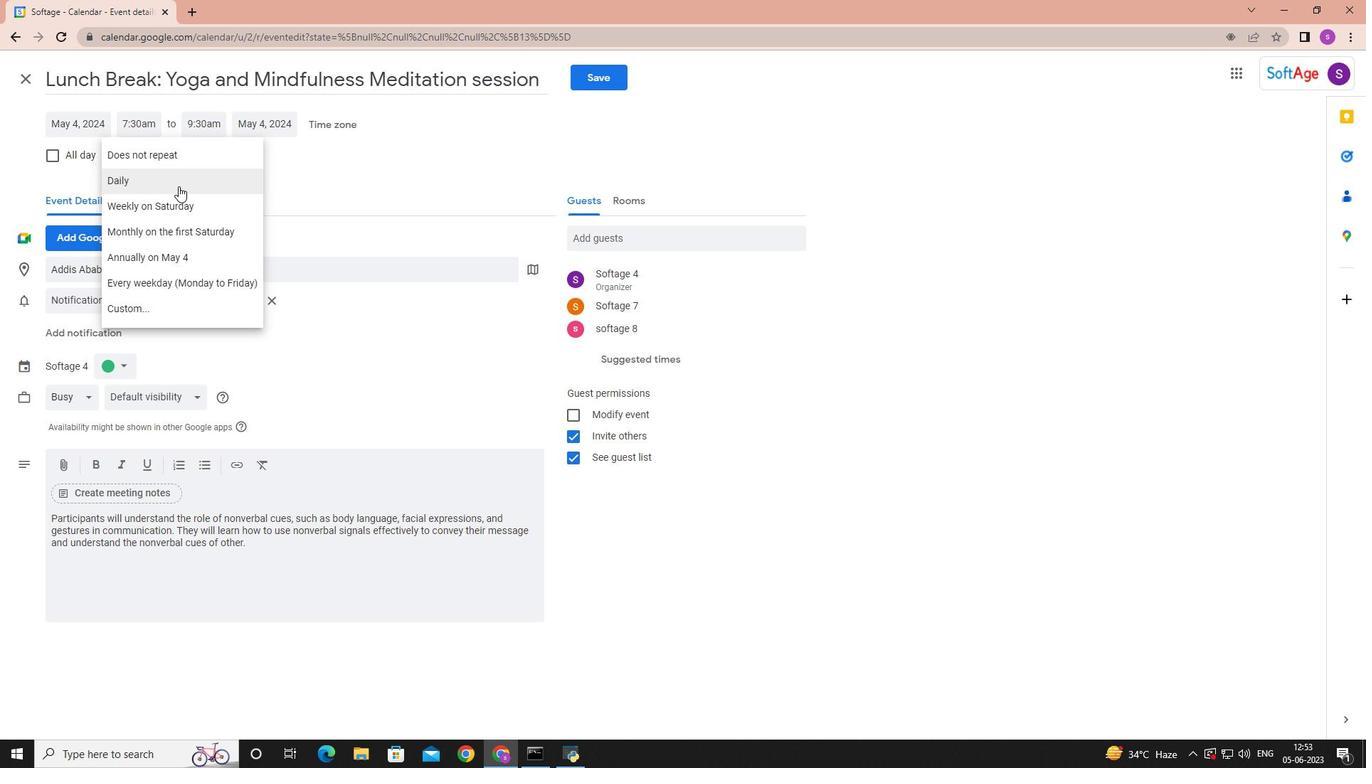 
Action: Mouse pressed left at (178, 186)
Screenshot: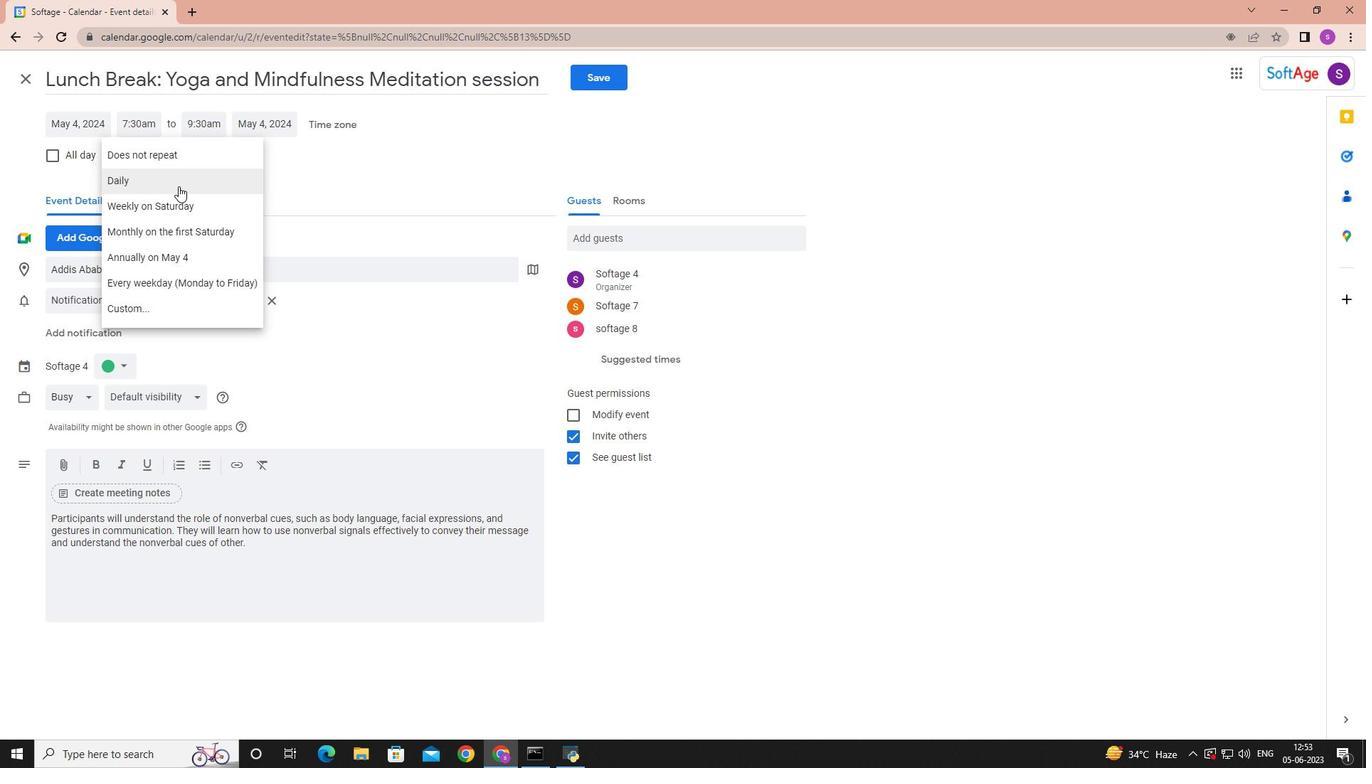 
Action: Mouse moved to (605, 79)
Screenshot: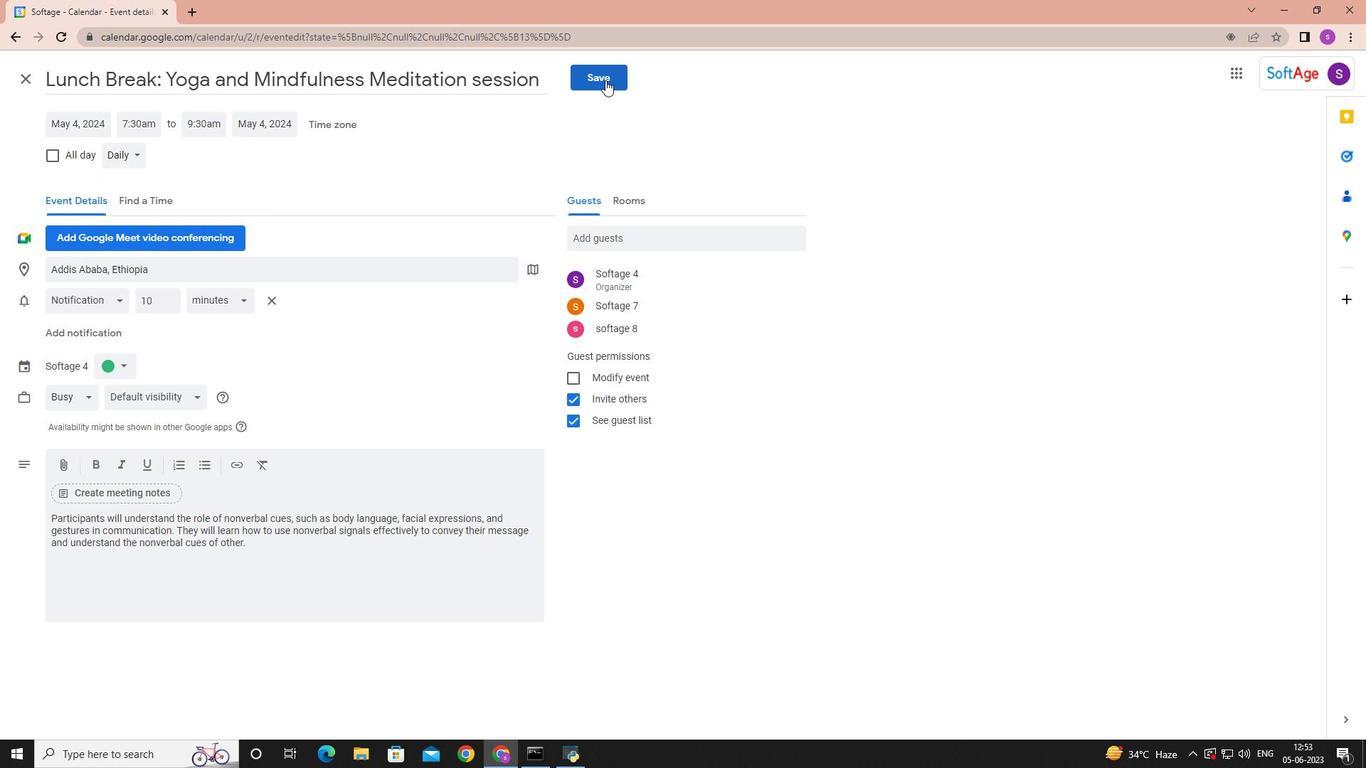 
Action: Mouse pressed left at (605, 79)
Screenshot: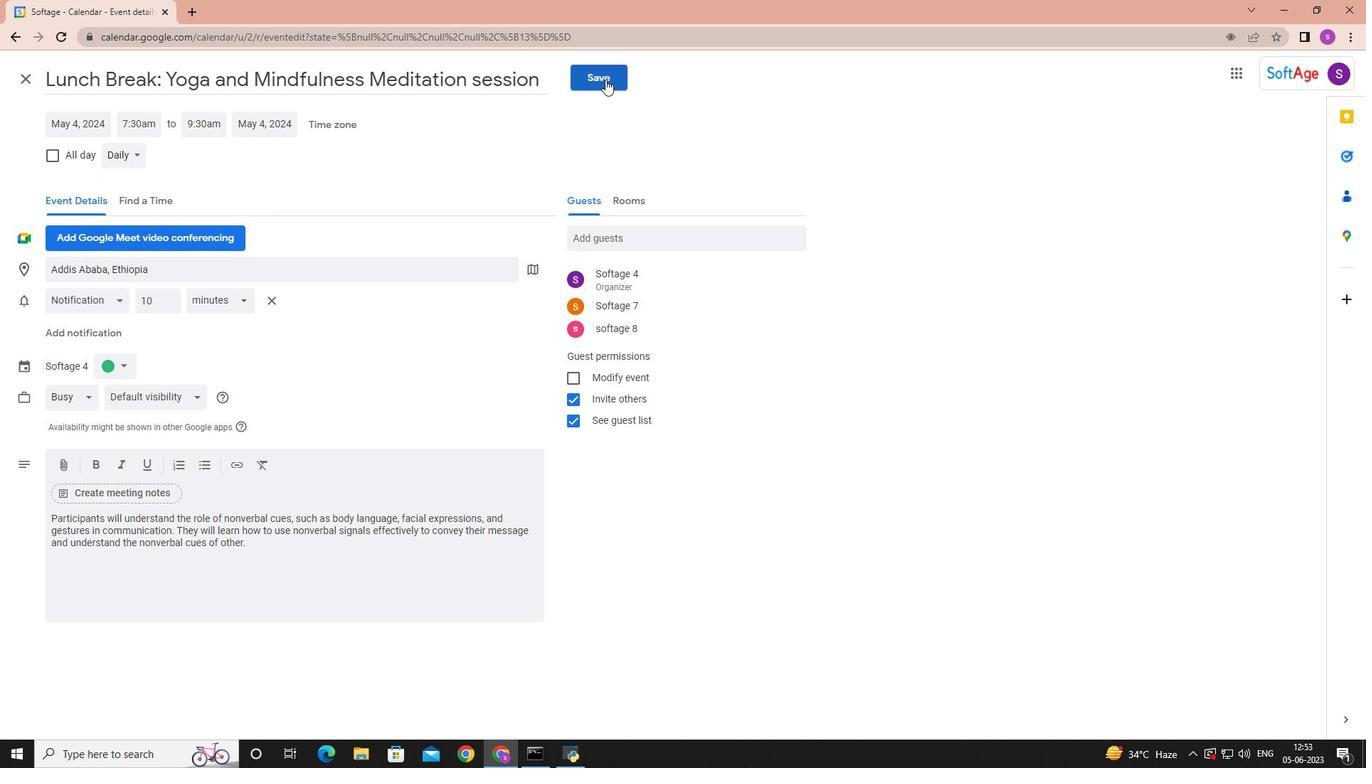 
Action: Mouse moved to (817, 425)
Screenshot: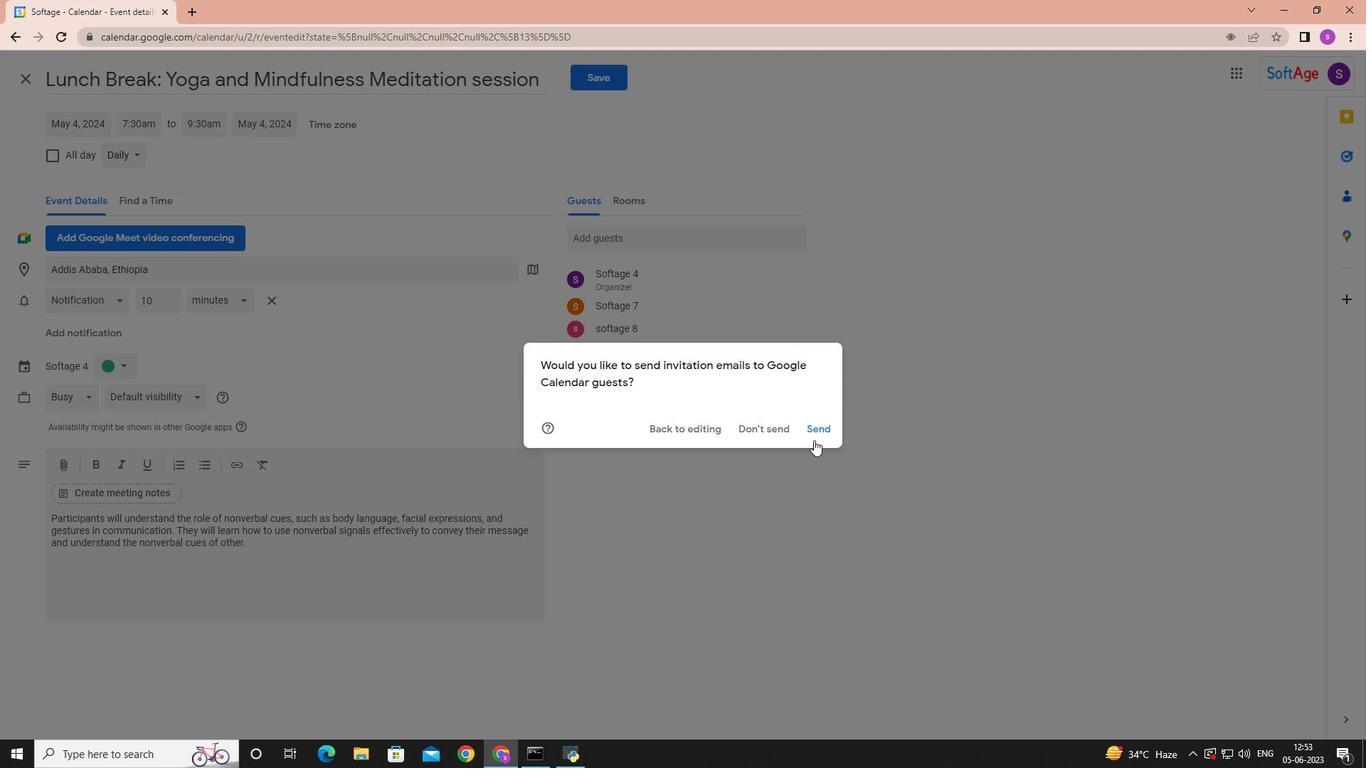 
Action: Mouse pressed left at (817, 425)
Screenshot: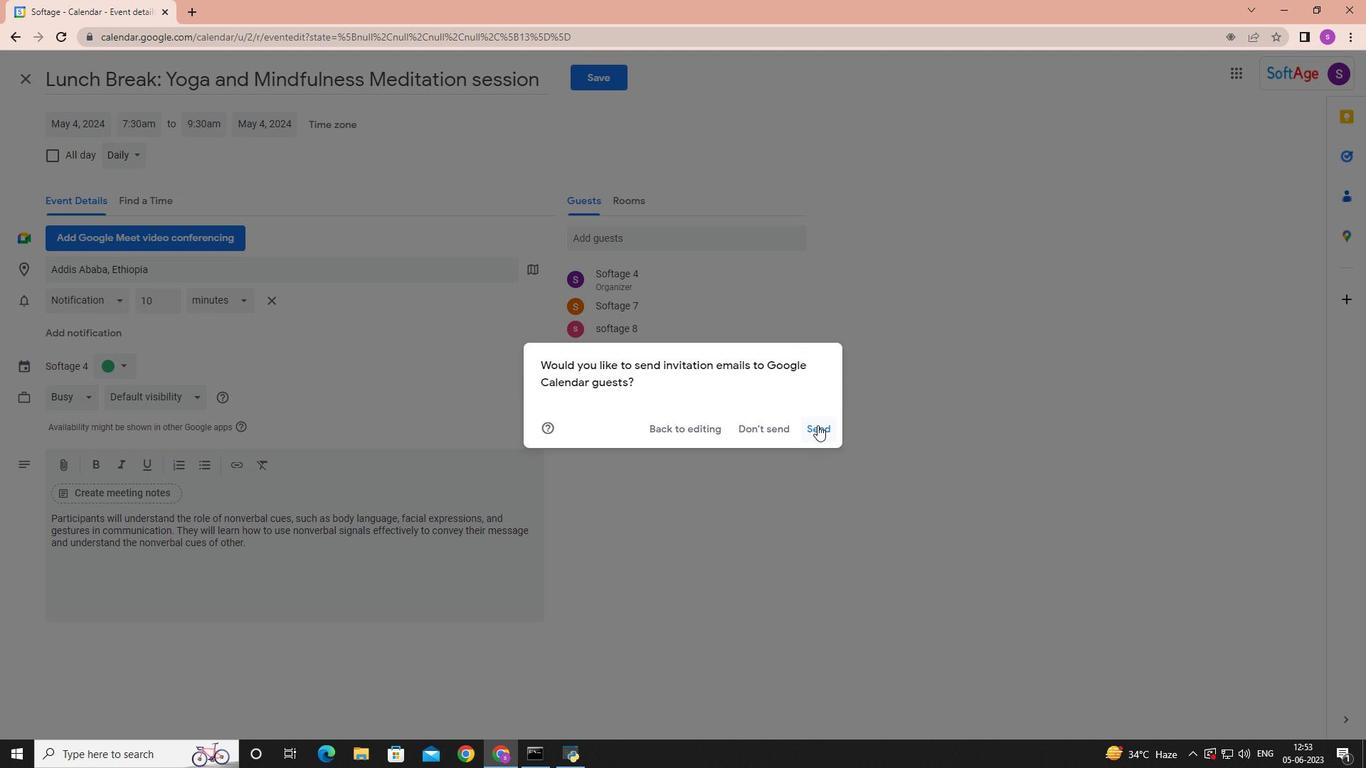 
